 Task: Show more about the house rules of tiny home in Lac-Beauport, Quebec, Canada.
Action: Mouse moved to (373, 178)
Screenshot: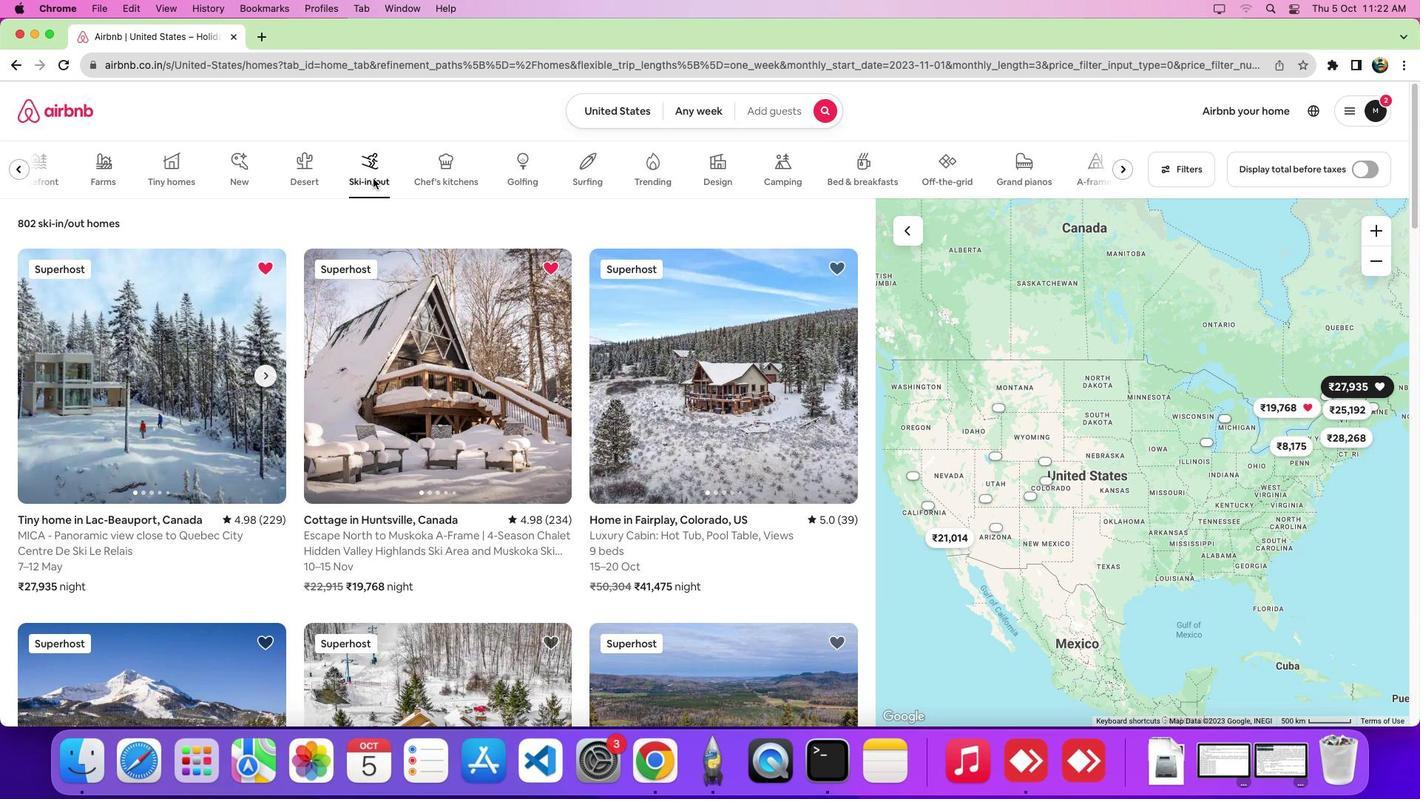 
Action: Mouse pressed left at (373, 178)
Screenshot: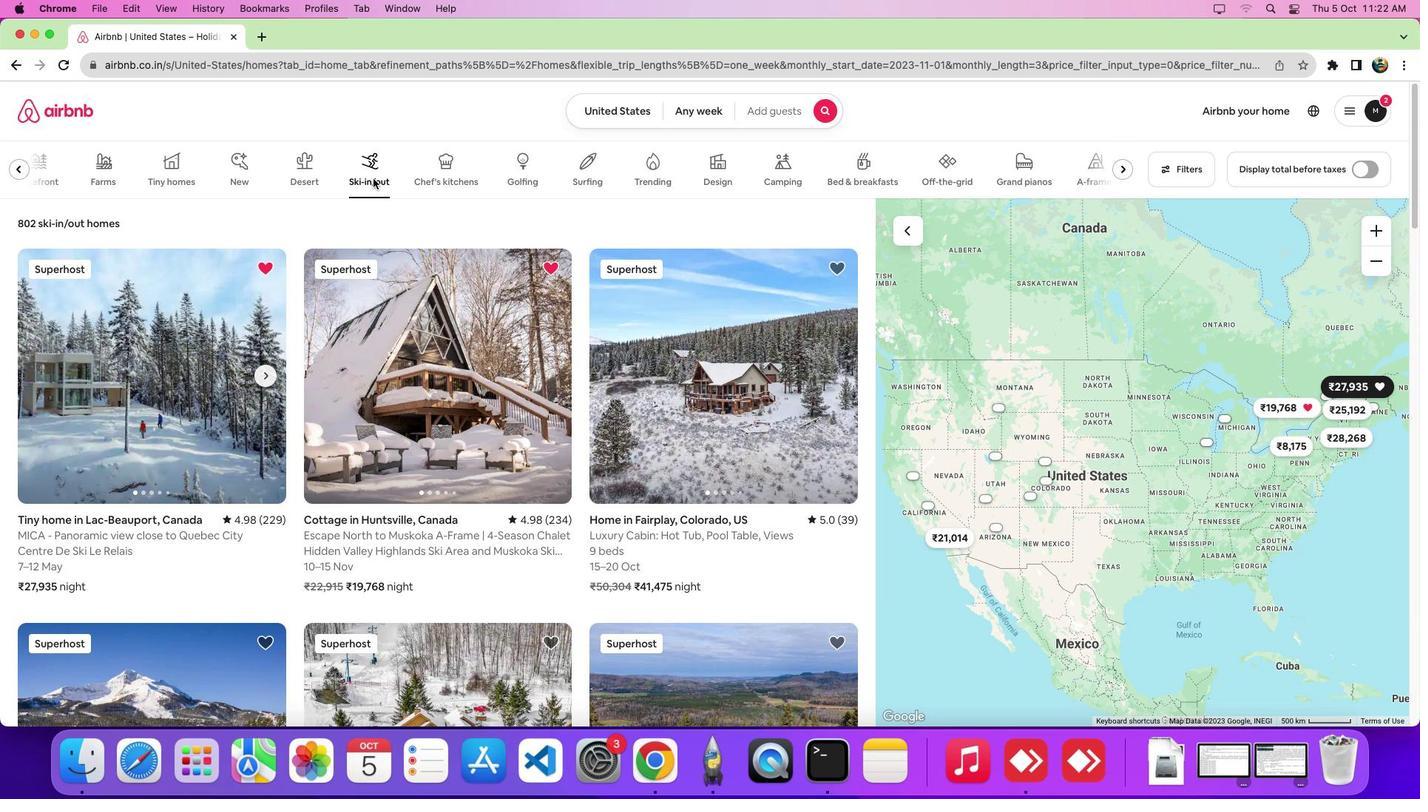 
Action: Mouse moved to (169, 399)
Screenshot: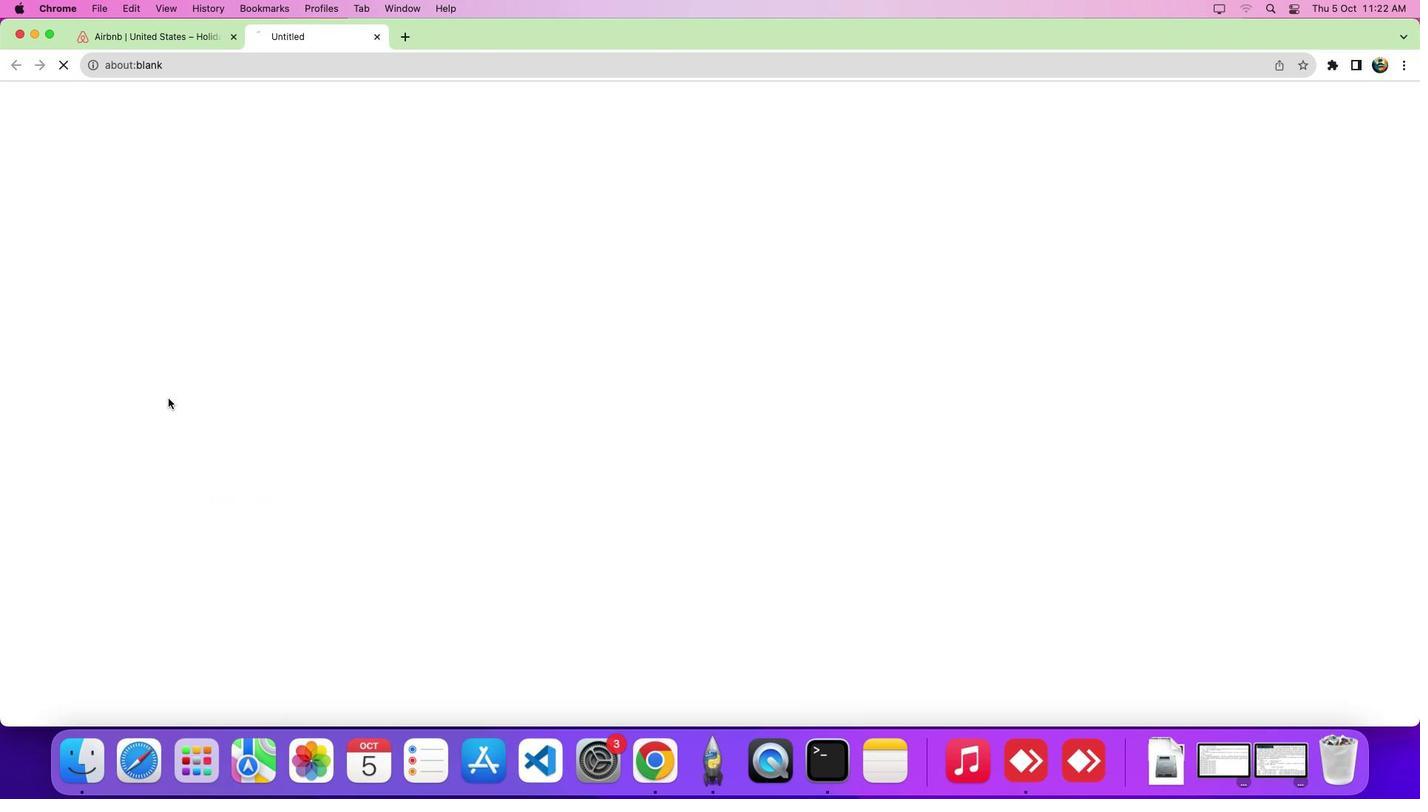 
Action: Mouse pressed left at (169, 399)
Screenshot: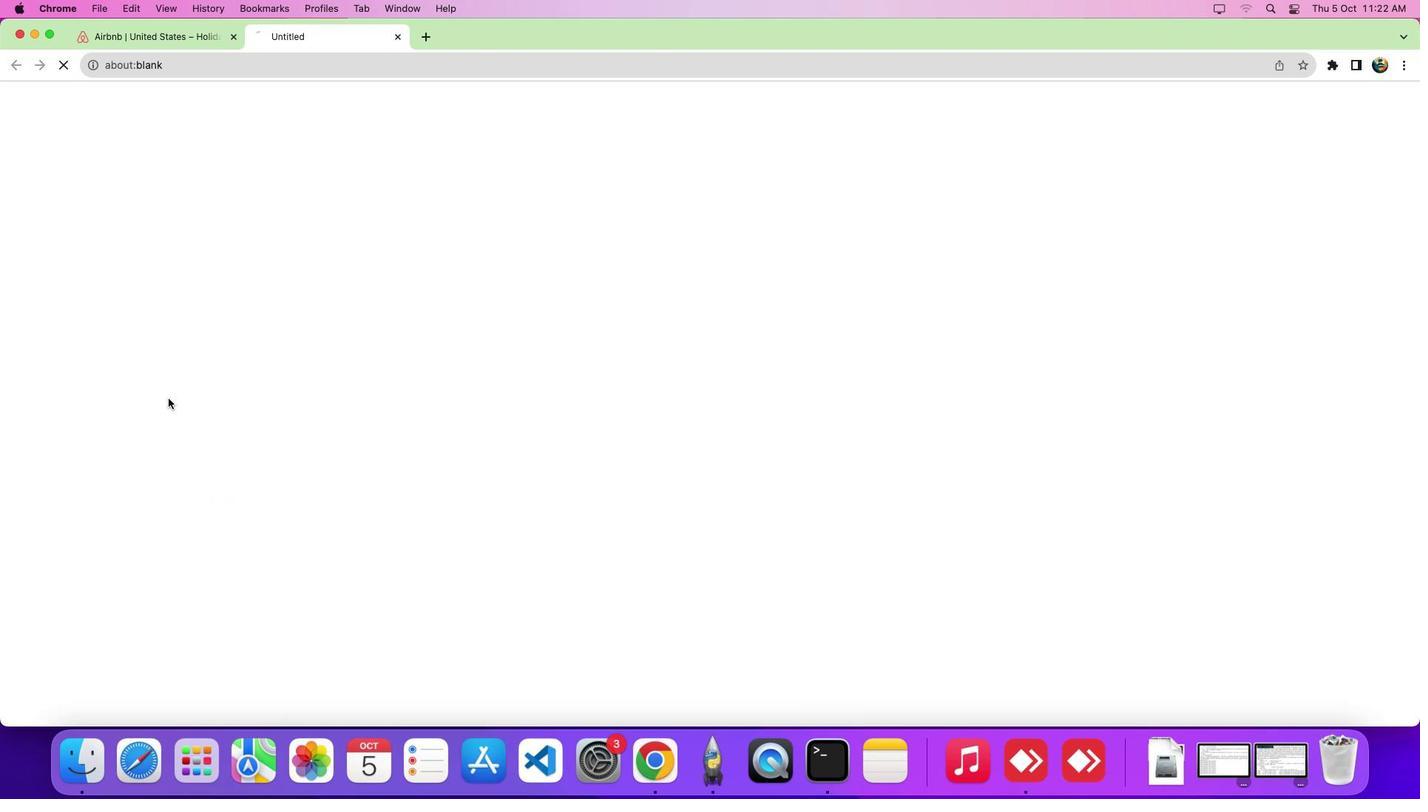 
Action: Mouse moved to (313, 398)
Screenshot: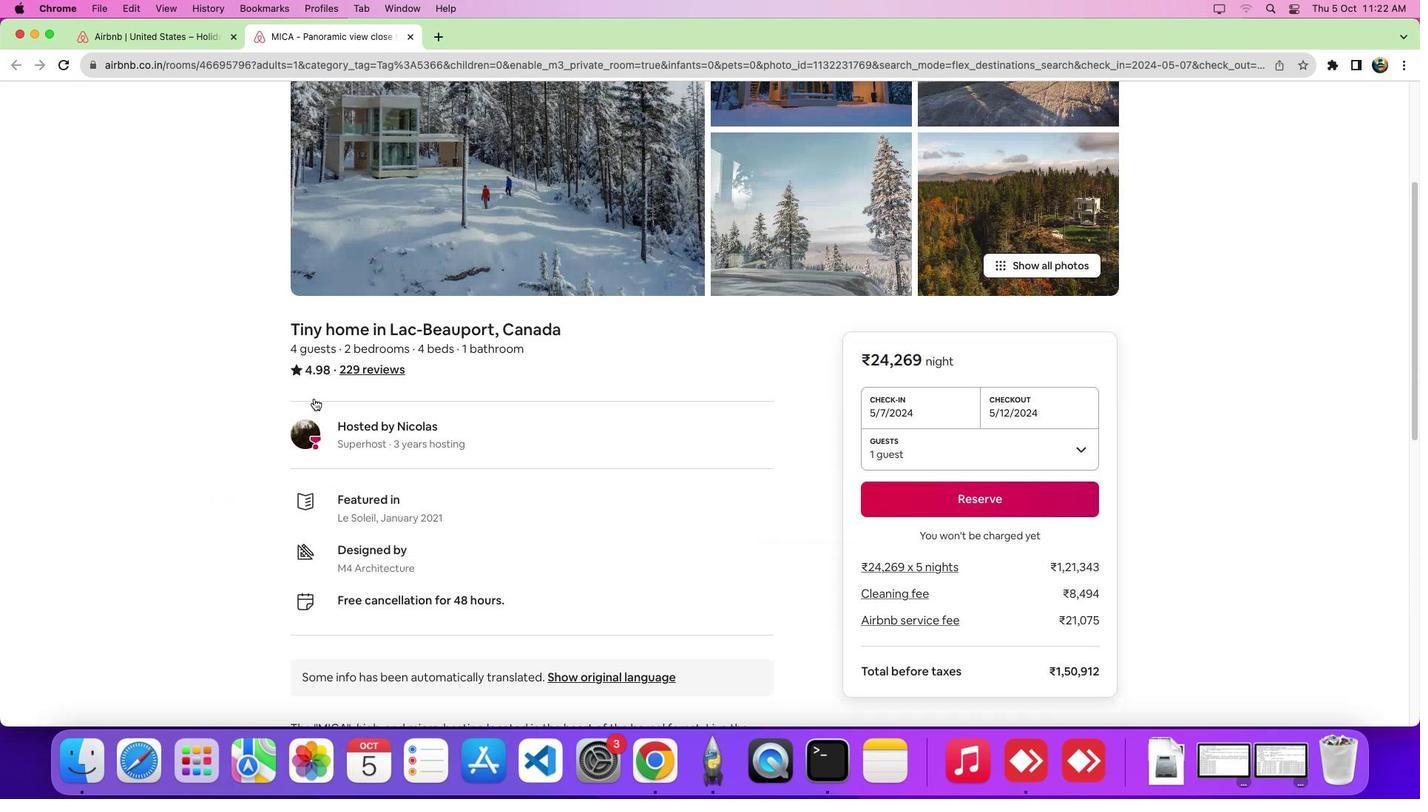 
Action: Mouse scrolled (313, 398) with delta (0, 0)
Screenshot: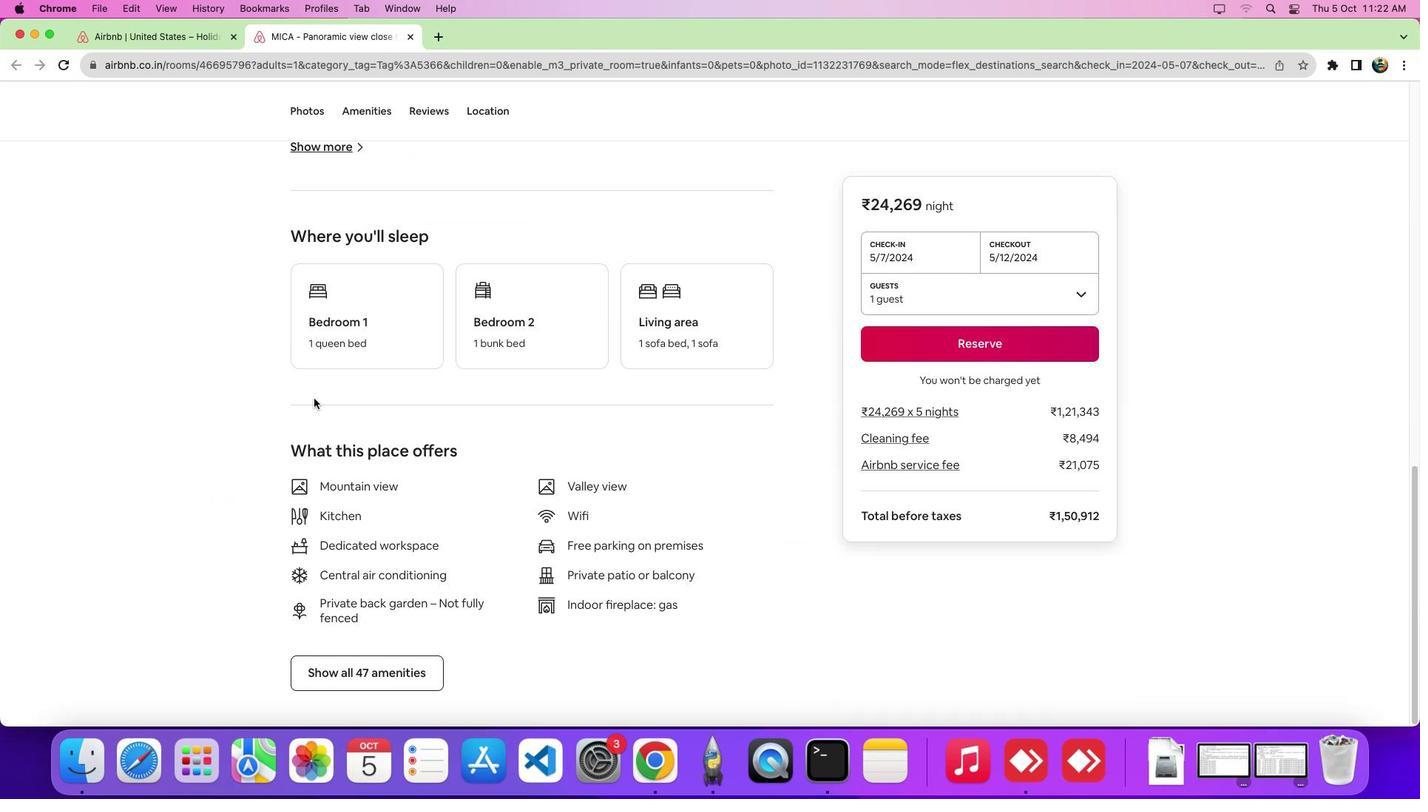 
Action: Mouse scrolled (313, 398) with delta (0, -1)
Screenshot: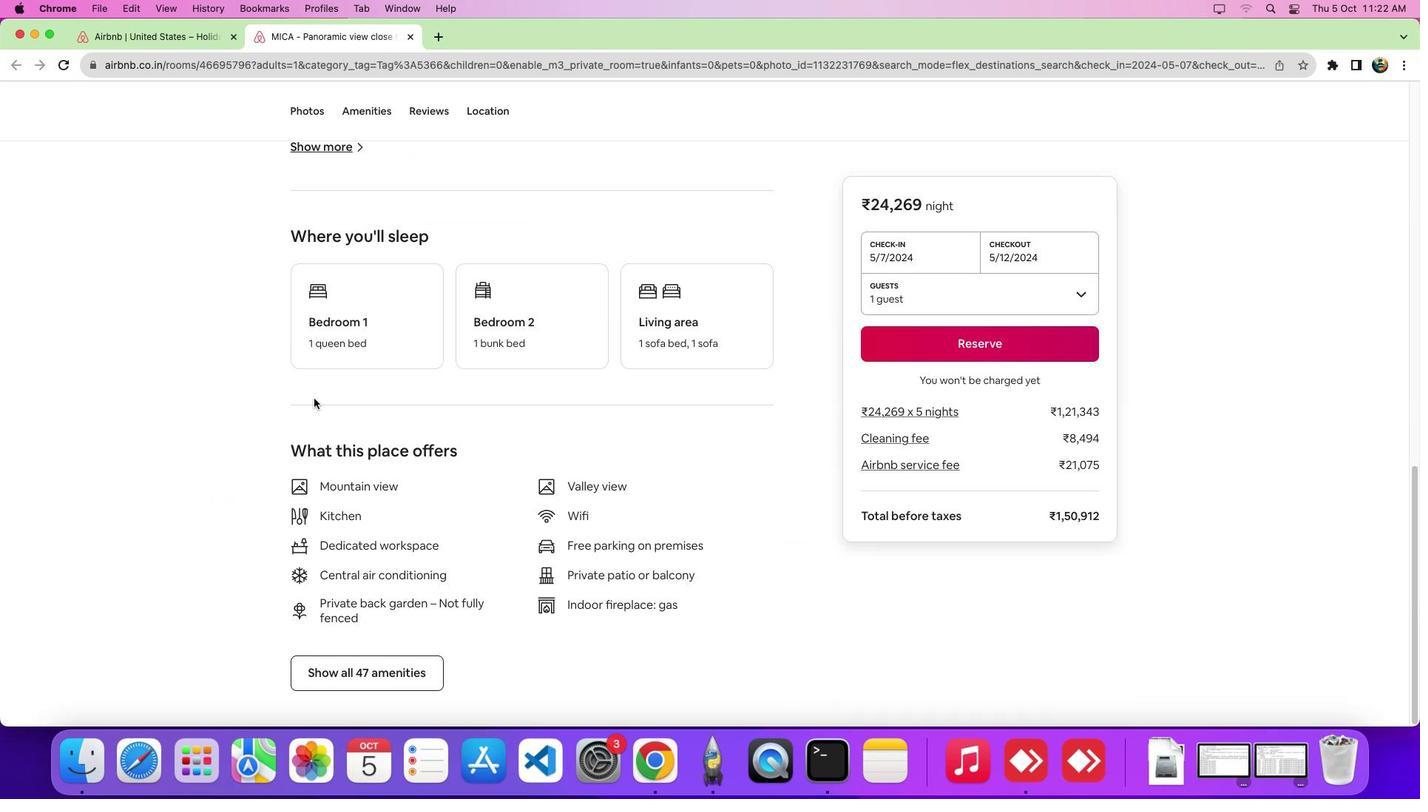 
Action: Mouse scrolled (313, 398) with delta (0, -6)
Screenshot: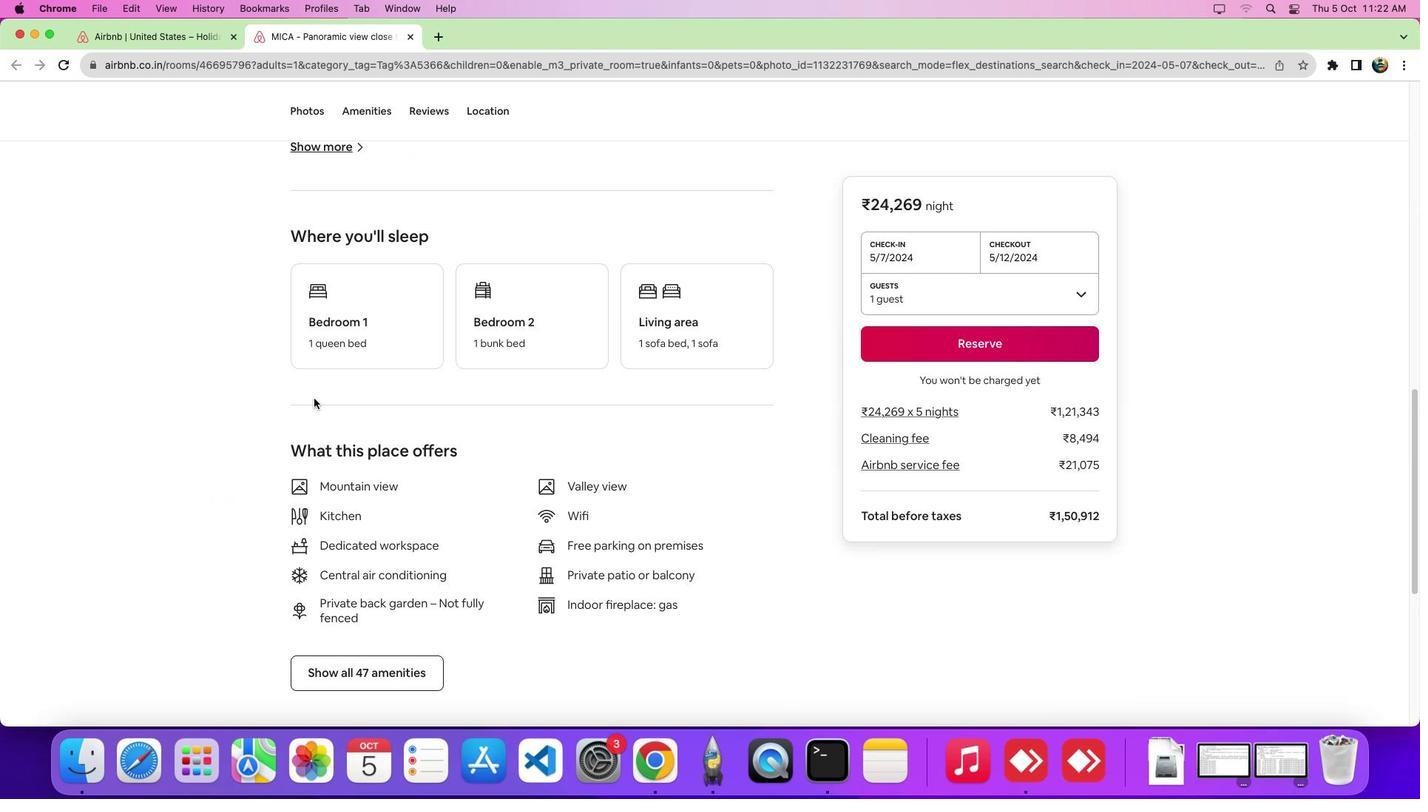 
Action: Mouse scrolled (313, 398) with delta (0, -9)
Screenshot: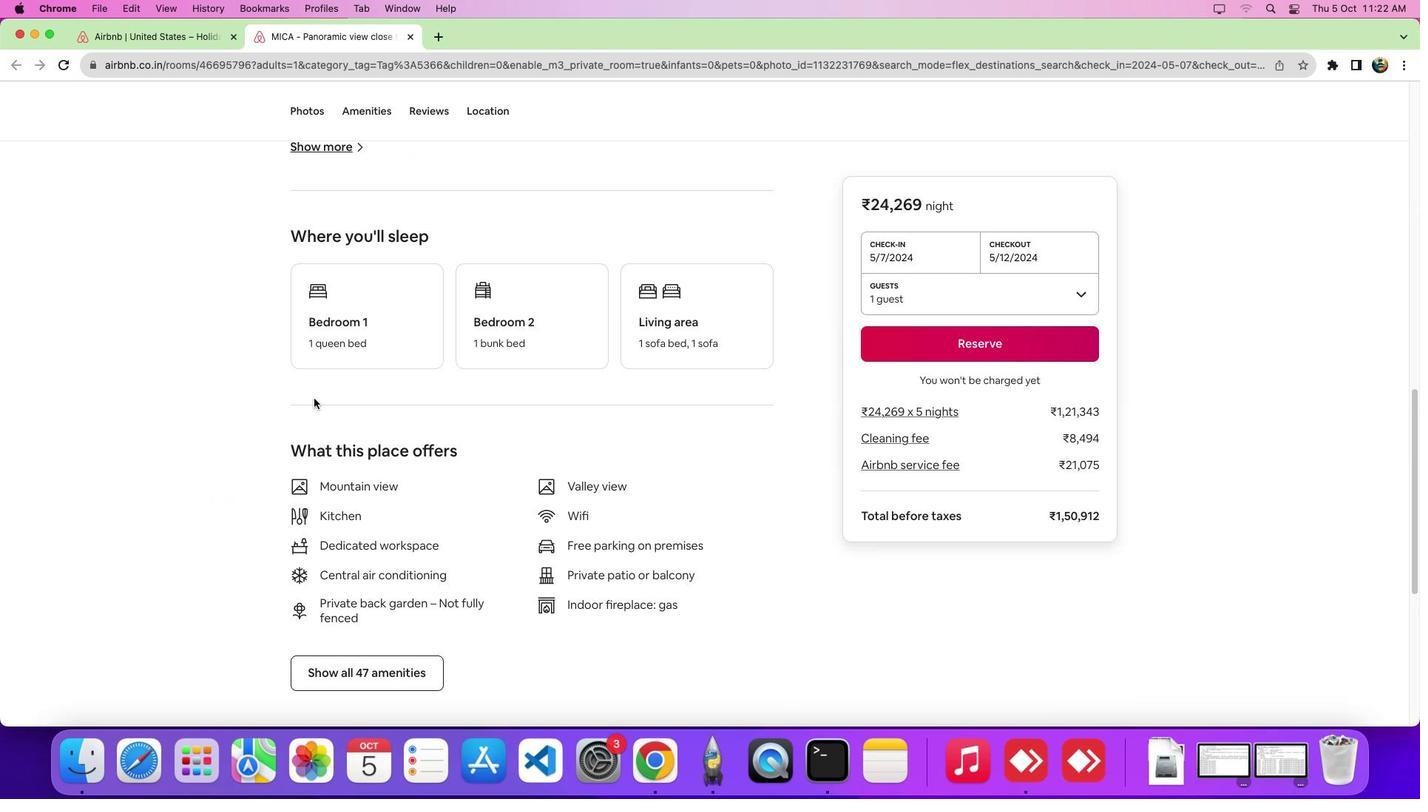 
Action: Mouse scrolled (313, 398) with delta (0, -10)
Screenshot: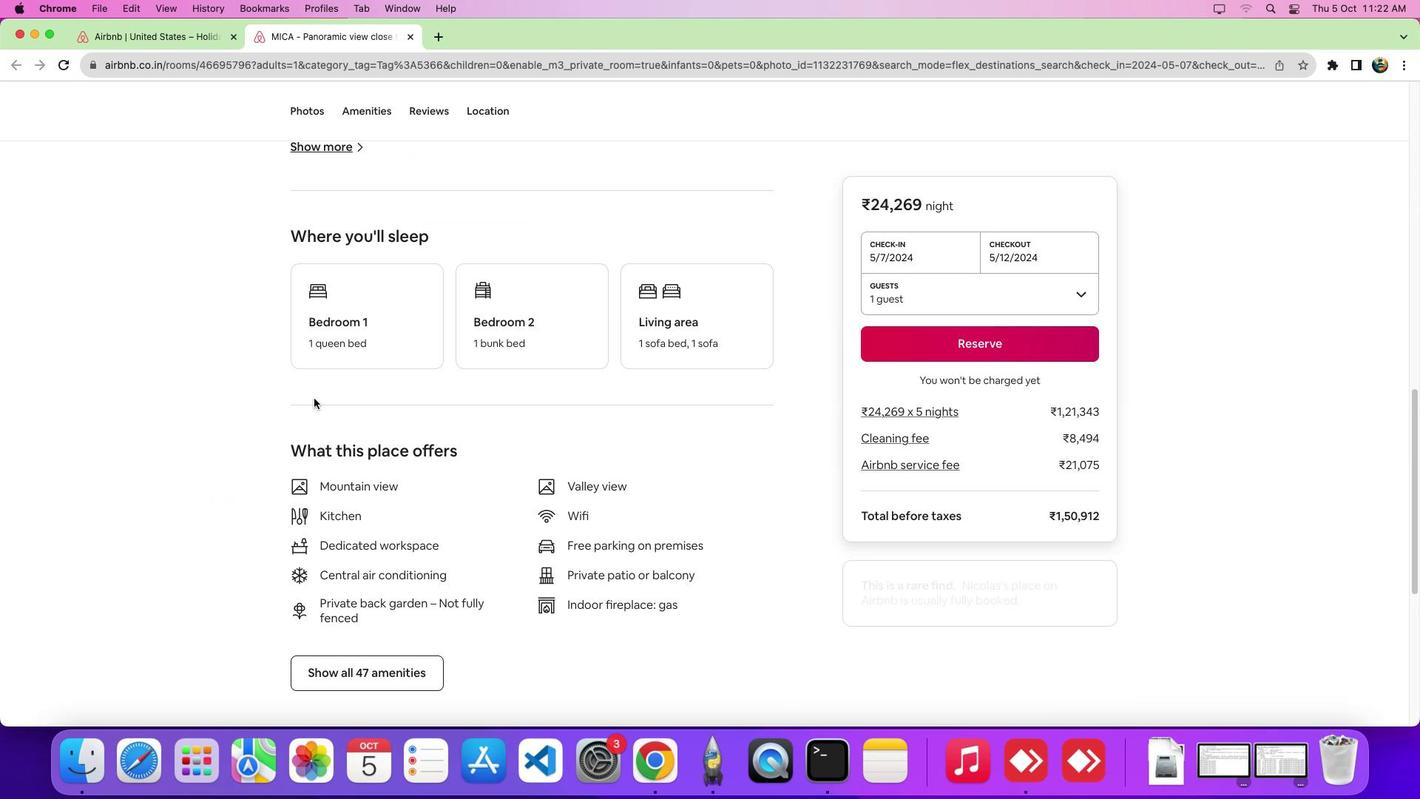 
Action: Mouse scrolled (313, 398) with delta (0, 0)
Screenshot: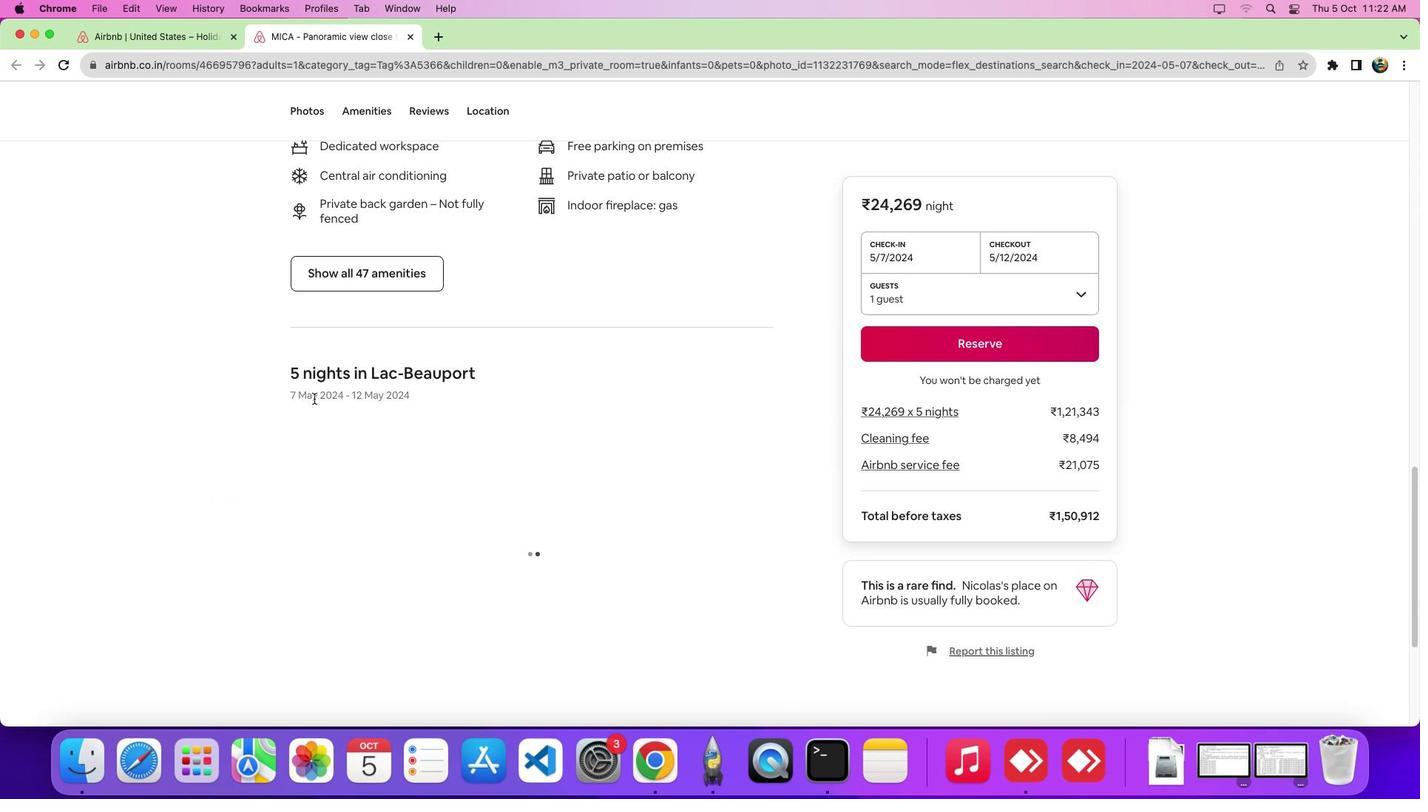 
Action: Mouse scrolled (313, 398) with delta (0, -1)
Screenshot: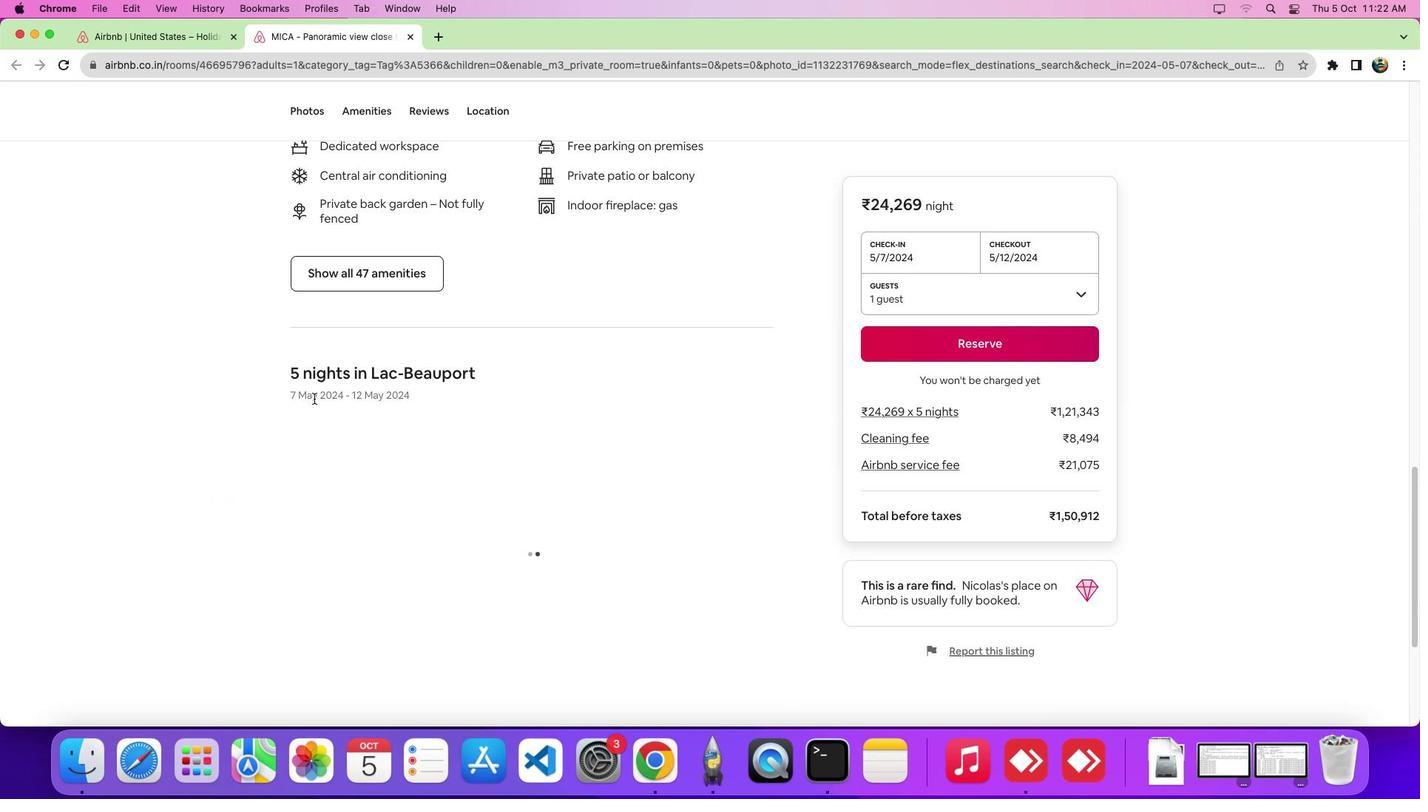 
Action: Mouse scrolled (313, 398) with delta (0, -6)
Screenshot: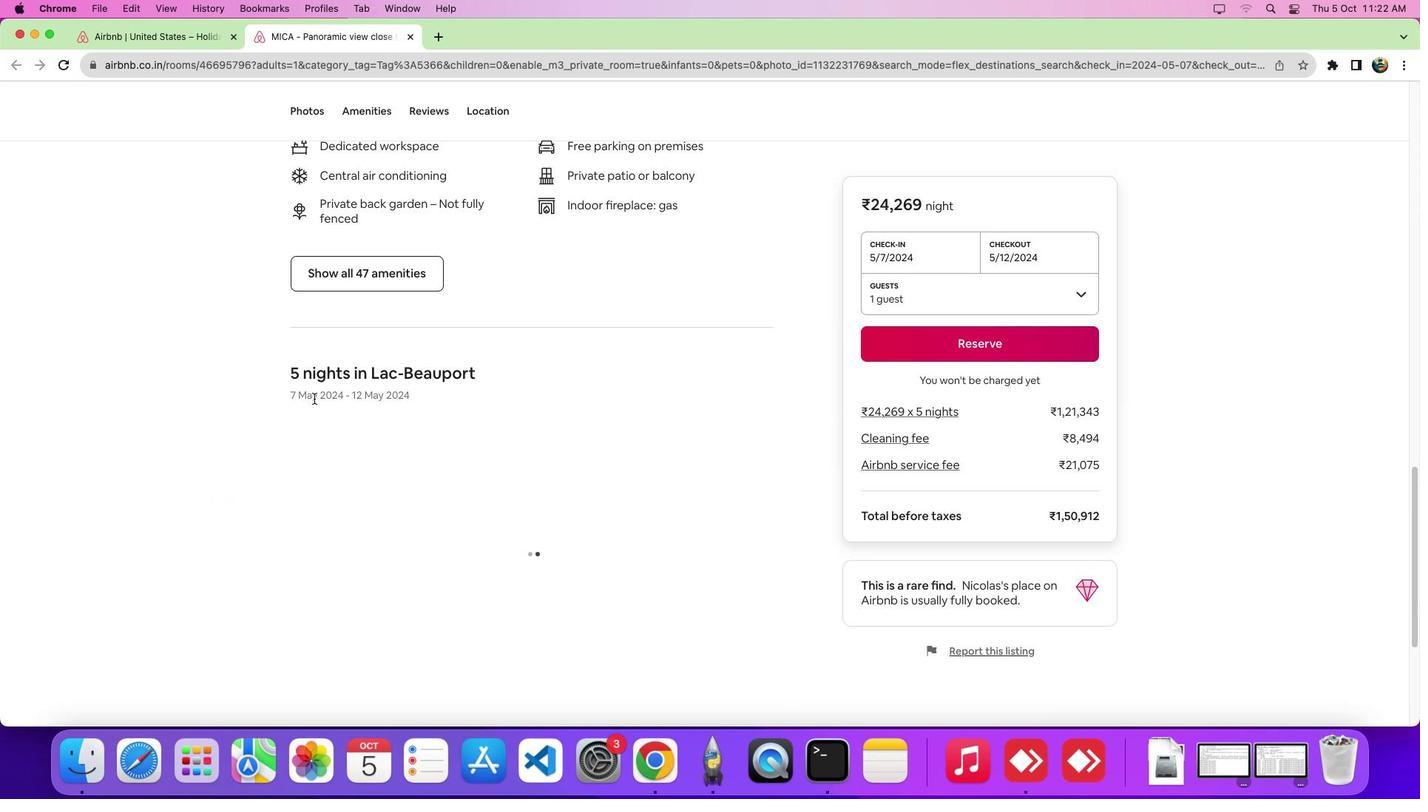 
Action: Mouse scrolled (313, 398) with delta (0, -9)
Screenshot: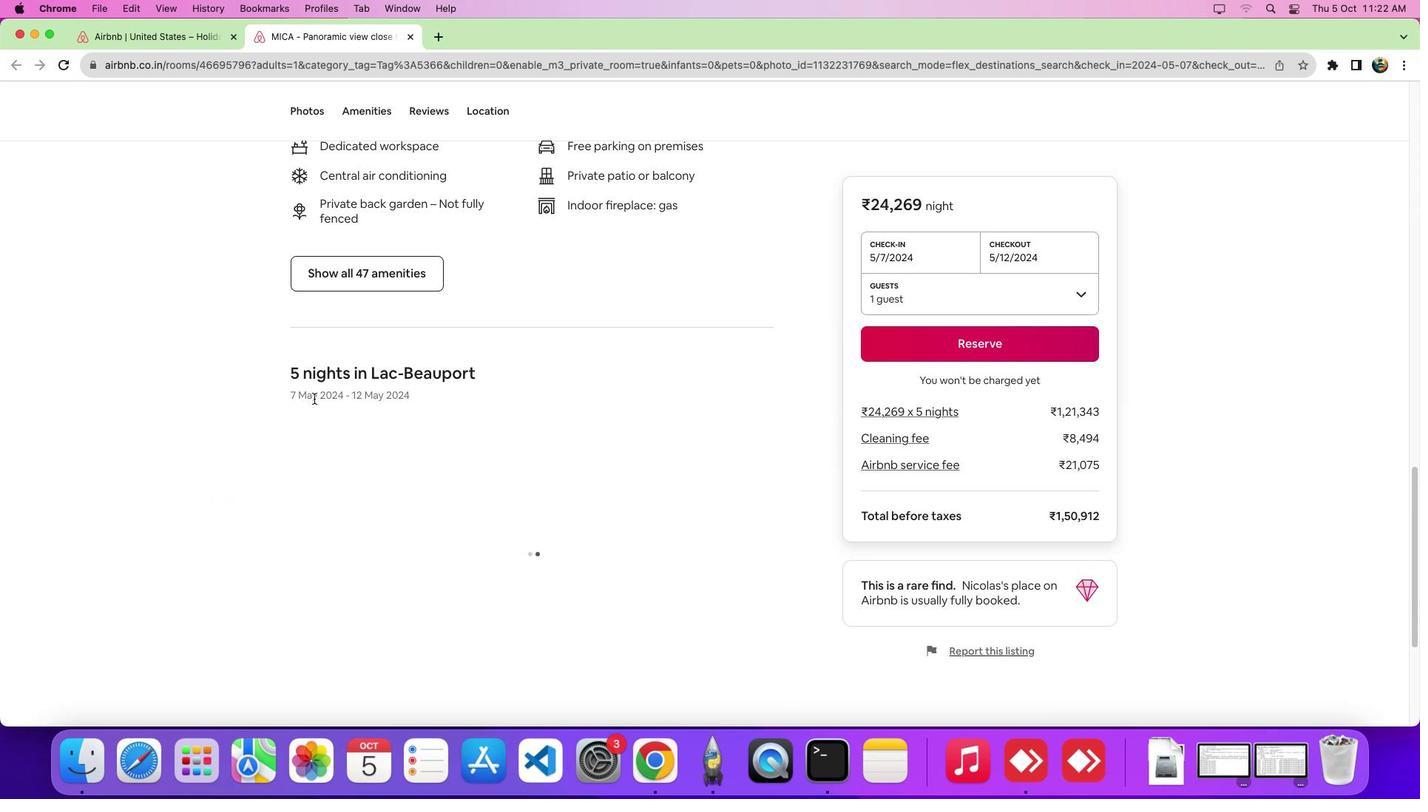 
Action: Mouse scrolled (313, 398) with delta (0, 0)
Screenshot: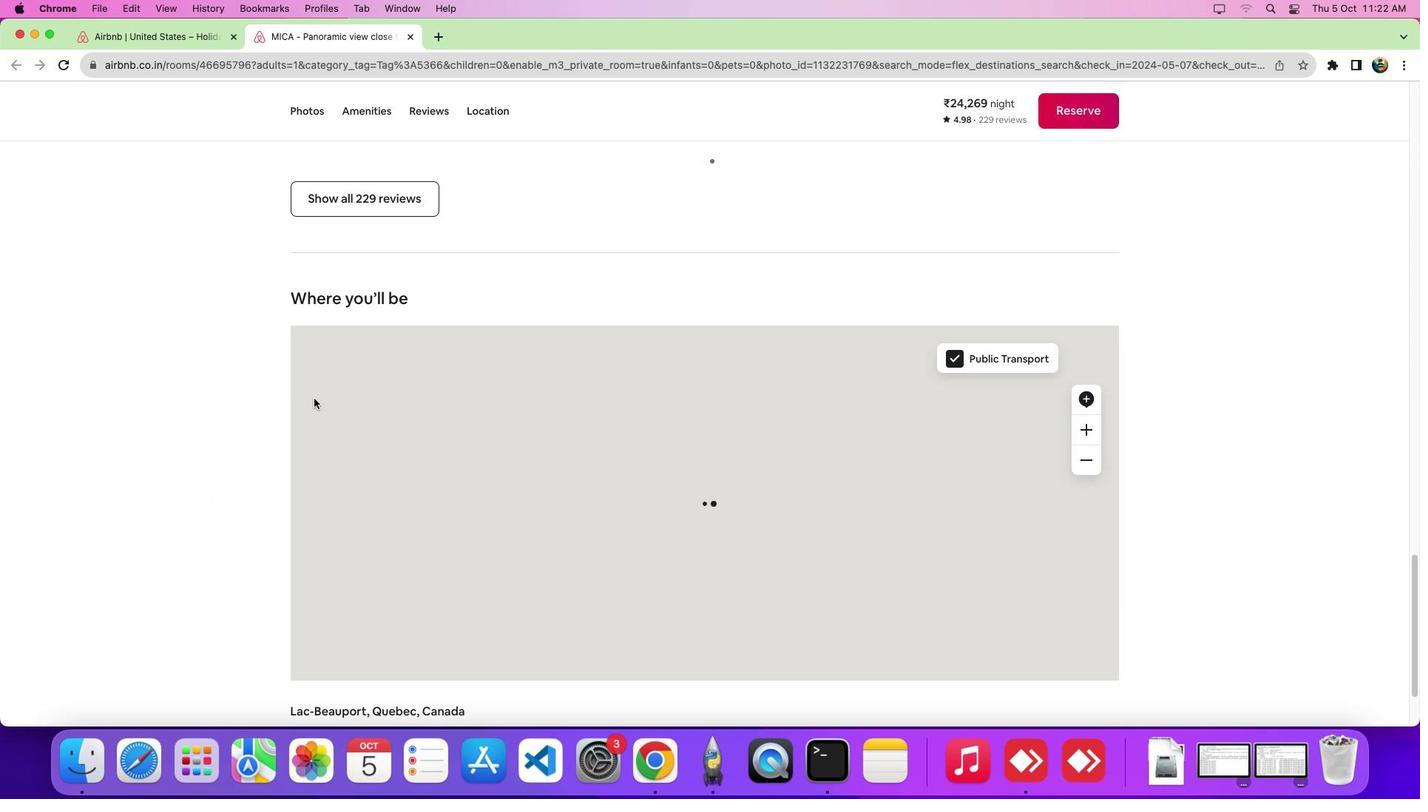 
Action: Mouse scrolled (313, 398) with delta (0, -1)
Screenshot: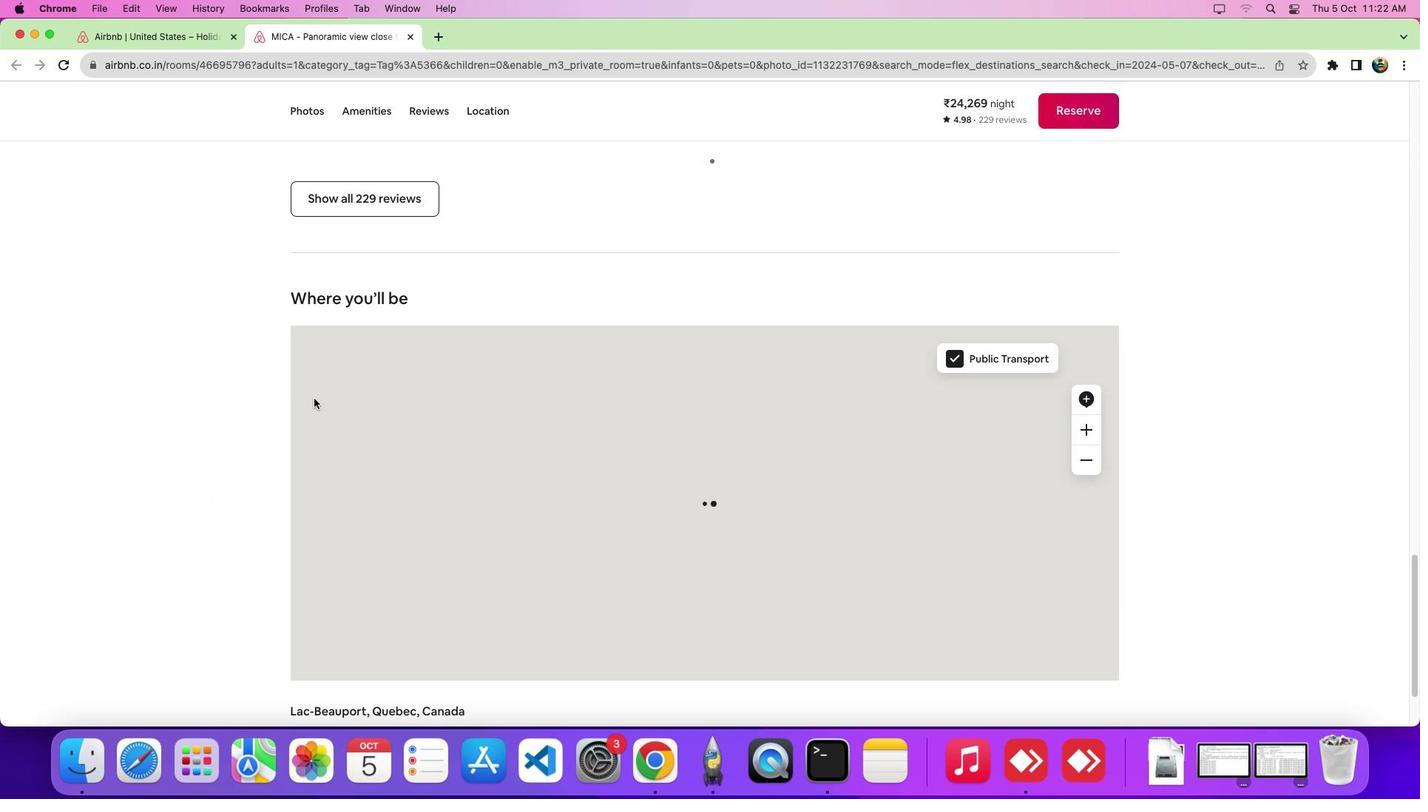 
Action: Mouse scrolled (313, 398) with delta (0, -6)
Screenshot: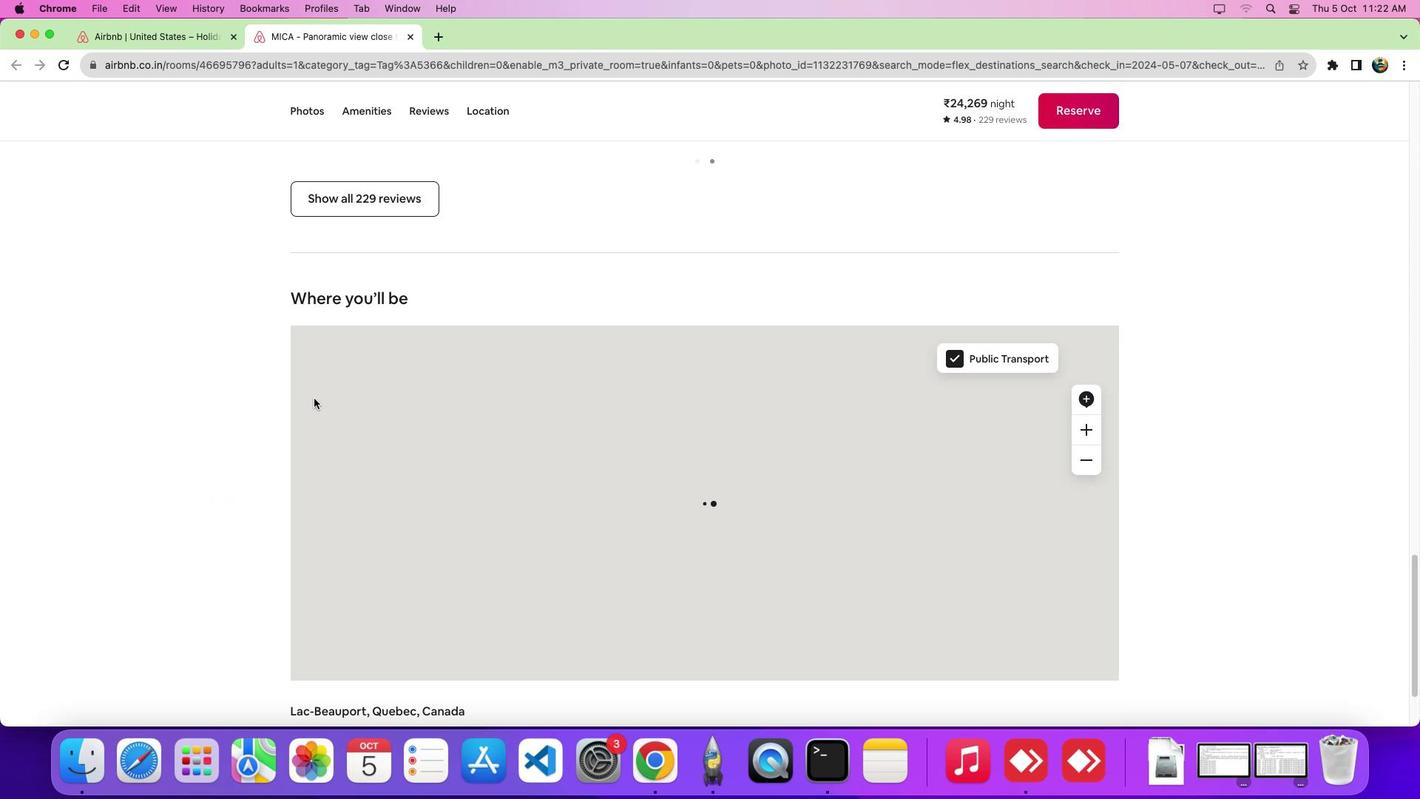 
Action: Mouse scrolled (313, 398) with delta (0, -9)
Screenshot: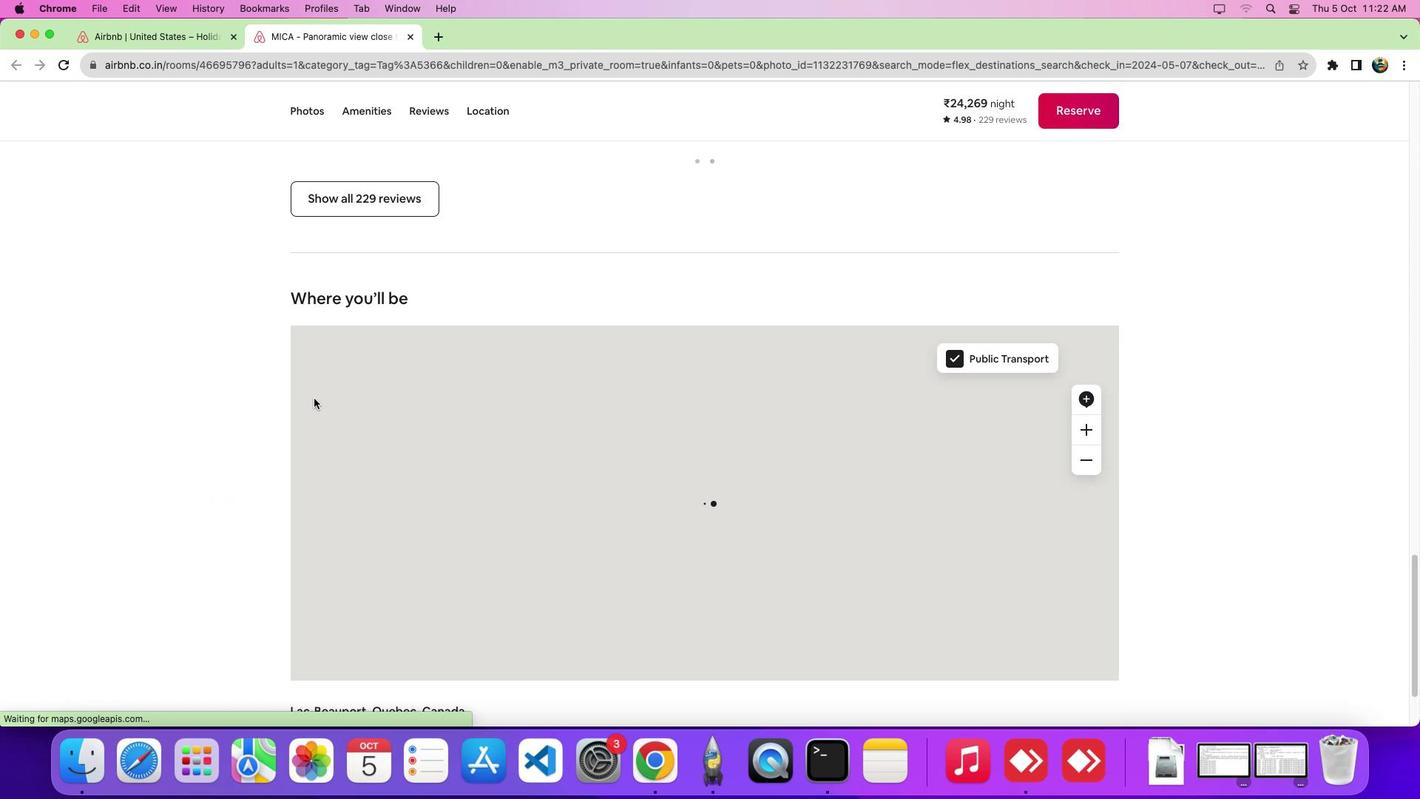 
Action: Mouse scrolled (313, 398) with delta (0, 0)
Screenshot: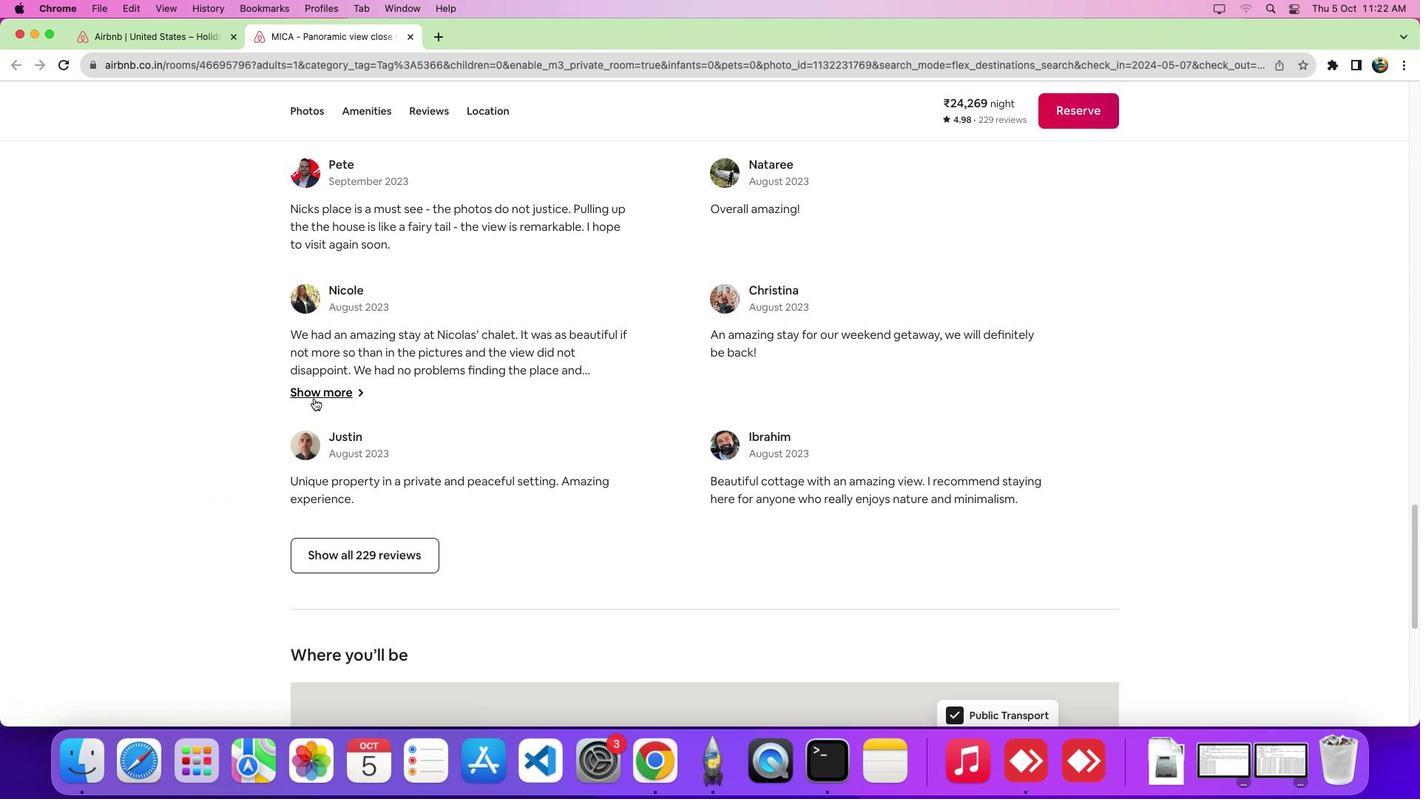 
Action: Mouse scrolled (313, 398) with delta (0, 0)
Screenshot: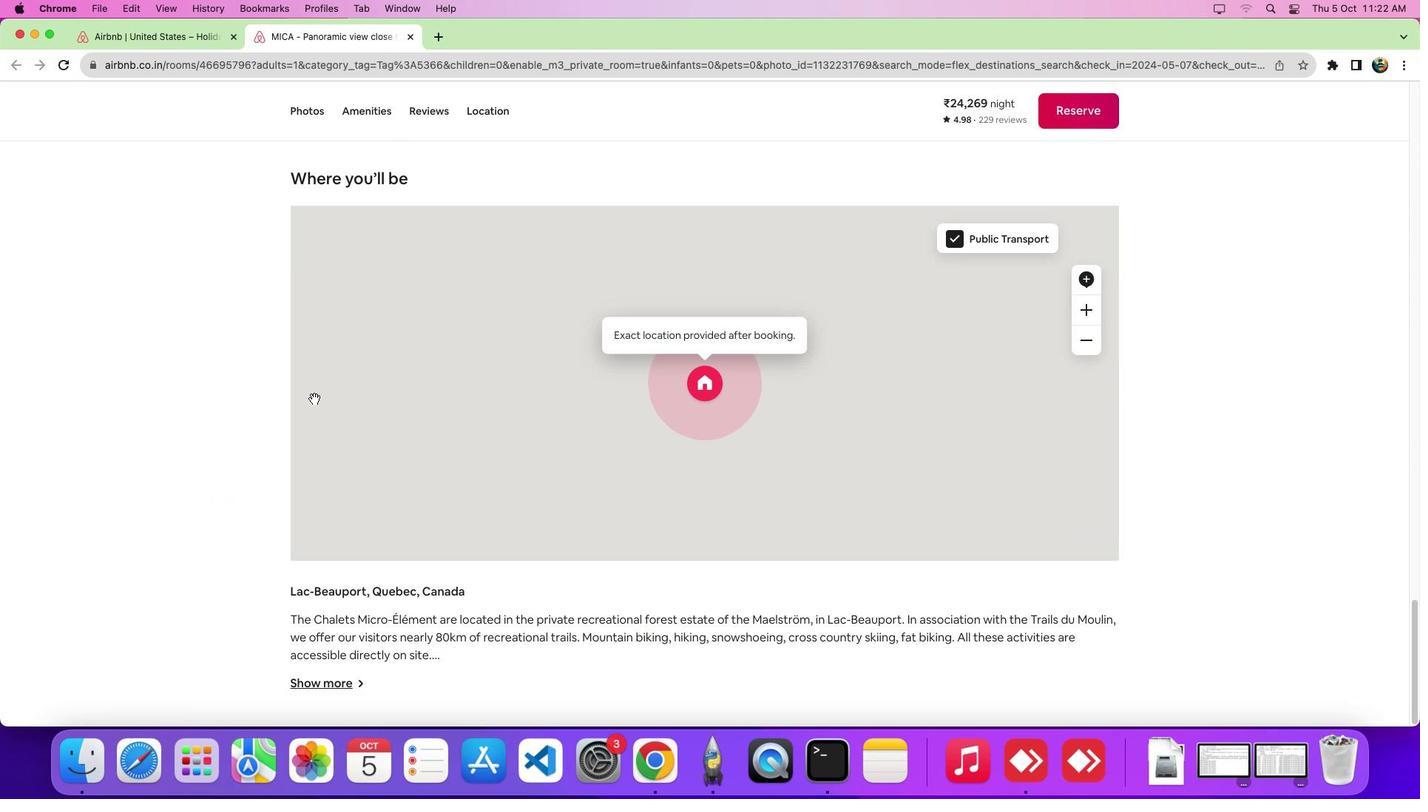 
Action: Mouse scrolled (313, 398) with delta (0, -1)
Screenshot: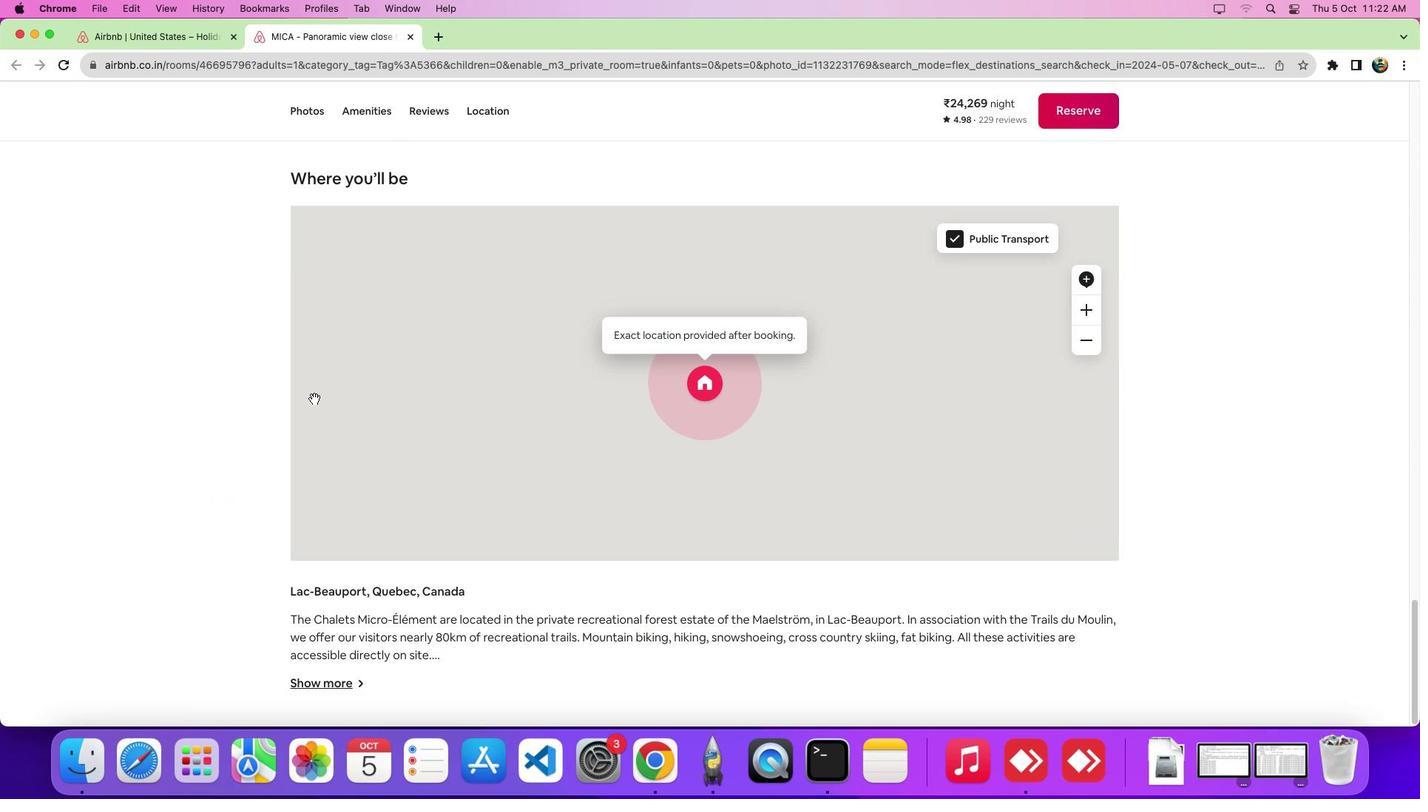 
Action: Mouse scrolled (313, 398) with delta (0, -6)
Screenshot: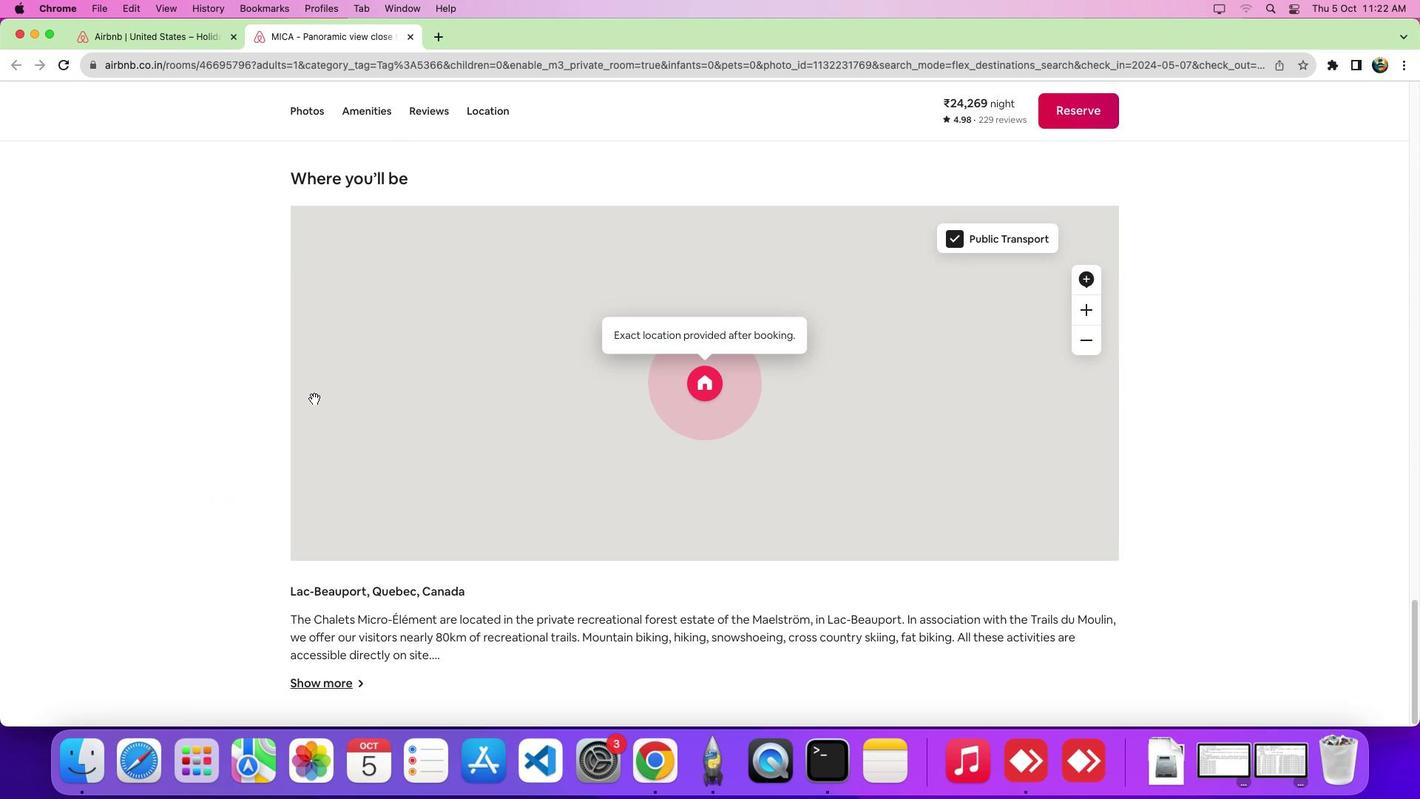 
Action: Mouse scrolled (313, 398) with delta (0, -9)
Screenshot: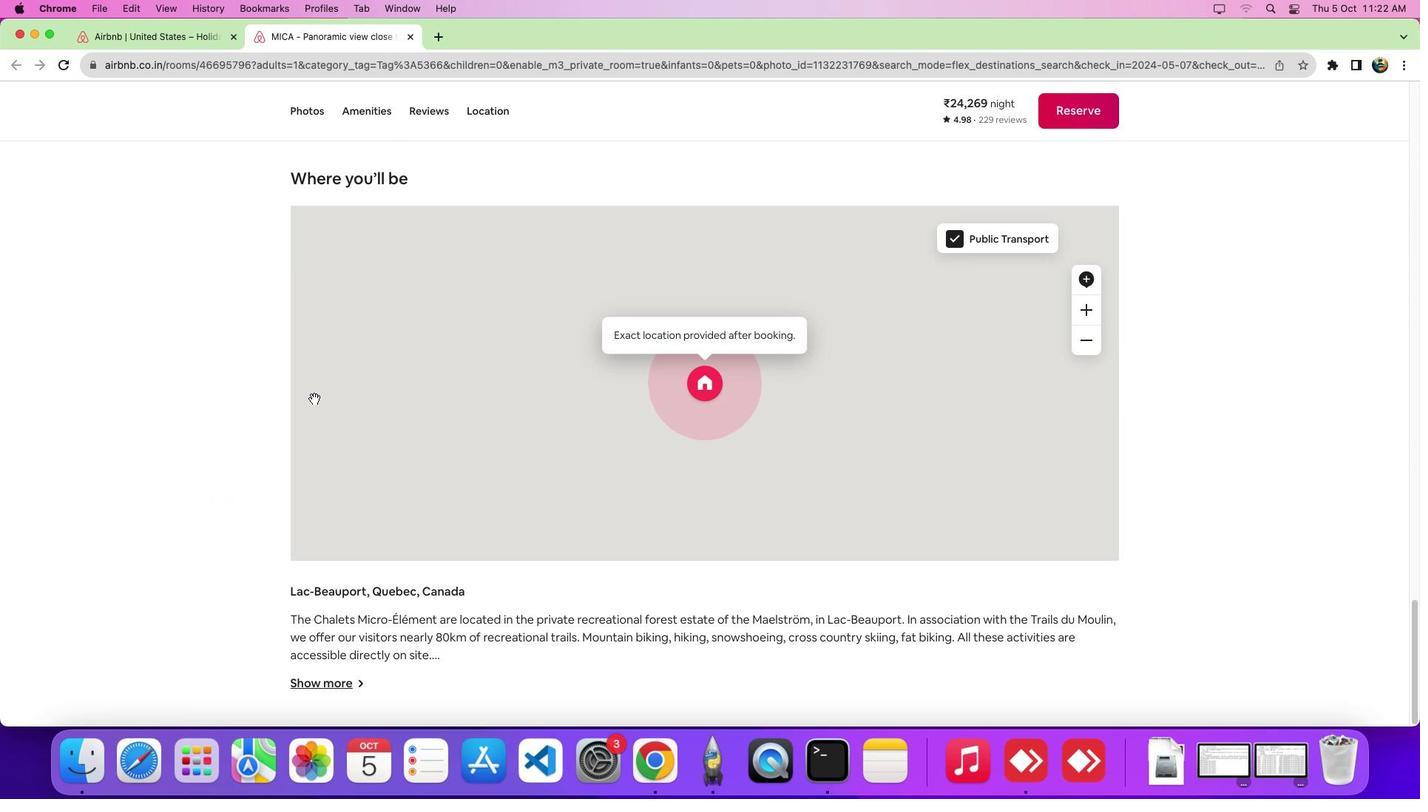 
Action: Mouse scrolled (313, 398) with delta (0, 0)
Screenshot: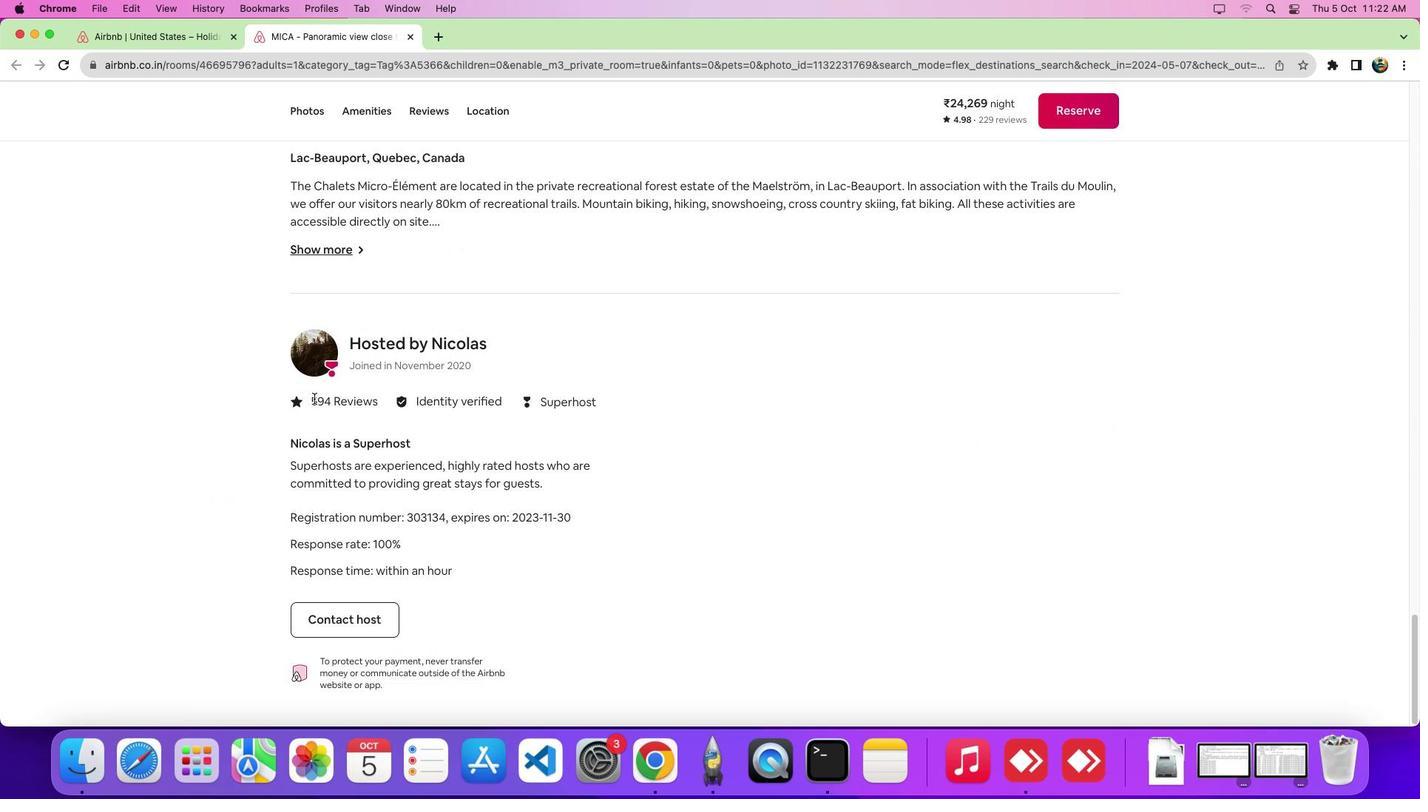 
Action: Mouse scrolled (313, 398) with delta (0, 0)
Screenshot: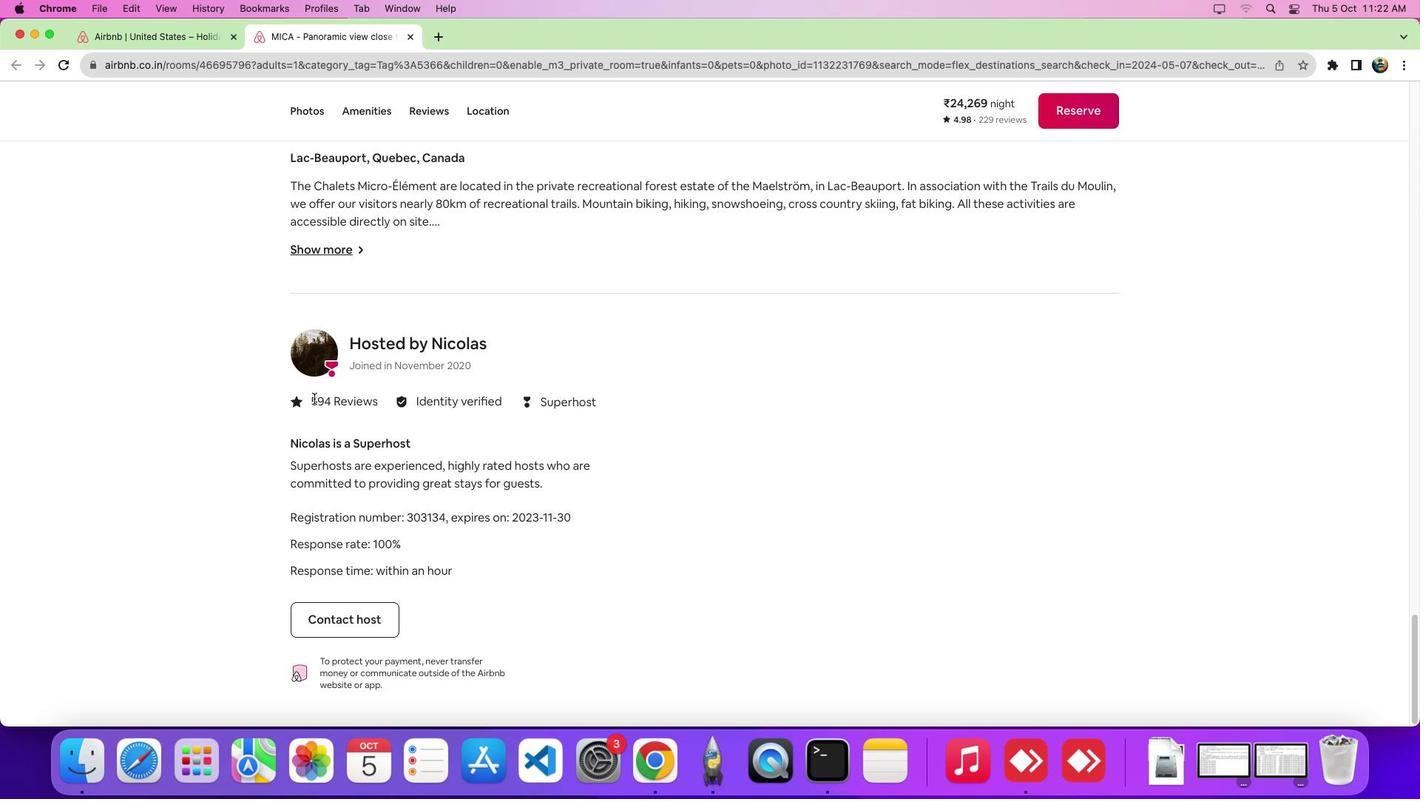 
Action: Mouse scrolled (313, 398) with delta (0, -5)
Screenshot: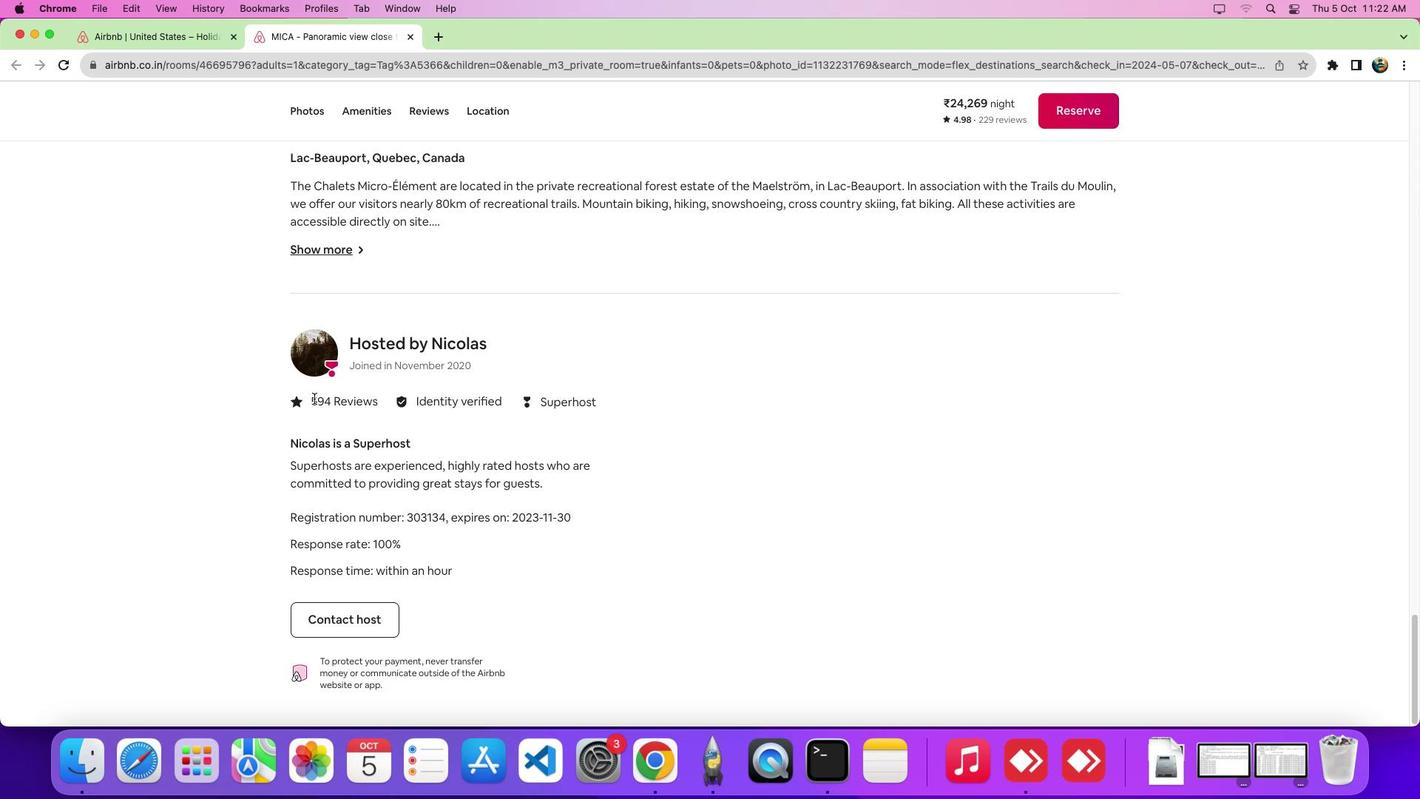 
Action: Mouse scrolled (313, 398) with delta (0, -9)
Screenshot: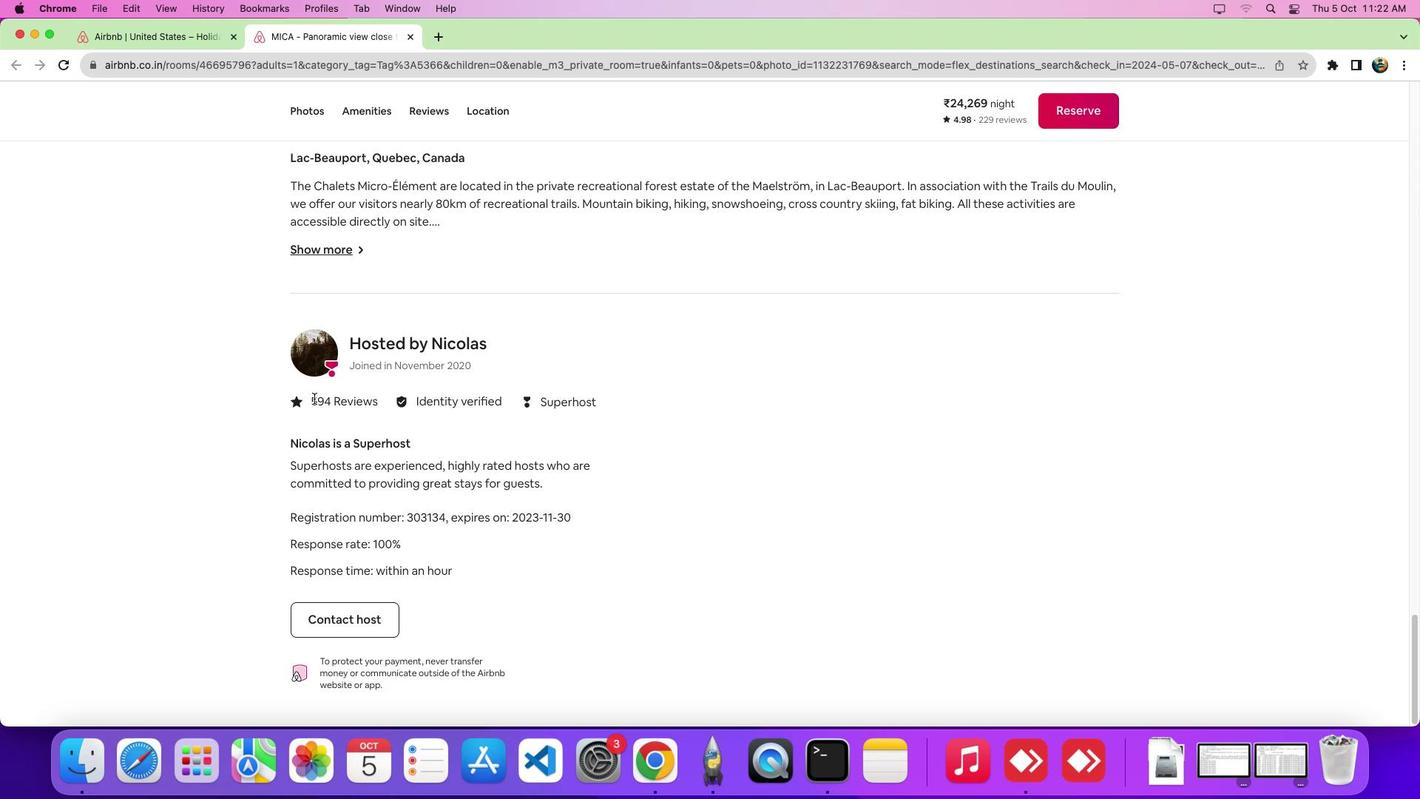
Action: Mouse scrolled (313, 398) with delta (0, 0)
Screenshot: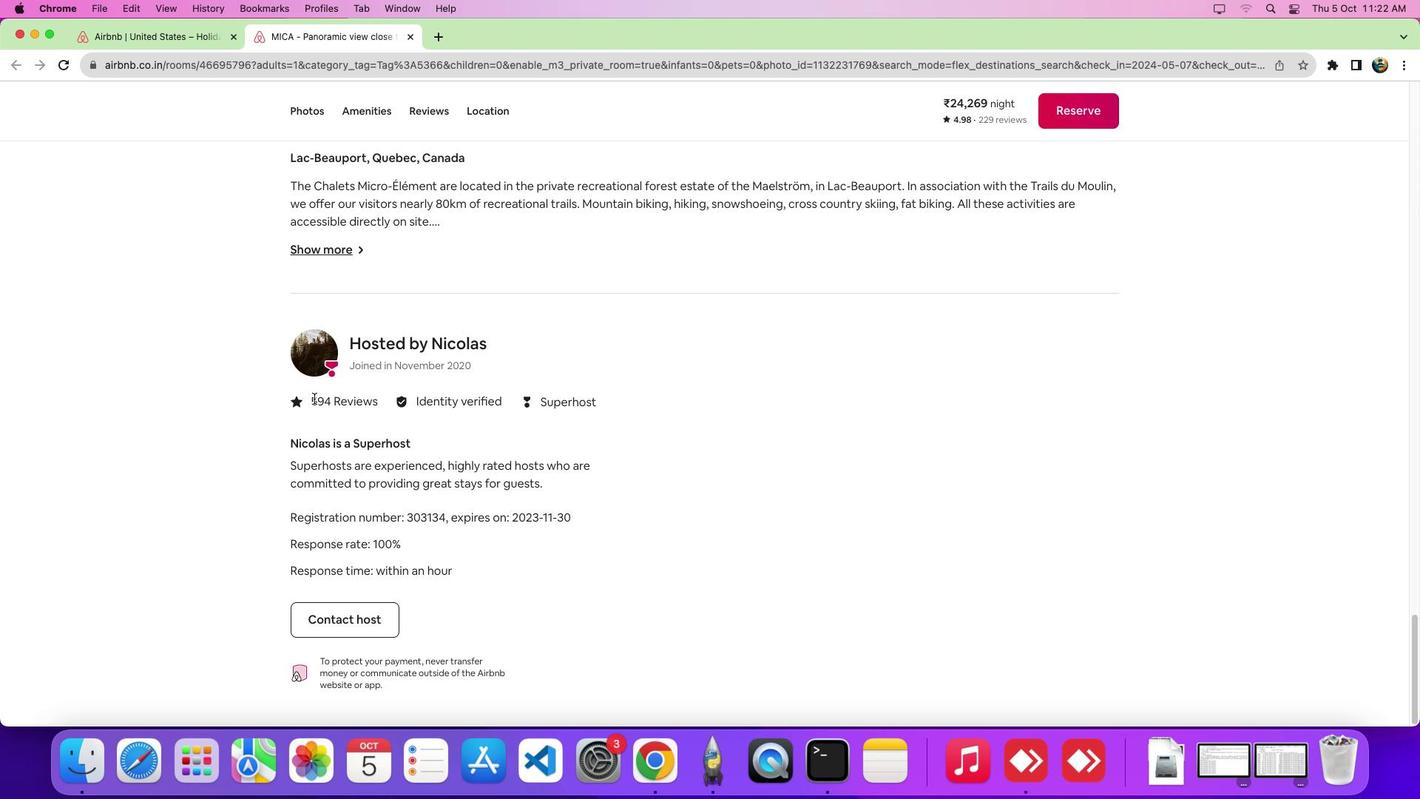
Action: Mouse scrolled (313, 398) with delta (0, 0)
Screenshot: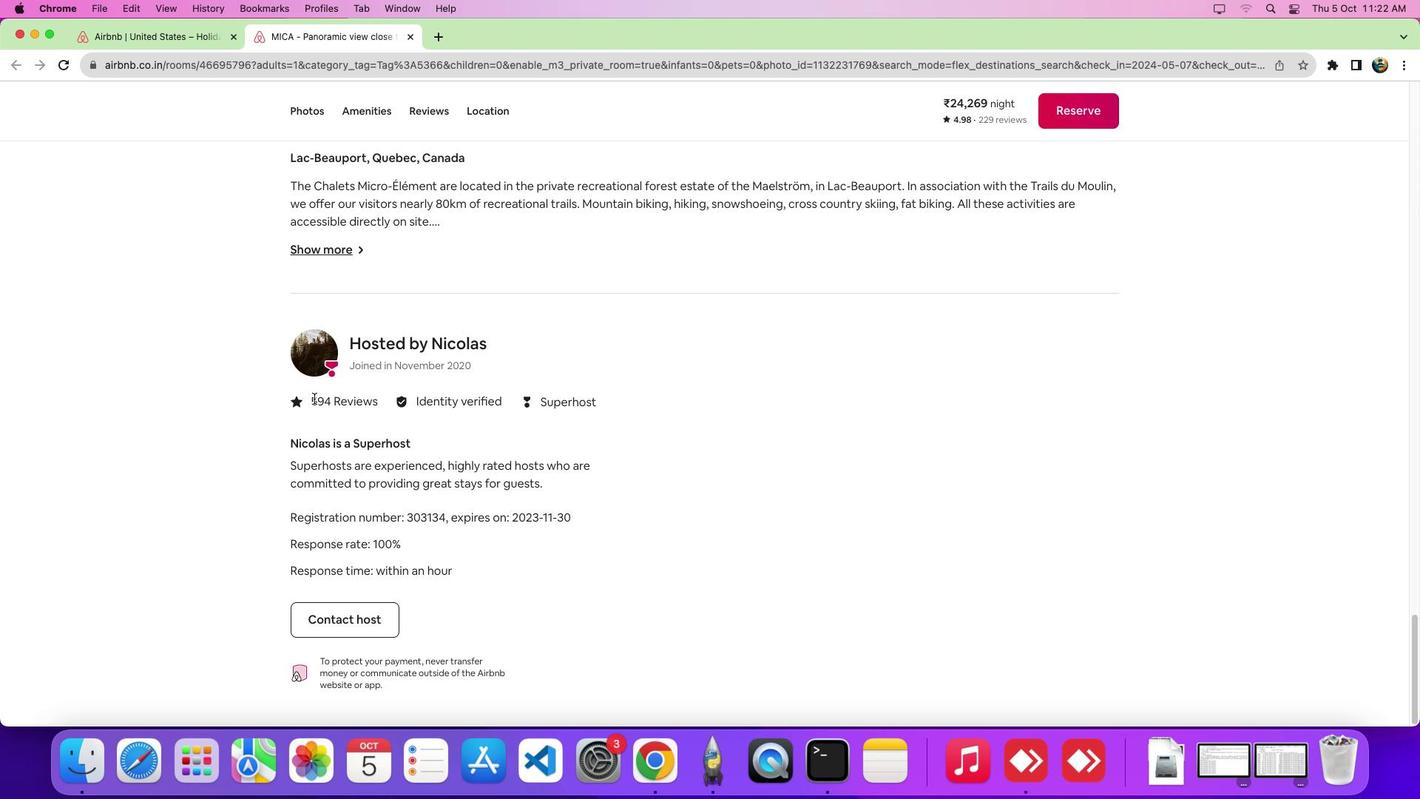 
Action: Mouse scrolled (313, 398) with delta (0, -5)
Screenshot: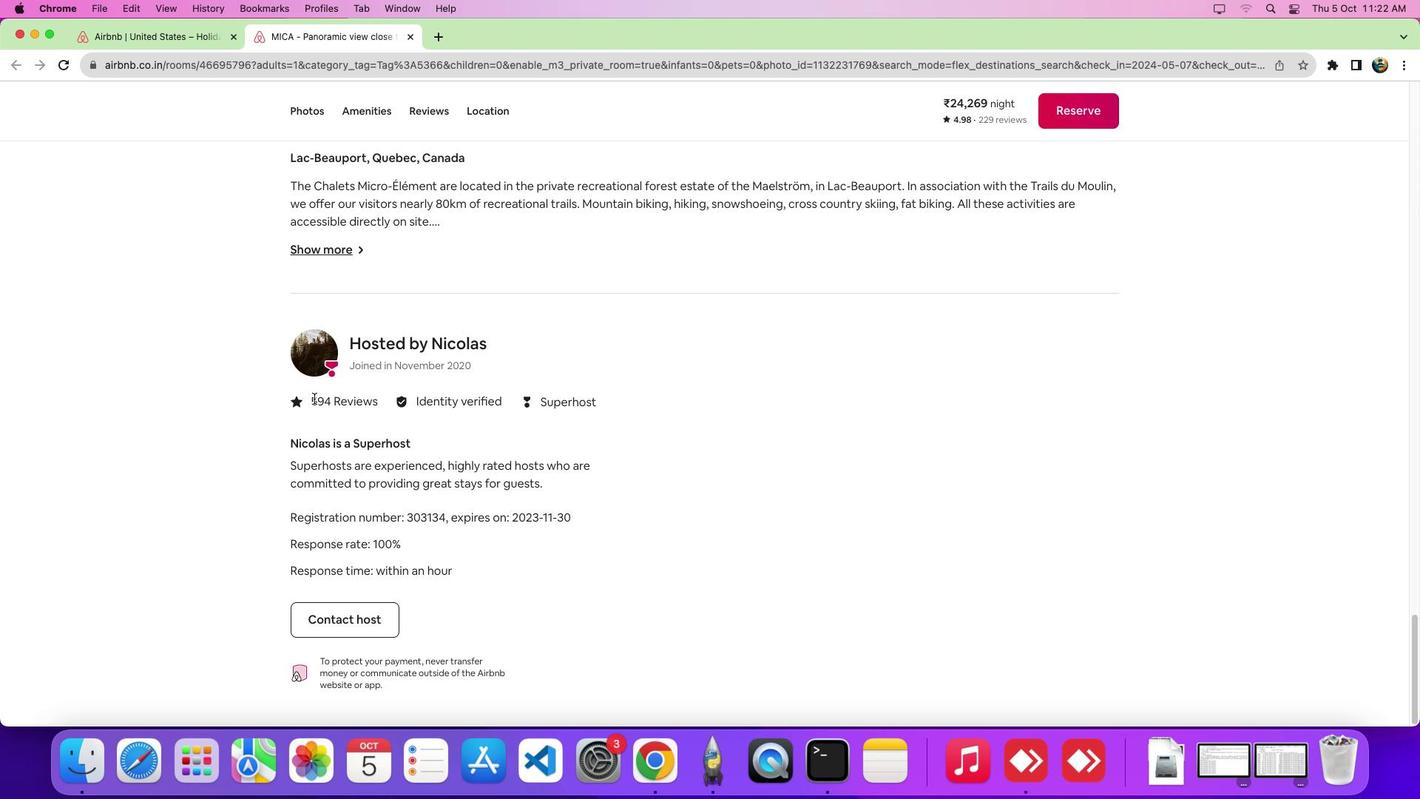 
Action: Mouse scrolled (313, 398) with delta (0, -8)
Screenshot: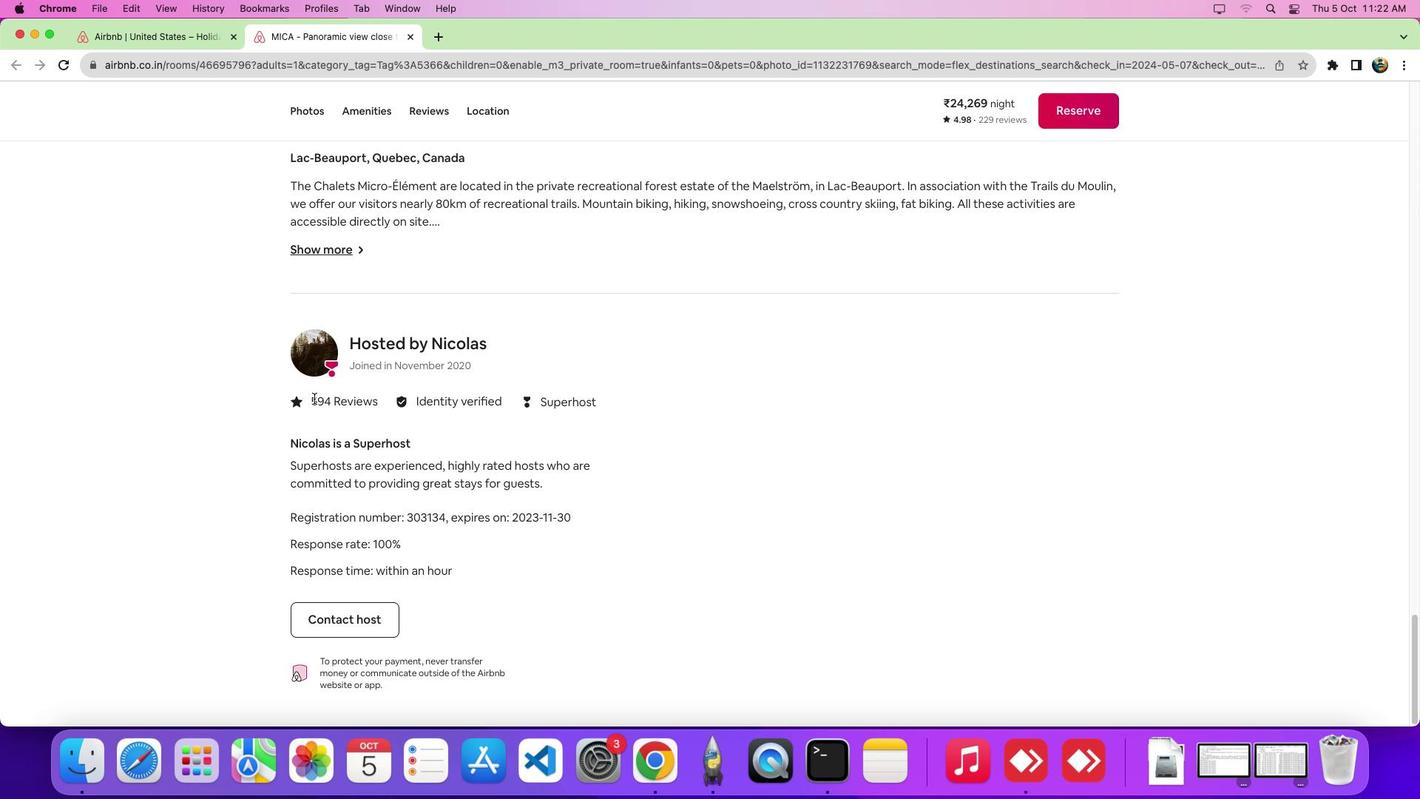 
Action: Mouse moved to (290, 363)
Screenshot: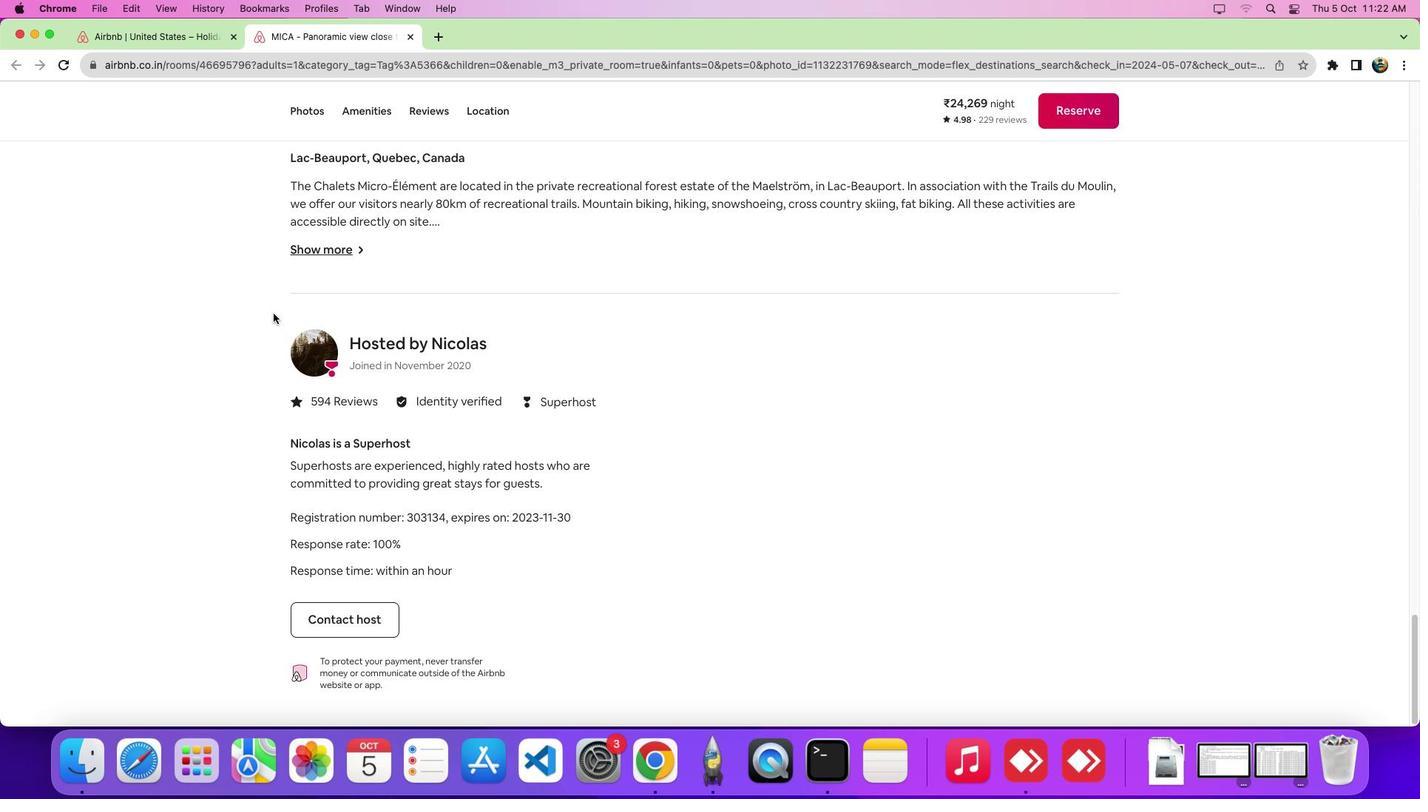 
Action: Mouse scrolled (290, 363) with delta (0, 0)
Screenshot: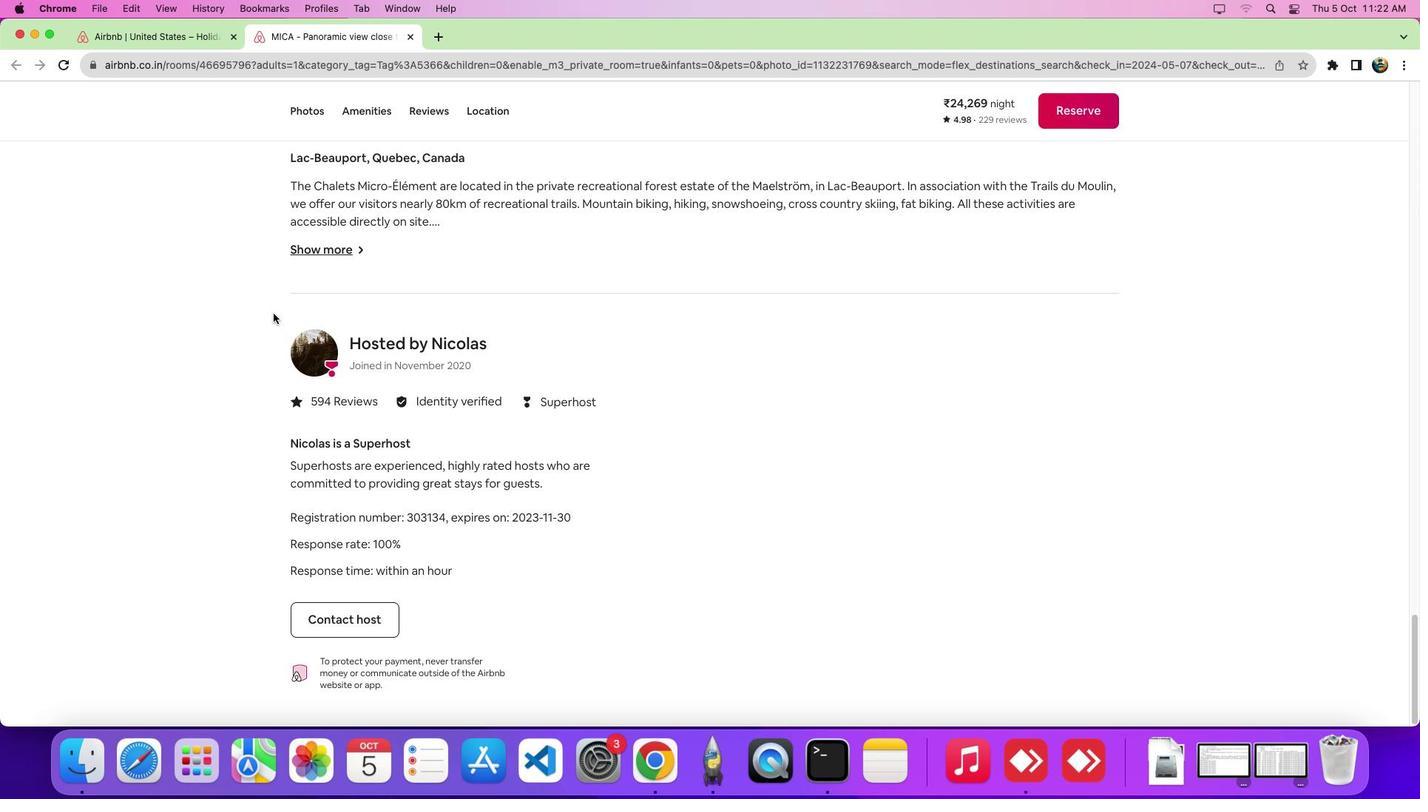
Action: Mouse moved to (367, 339)
Screenshot: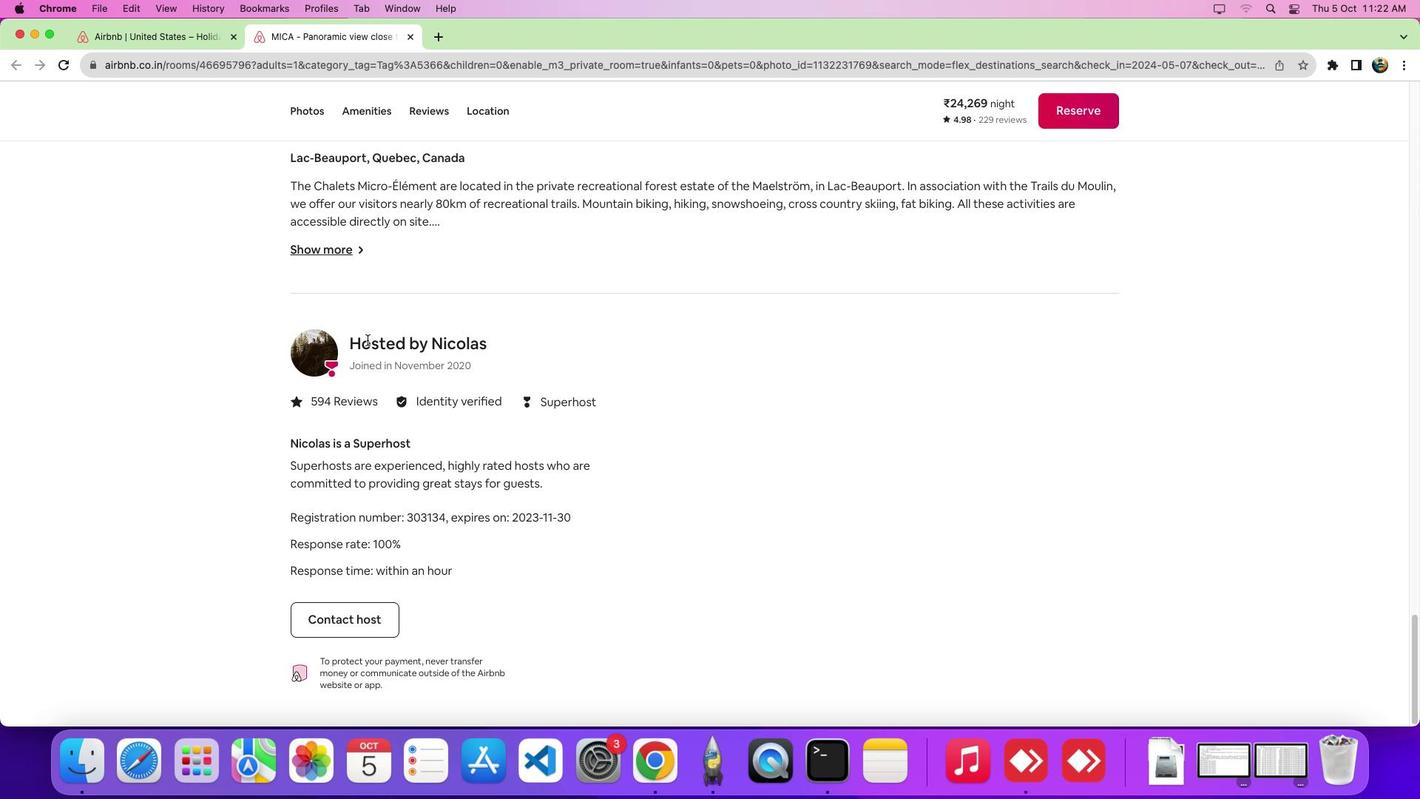 
Action: Mouse scrolled (367, 339) with delta (0, 0)
Screenshot: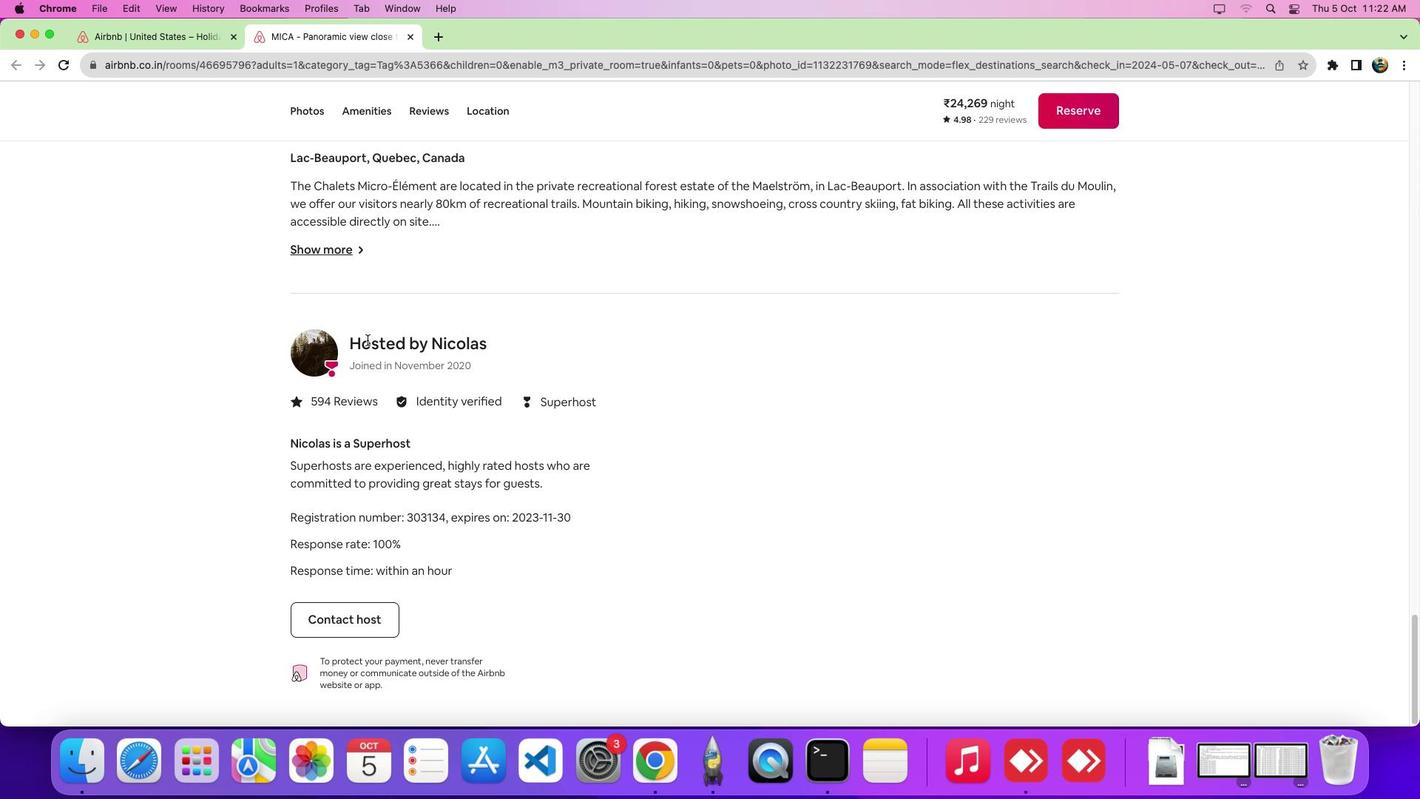 
Action: Mouse scrolled (367, 339) with delta (0, 0)
Screenshot: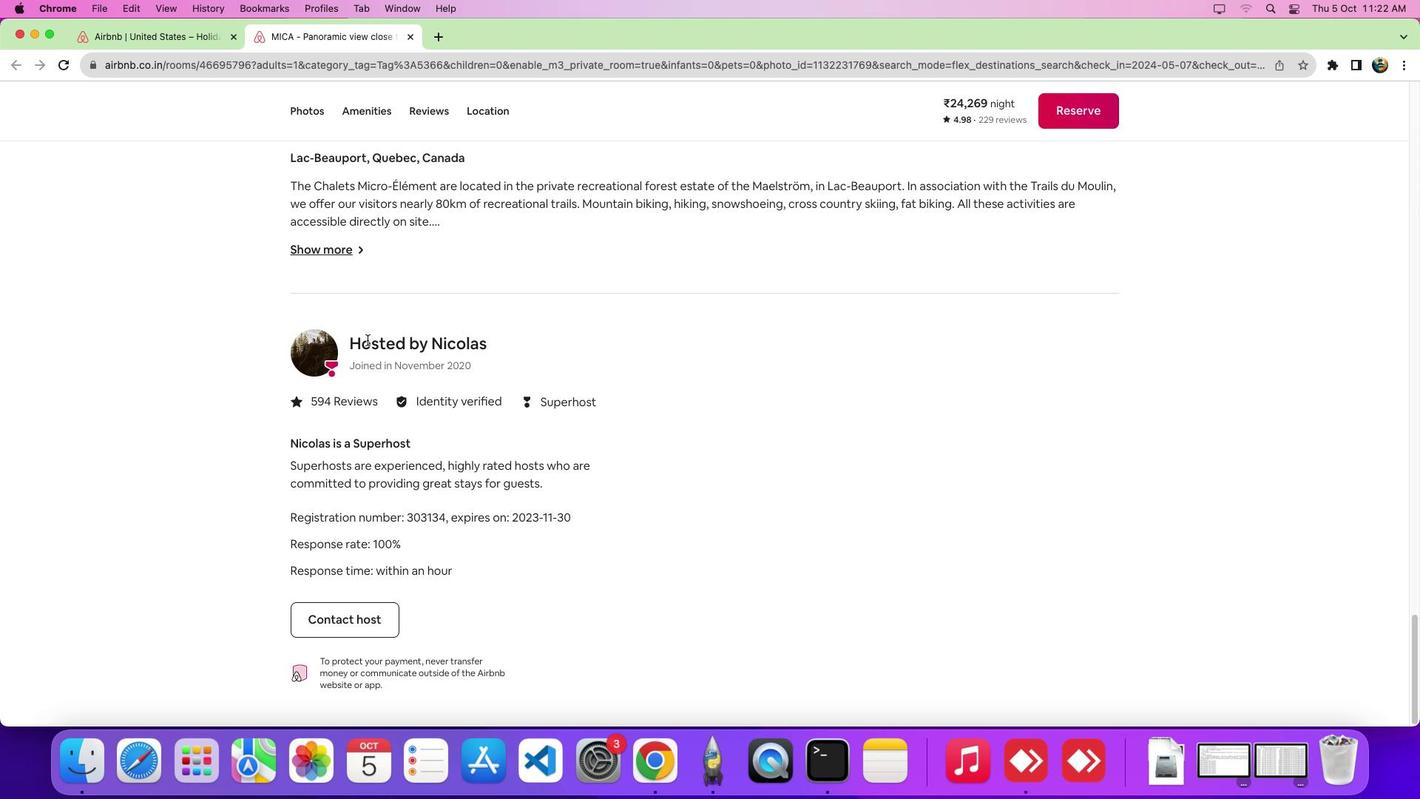 
Action: Mouse scrolled (367, 339) with delta (0, -5)
Screenshot: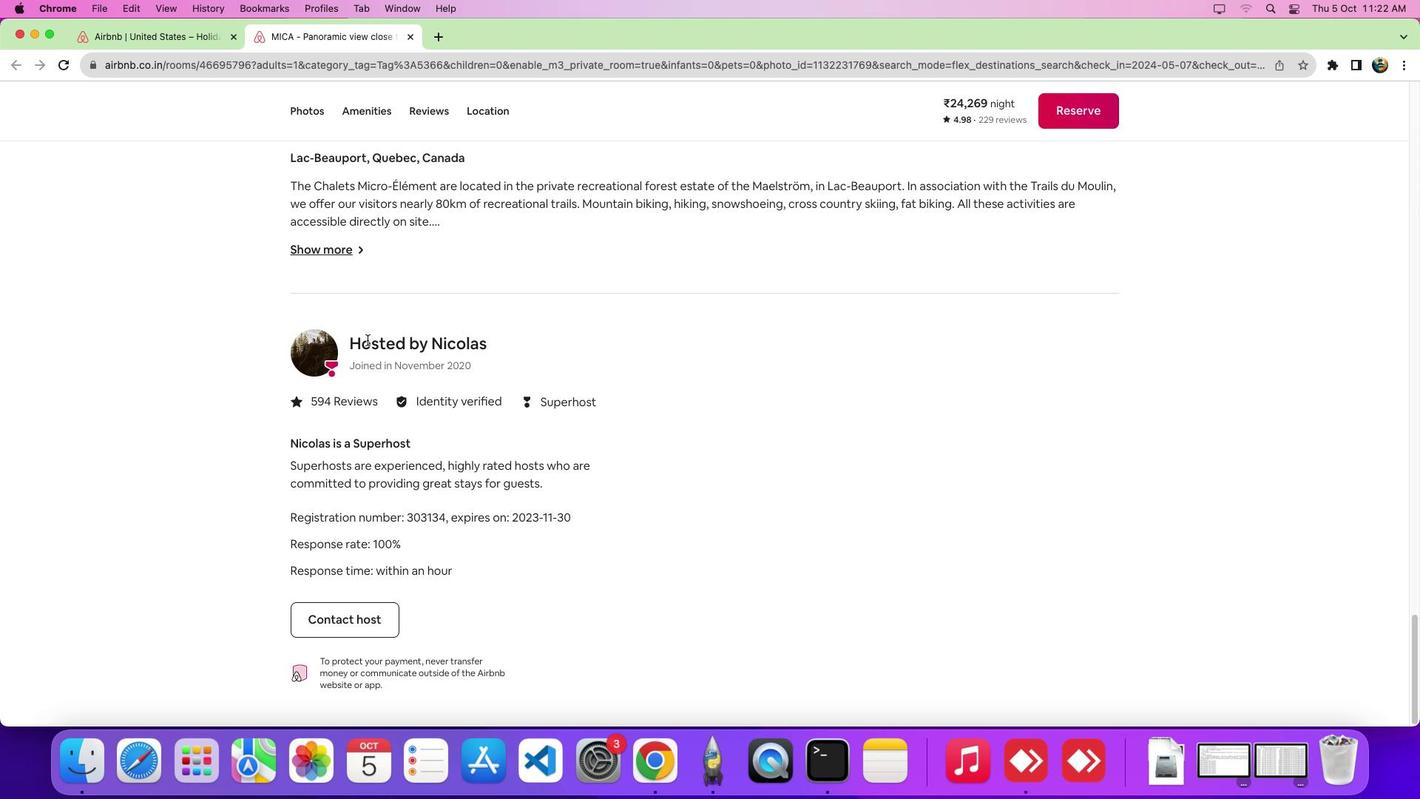 
Action: Mouse scrolled (367, 339) with delta (0, -8)
Screenshot: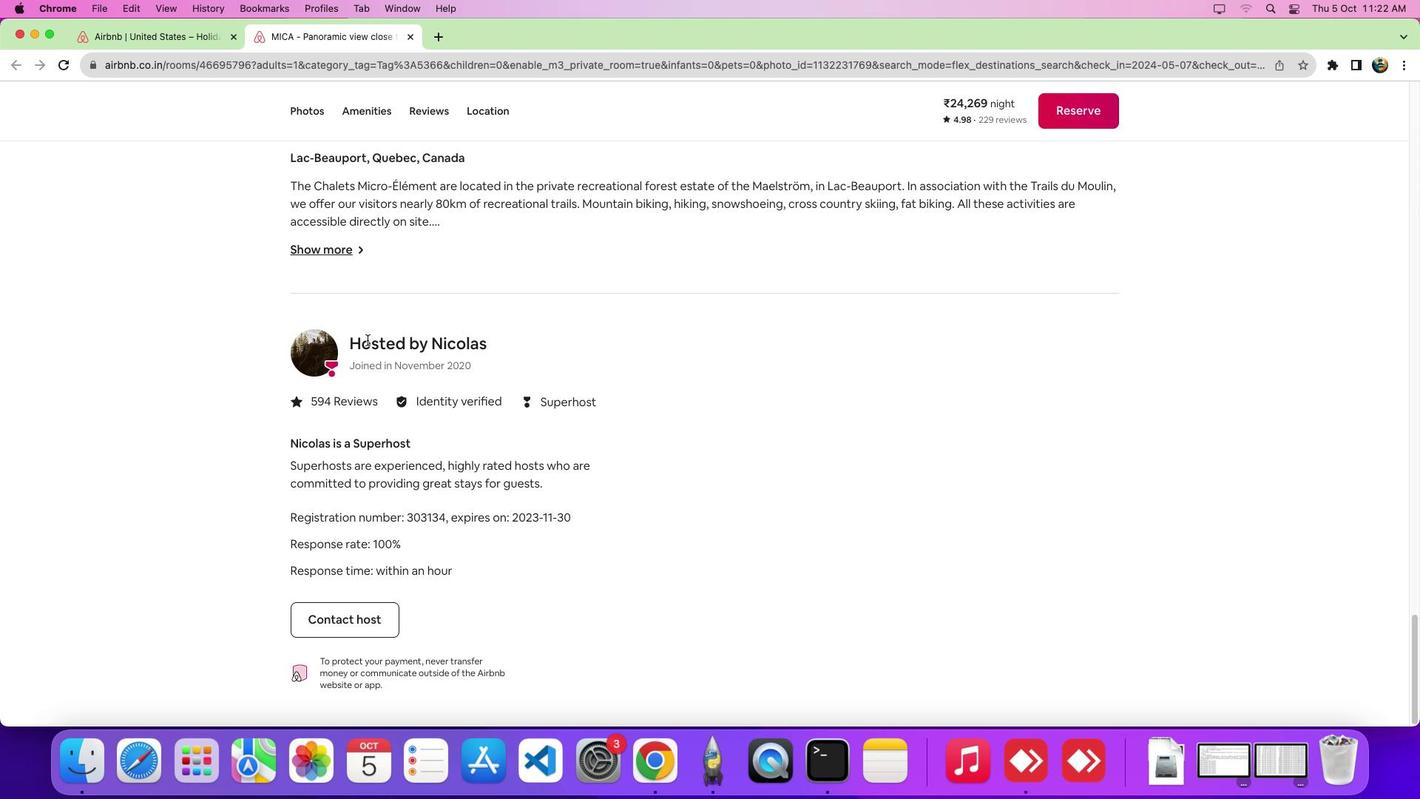 
Action: Mouse scrolled (367, 339) with delta (0, 0)
Screenshot: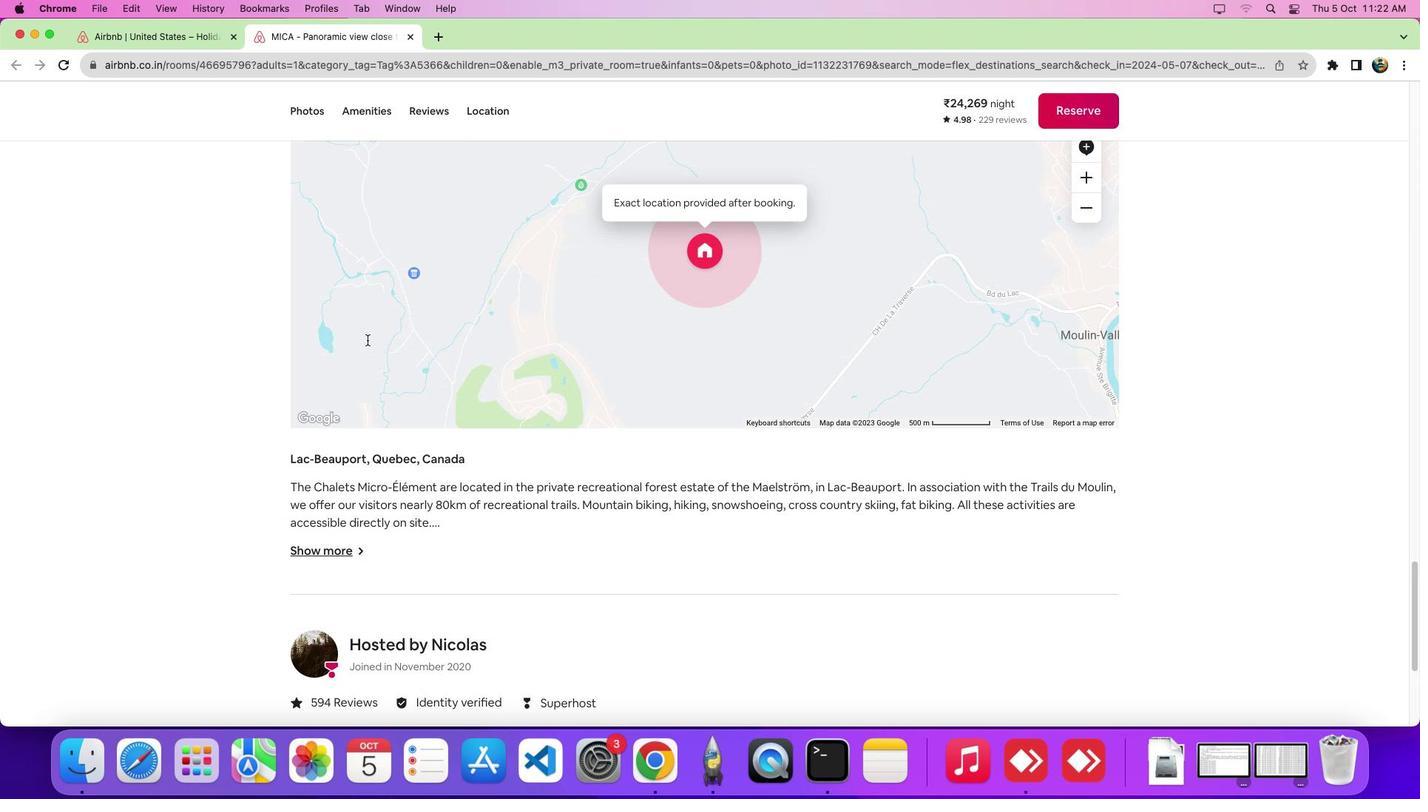 
Action: Mouse scrolled (367, 339) with delta (0, 0)
Screenshot: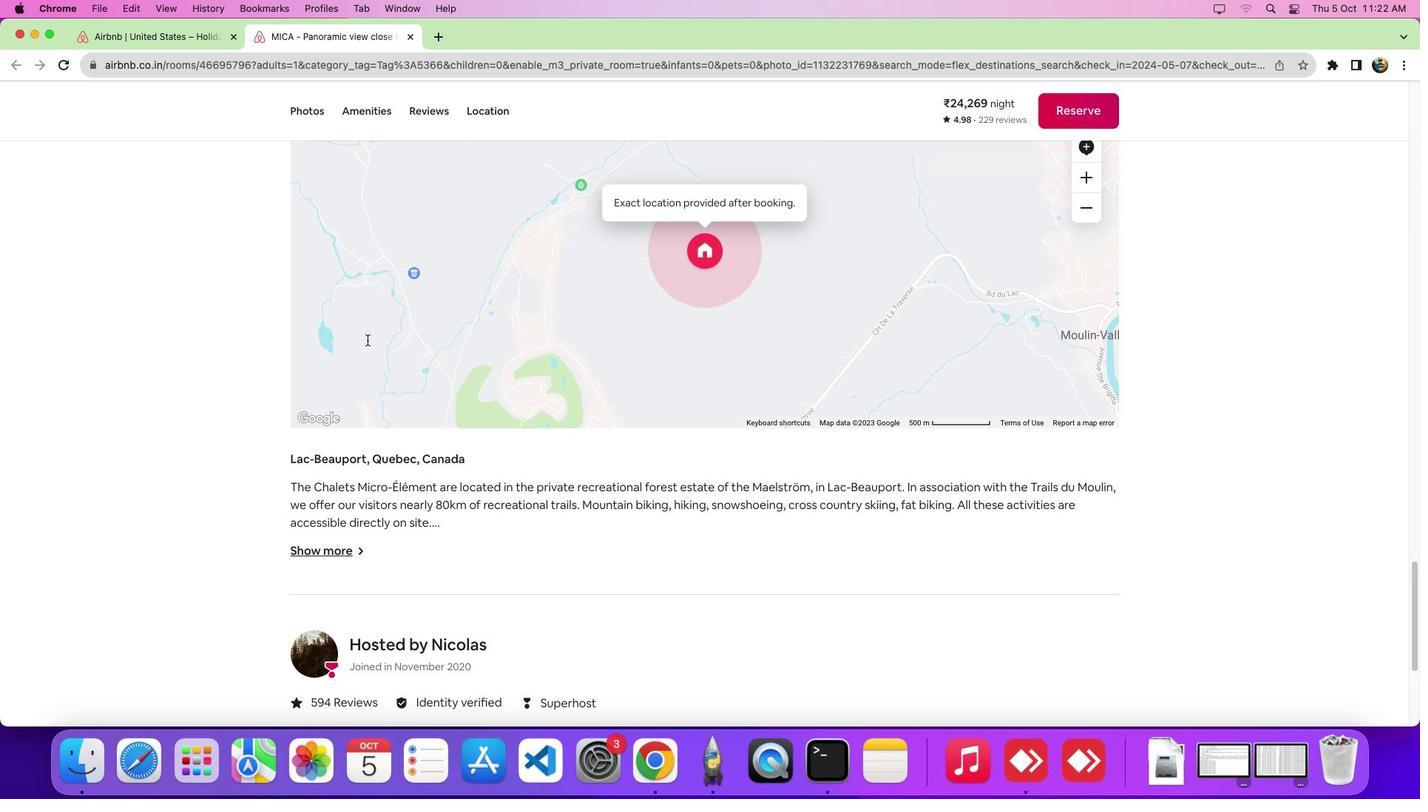 
Action: Mouse scrolled (367, 339) with delta (0, 5)
Screenshot: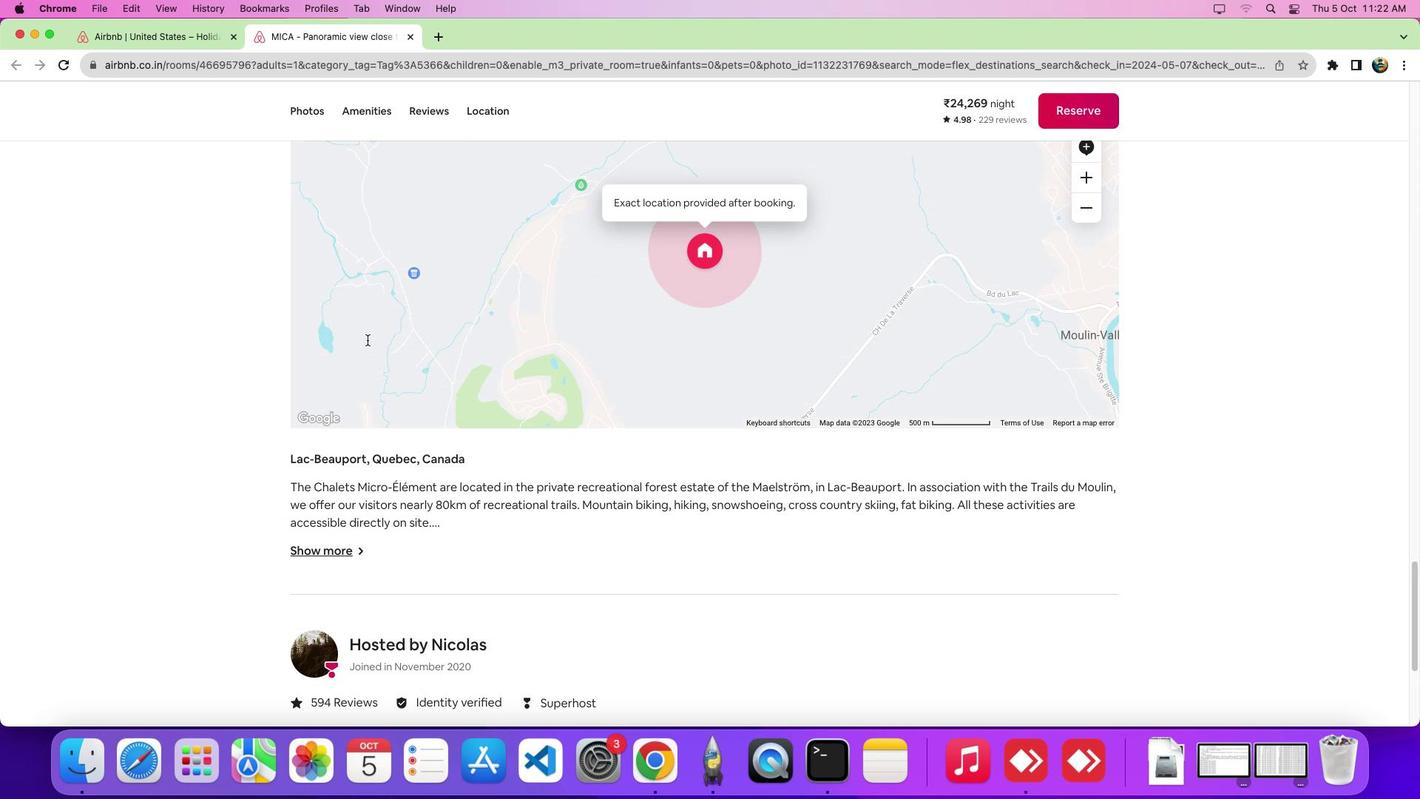 
Action: Mouse scrolled (367, 339) with delta (0, 0)
Screenshot: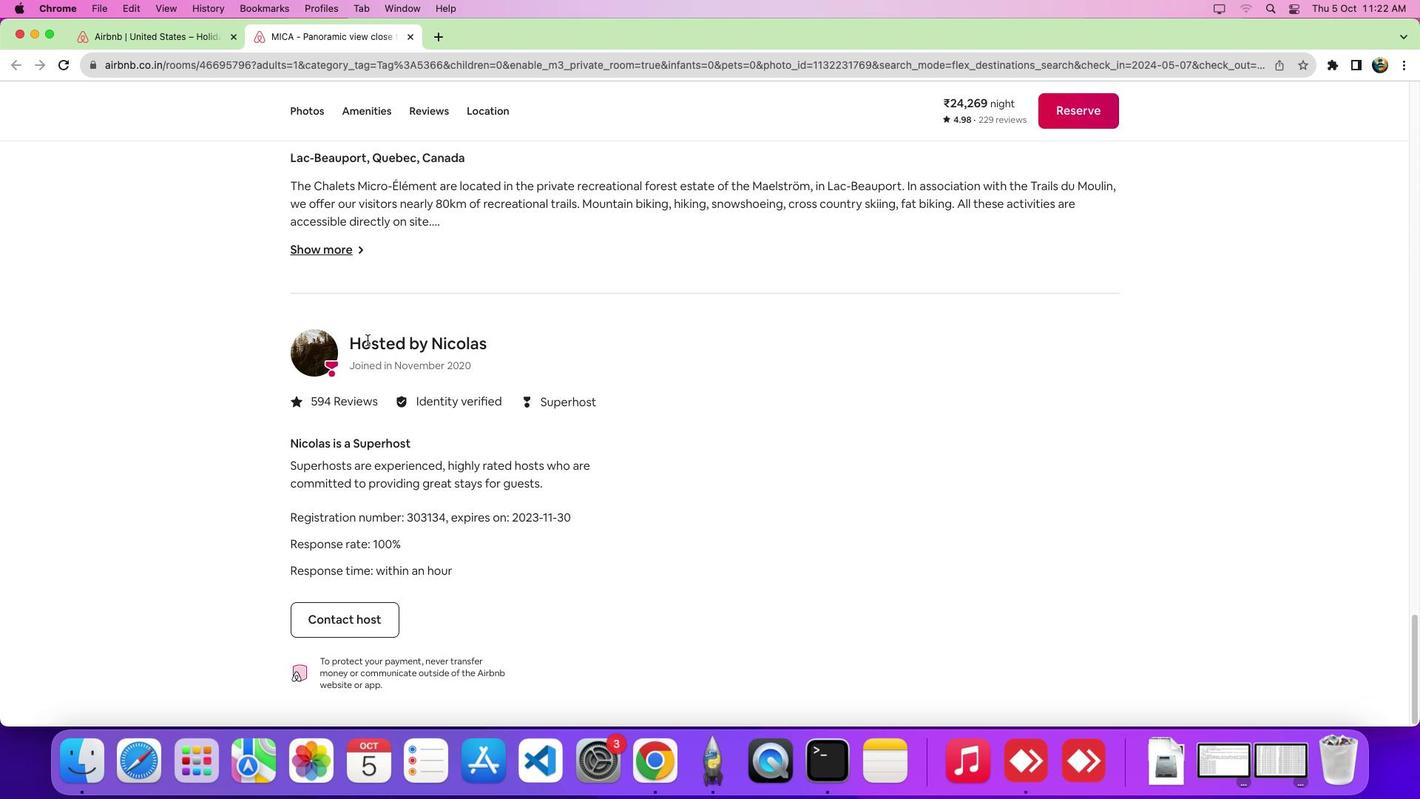 
Action: Mouse scrolled (367, 339) with delta (0, -1)
Screenshot: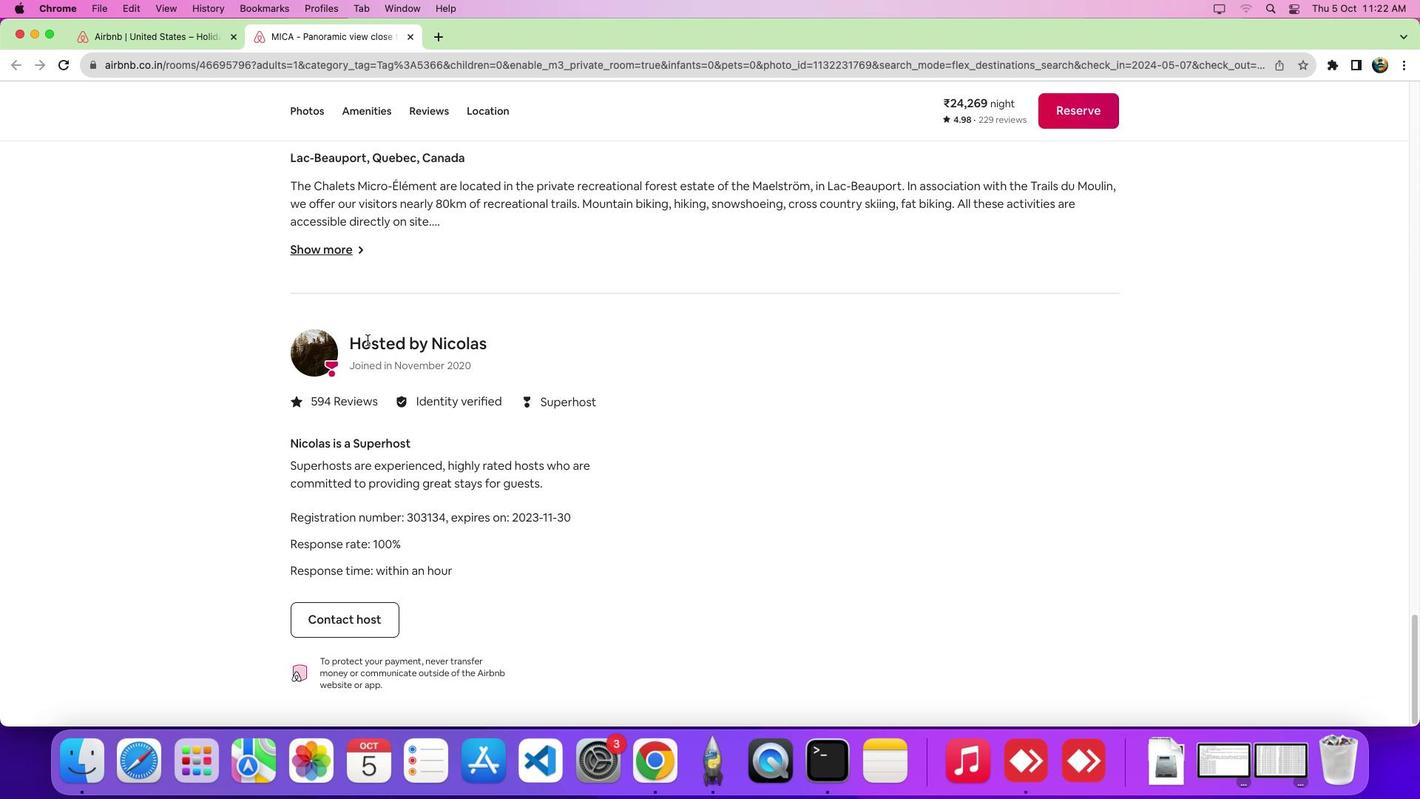 
Action: Mouse scrolled (367, 339) with delta (0, -6)
Screenshot: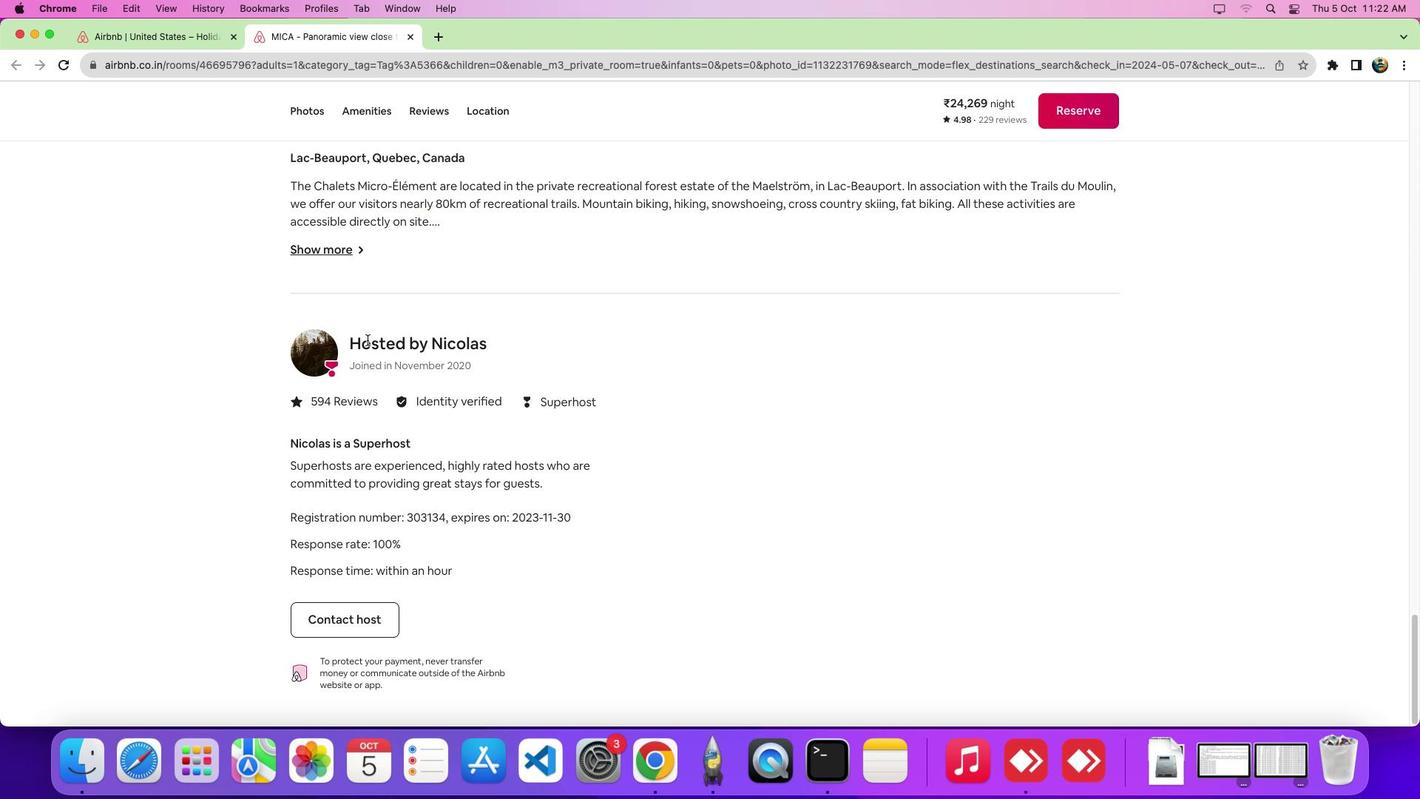 
Action: Mouse scrolled (367, 339) with delta (0, -9)
Screenshot: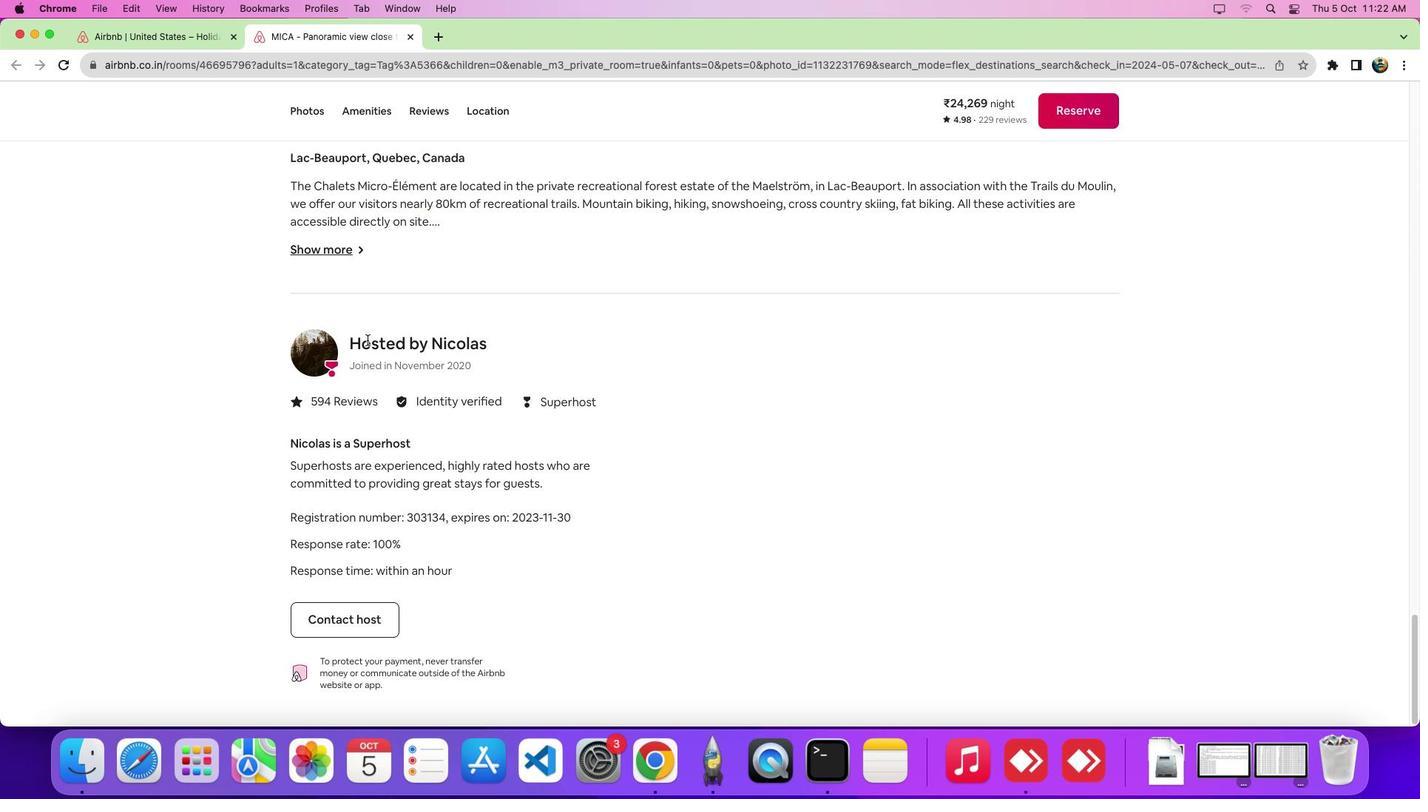
Action: Mouse scrolled (367, 339) with delta (0, 0)
Screenshot: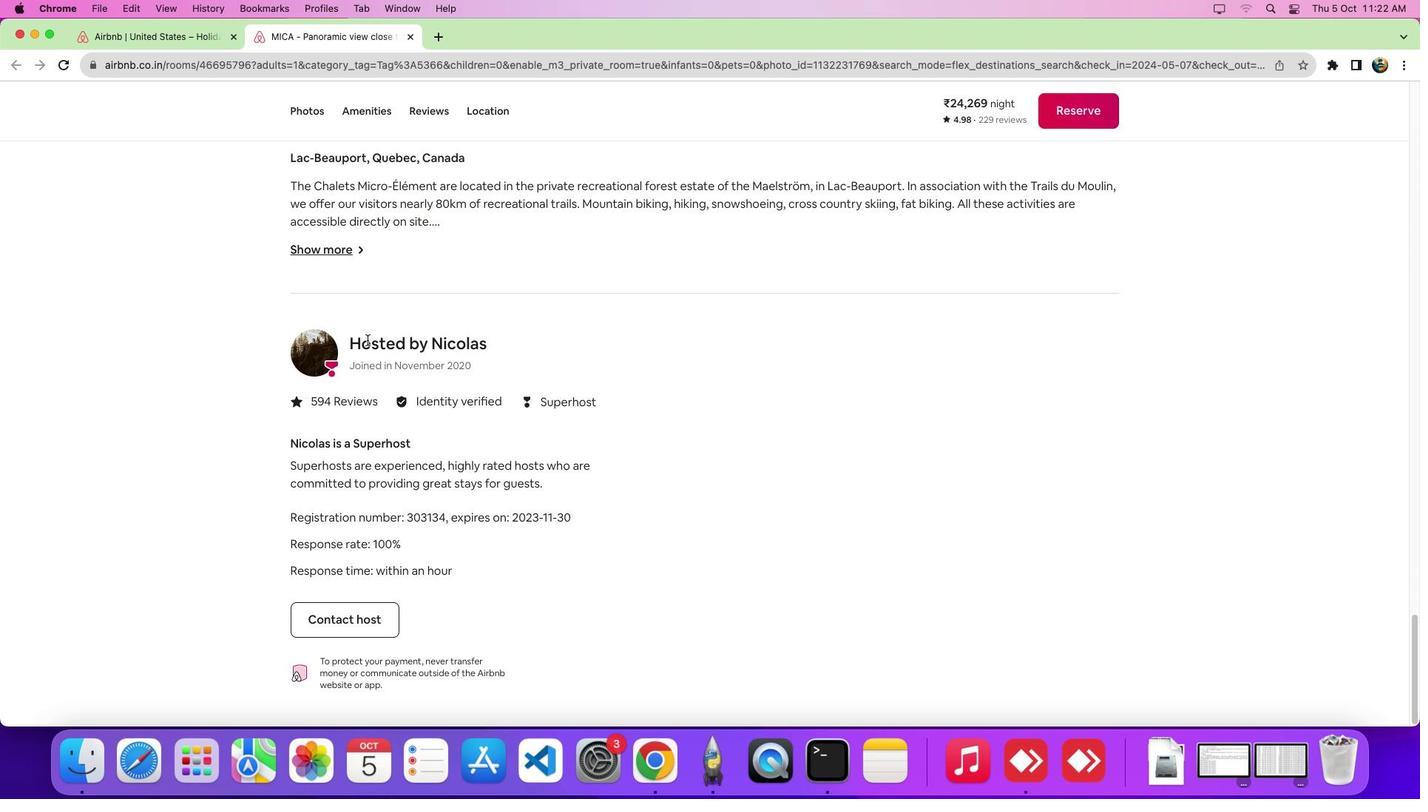 
Action: Mouse scrolled (367, 339) with delta (0, -1)
Screenshot: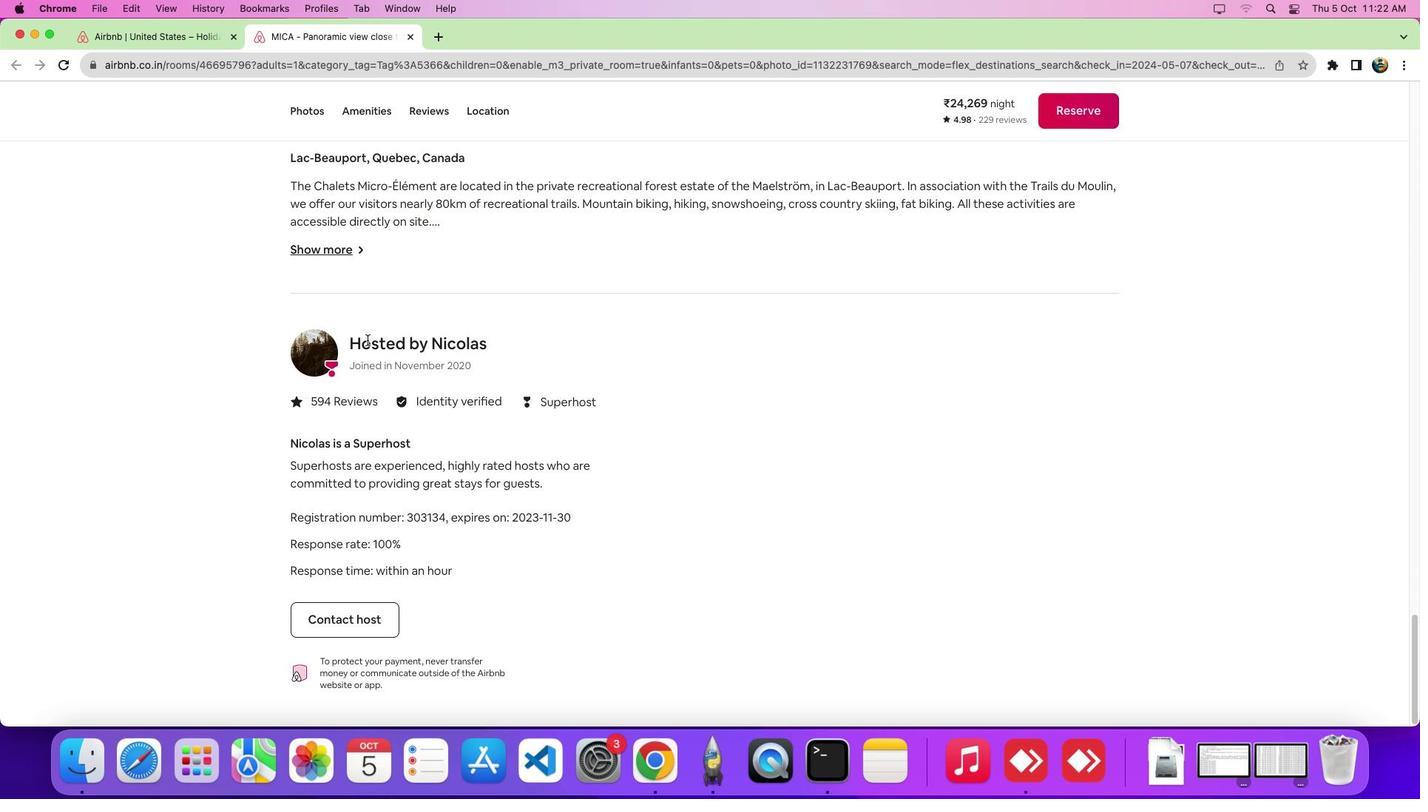 
Action: Mouse scrolled (367, 339) with delta (0, -6)
Screenshot: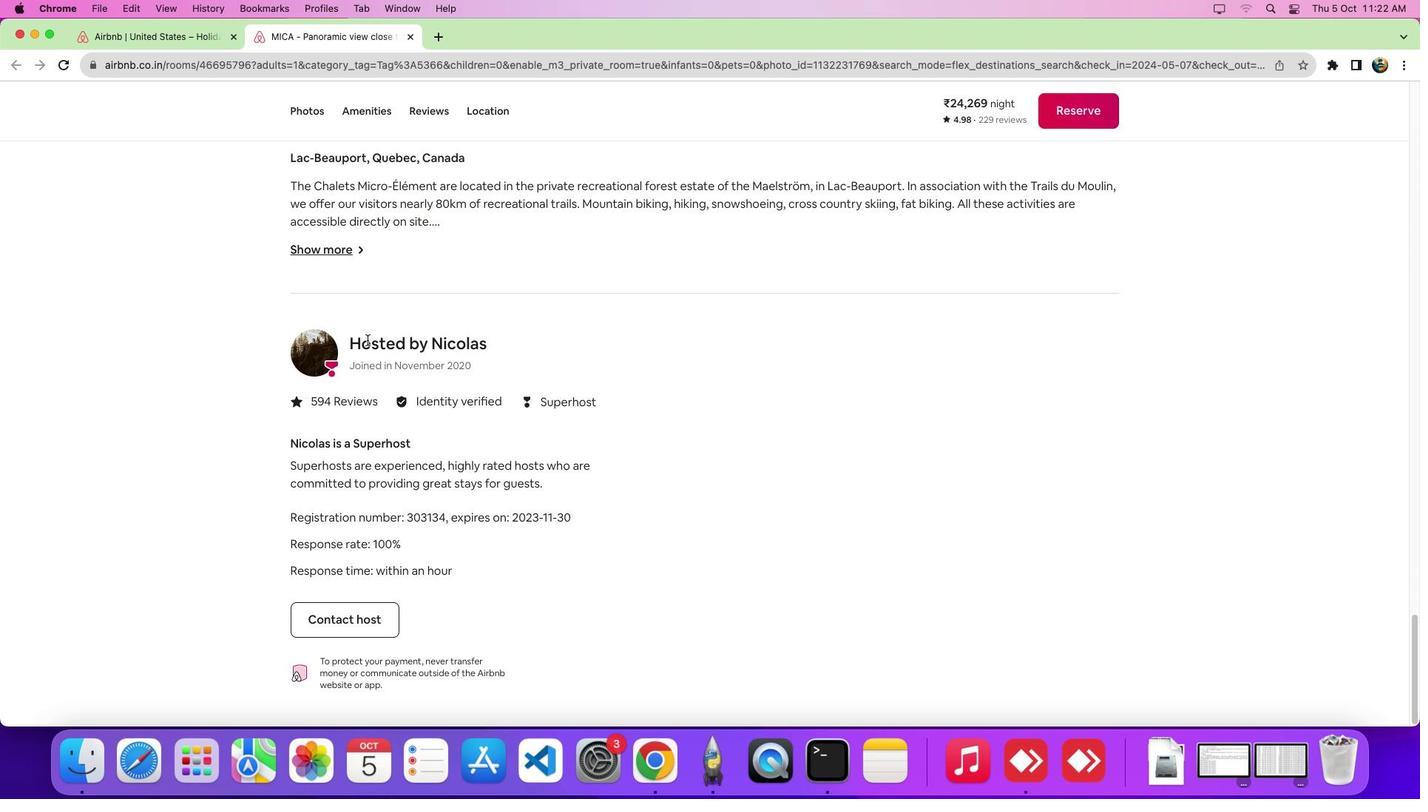 
Action: Mouse scrolled (367, 339) with delta (0, -9)
Screenshot: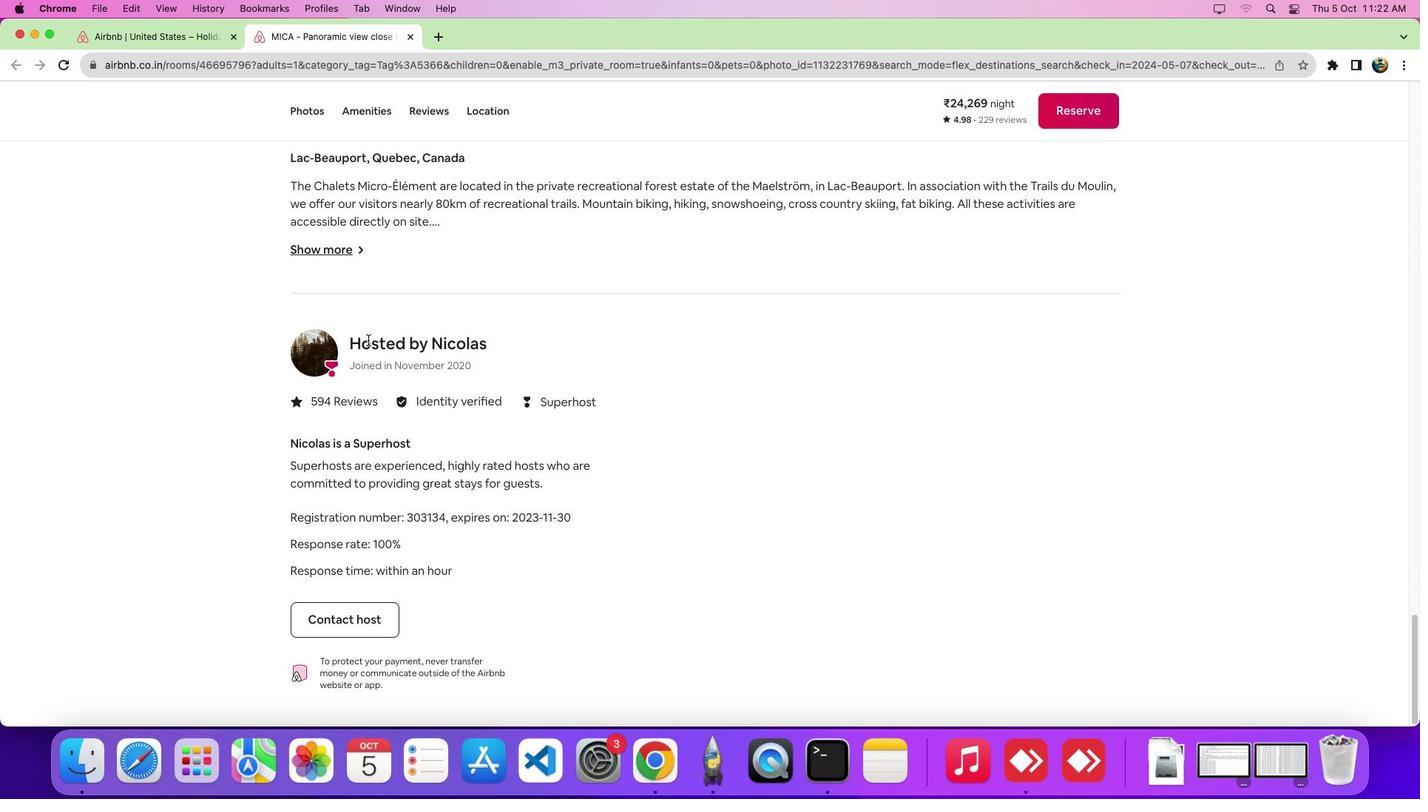 
Action: Mouse moved to (884, 412)
Screenshot: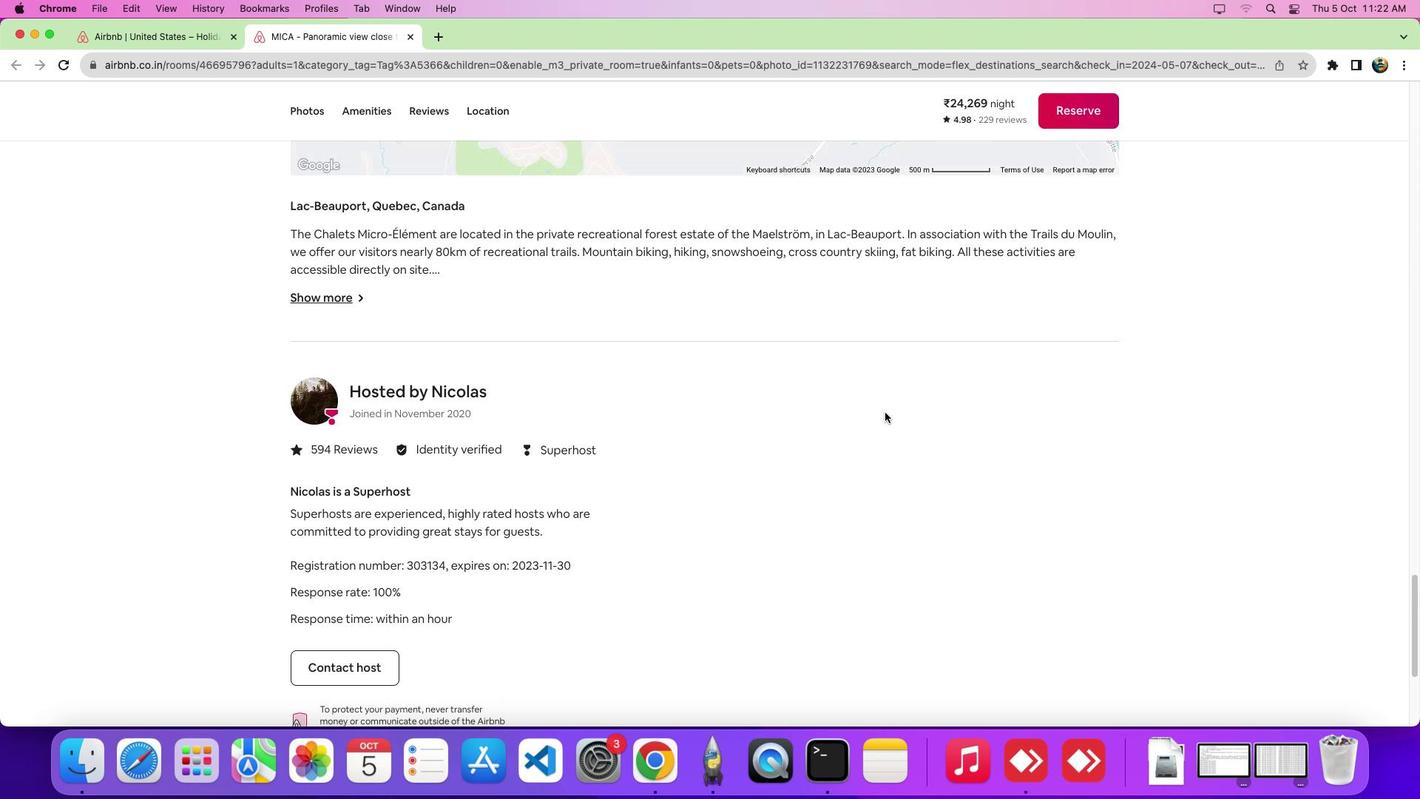 
Action: Mouse scrolled (884, 412) with delta (0, 0)
Screenshot: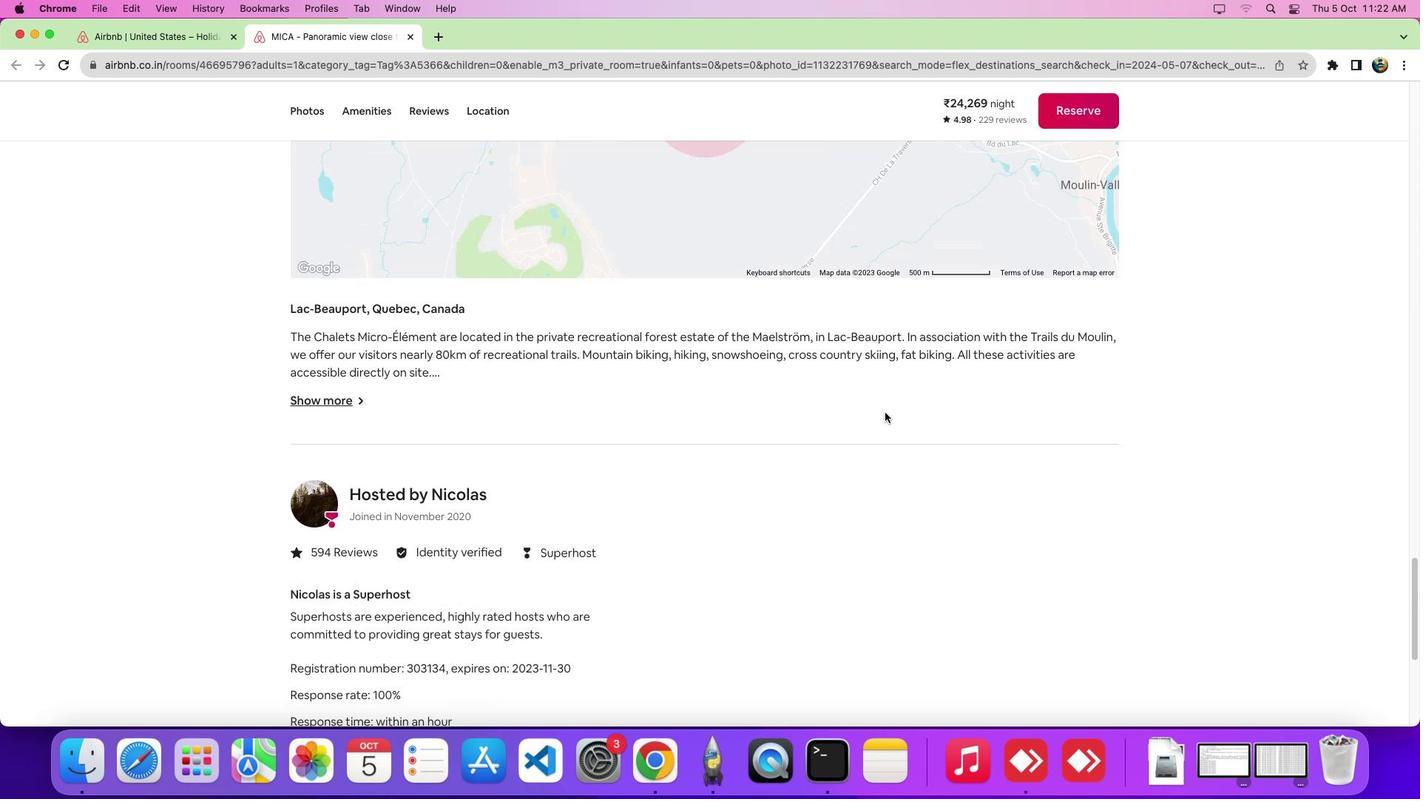 
Action: Mouse scrolled (884, 412) with delta (0, 0)
Screenshot: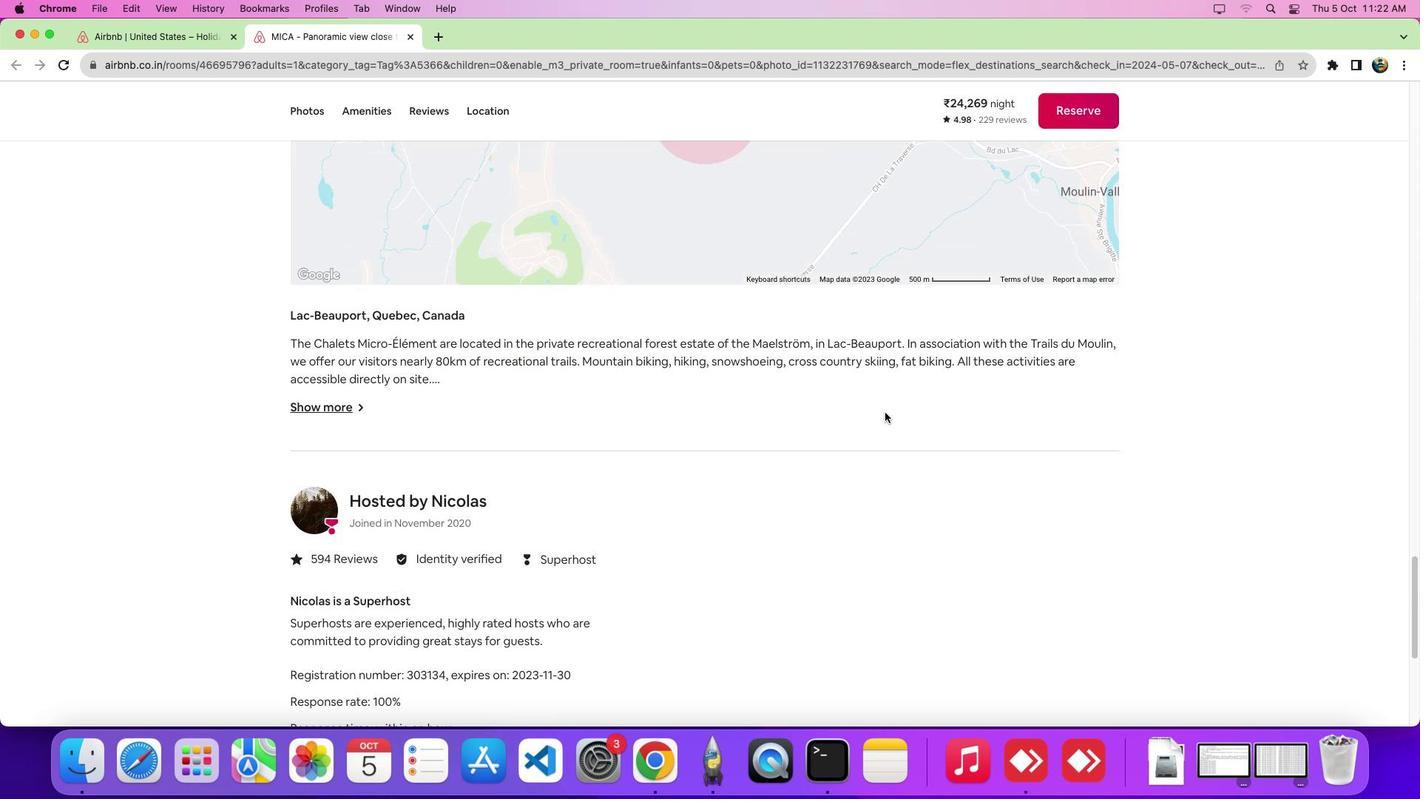 
Action: Mouse scrolled (884, 412) with delta (0, 2)
Screenshot: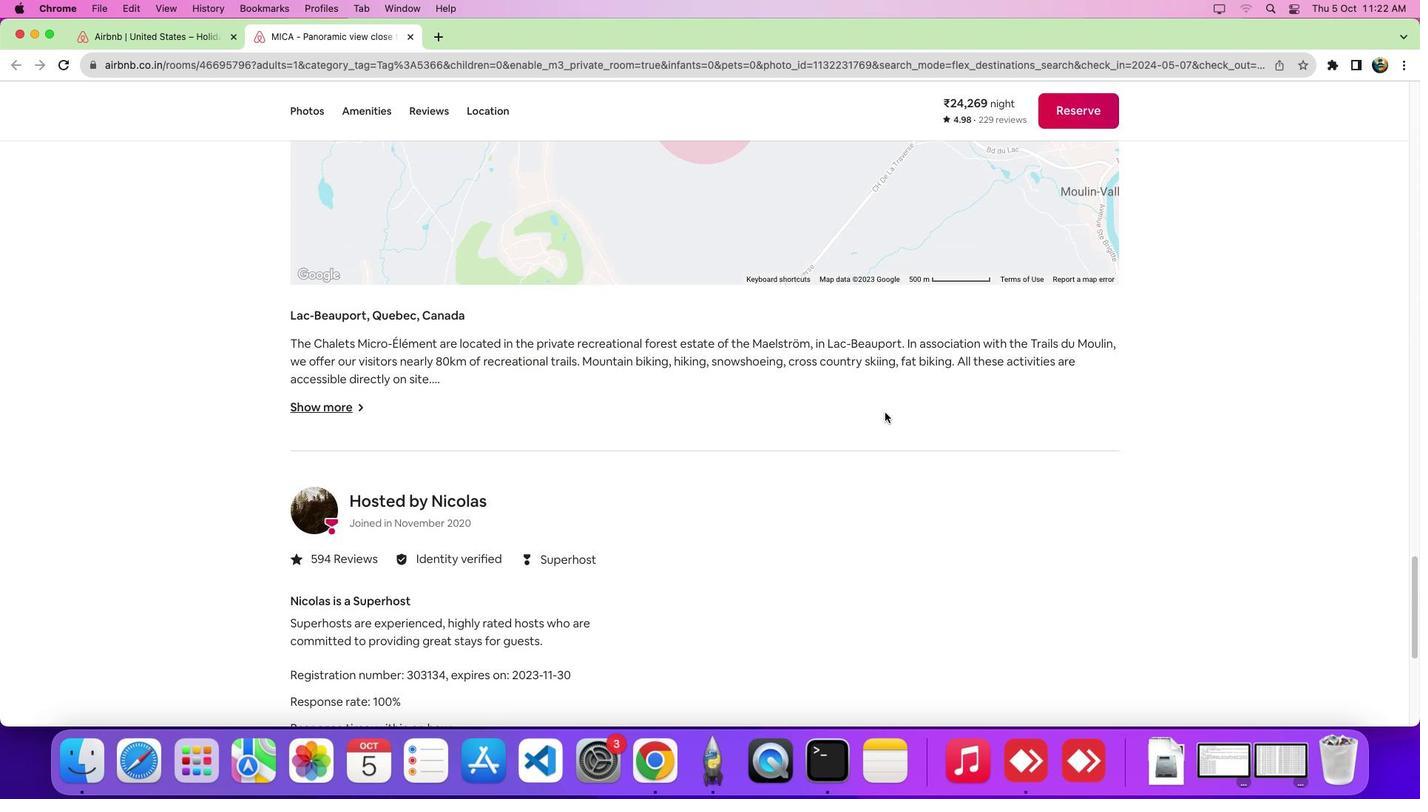 
Action: Mouse scrolled (884, 412) with delta (0, 0)
Screenshot: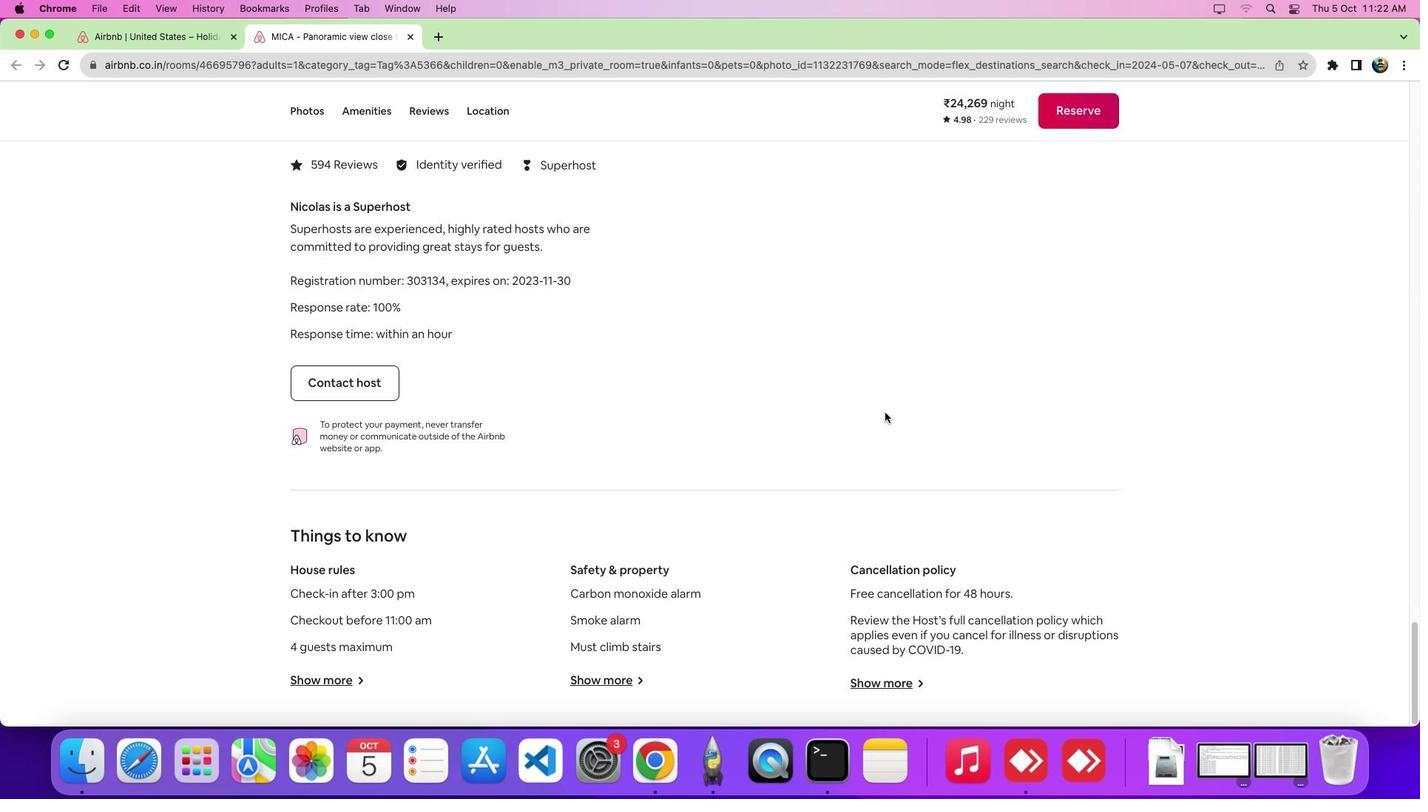 
Action: Mouse scrolled (884, 412) with delta (0, -1)
Screenshot: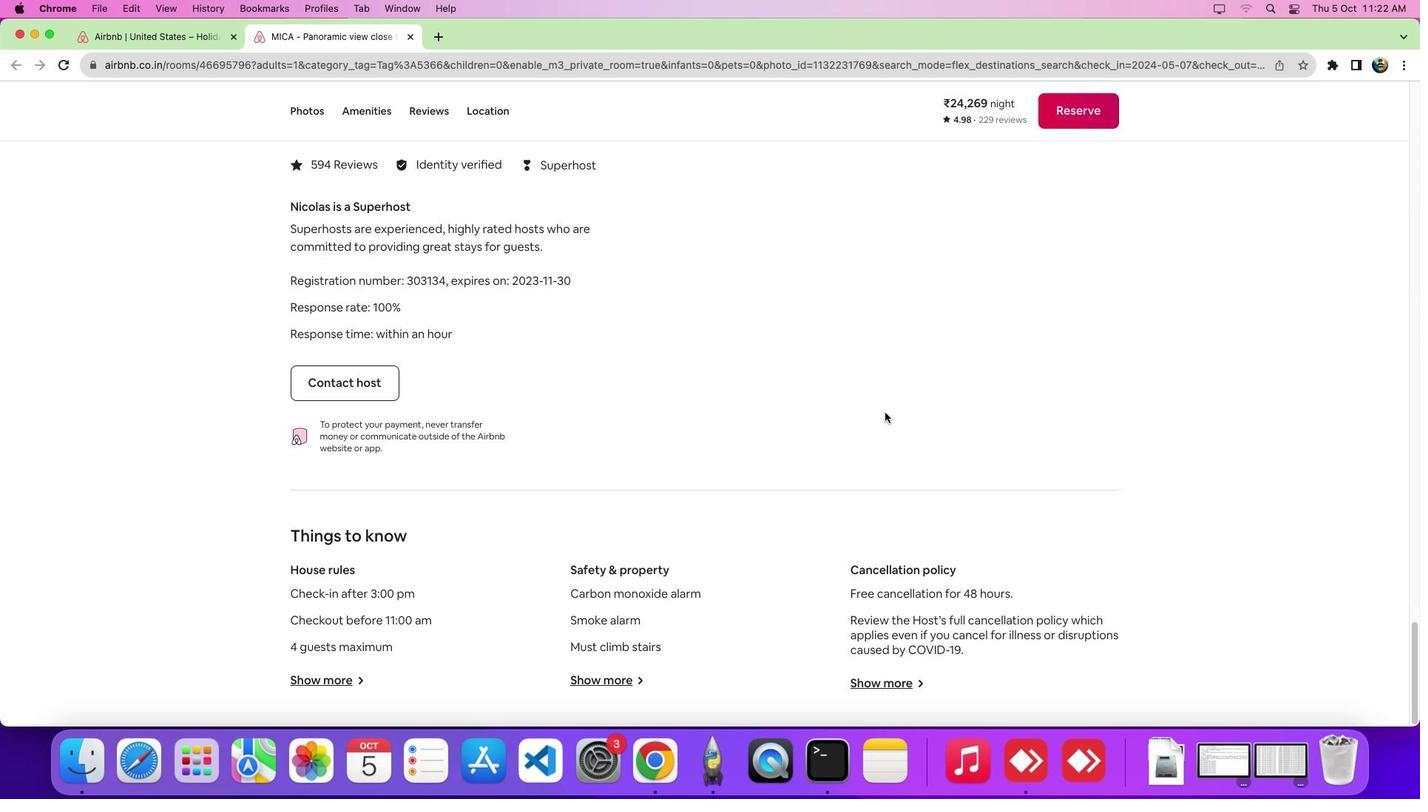 
Action: Mouse scrolled (884, 412) with delta (0, -6)
Screenshot: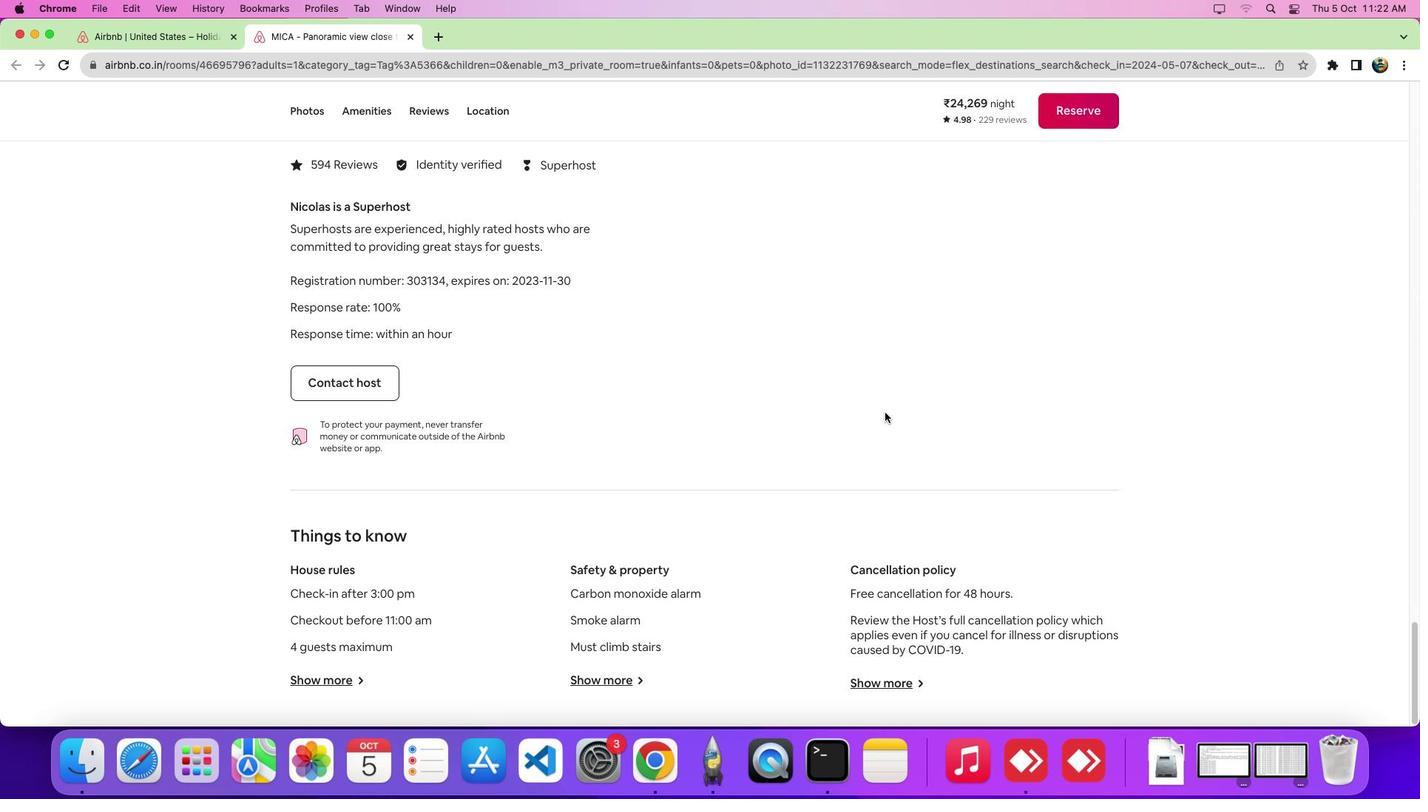 
Action: Mouse scrolled (884, 412) with delta (0, -9)
Screenshot: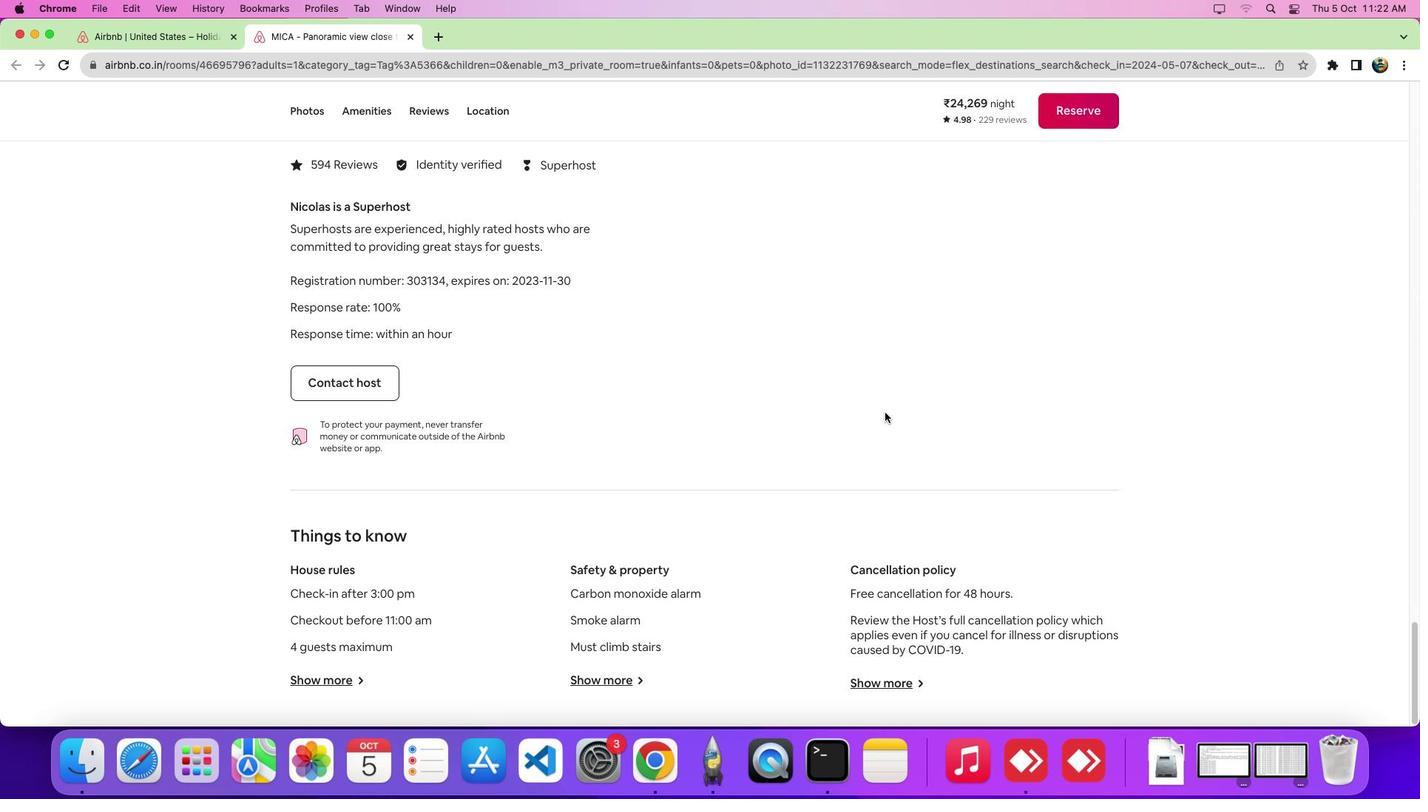 
Action: Mouse scrolled (884, 412) with delta (0, -11)
Screenshot: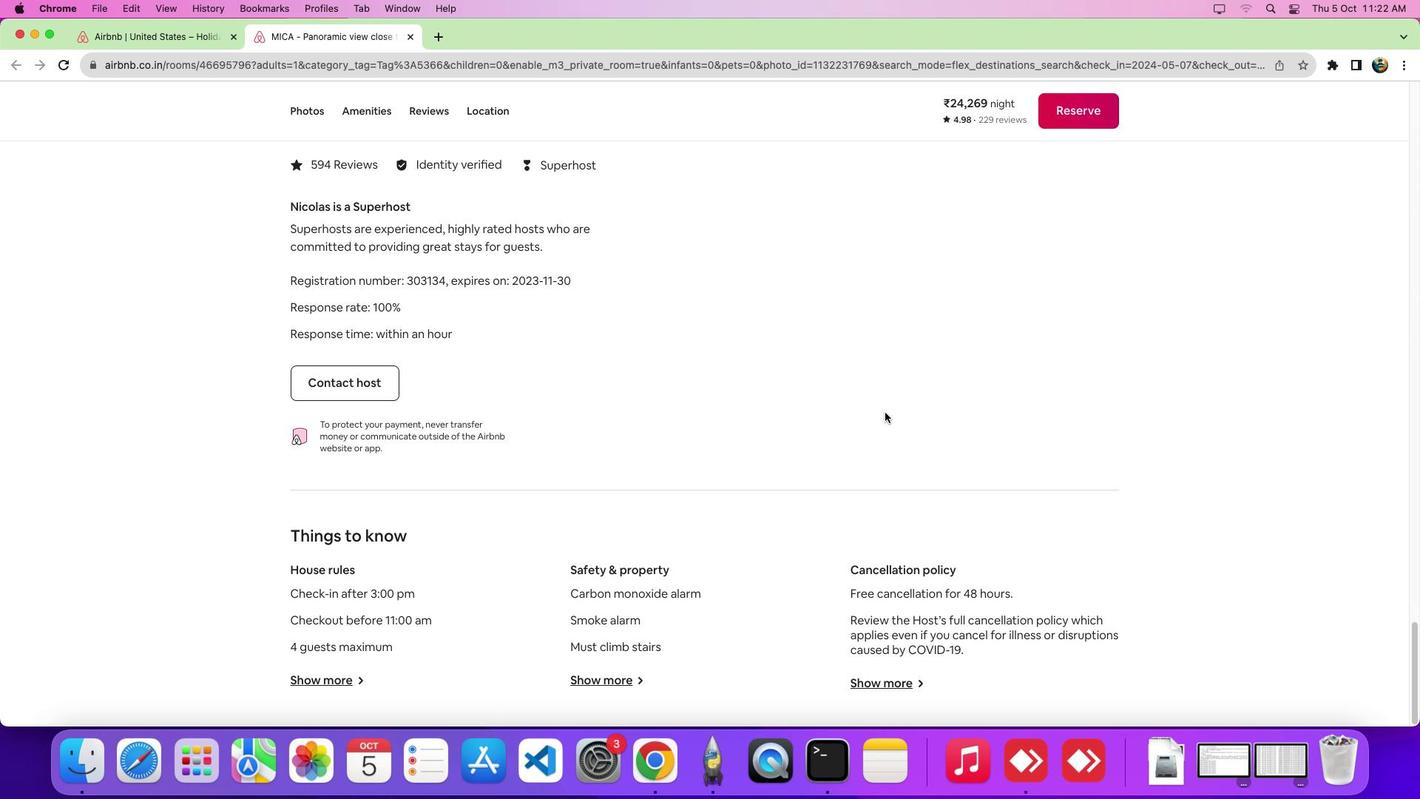 
Action: Mouse moved to (885, 412)
Screenshot: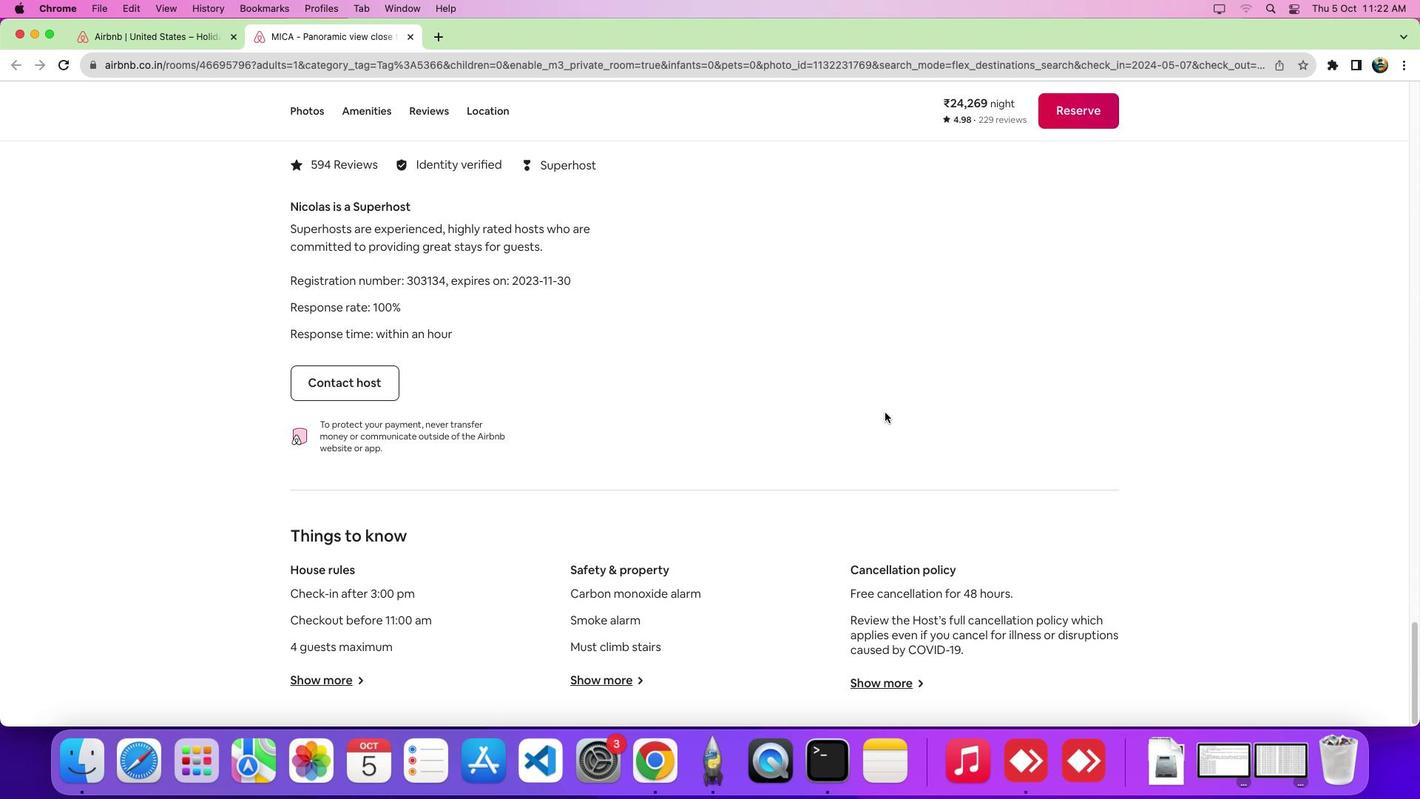 
Action: Mouse scrolled (885, 412) with delta (0, 0)
Screenshot: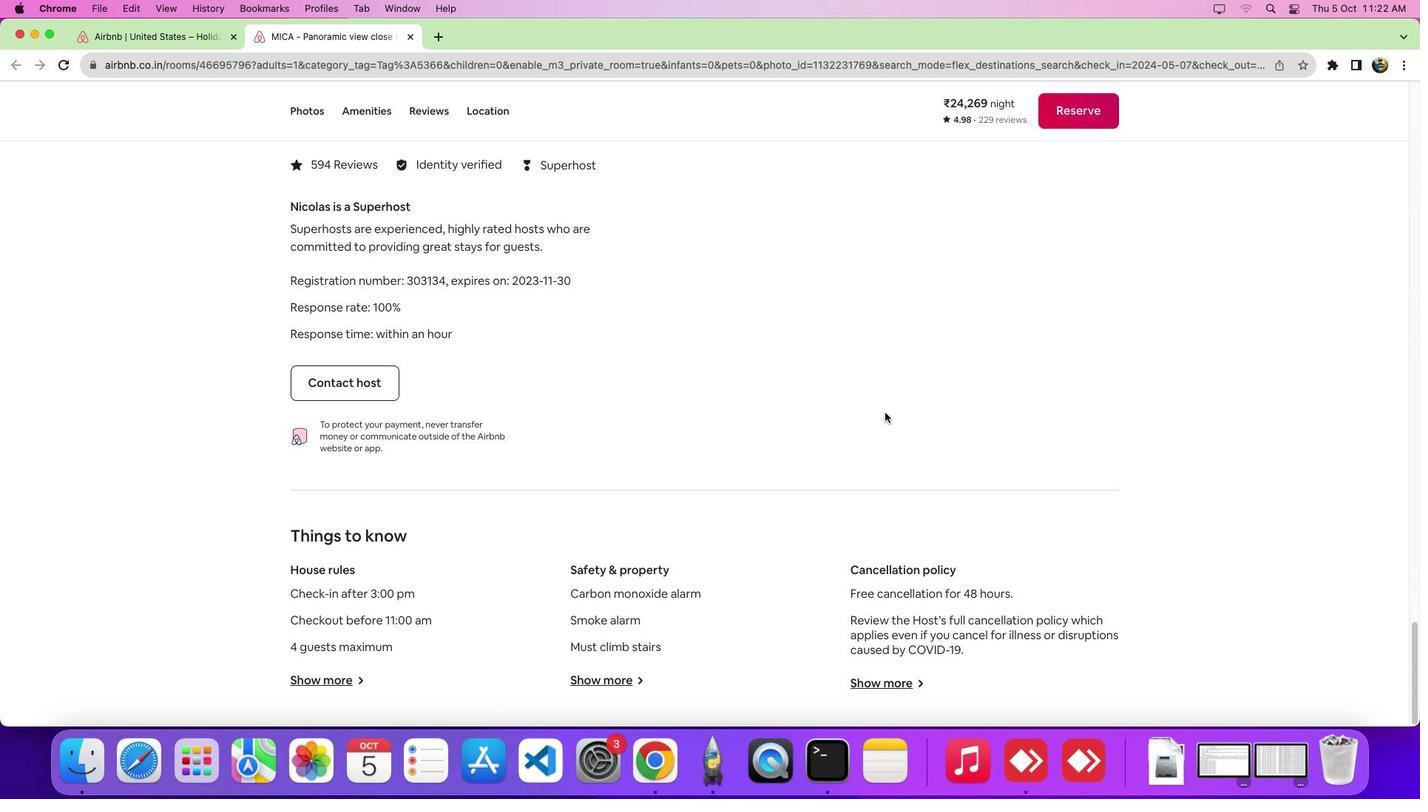 
Action: Mouse scrolled (885, 412) with delta (0, 0)
Screenshot: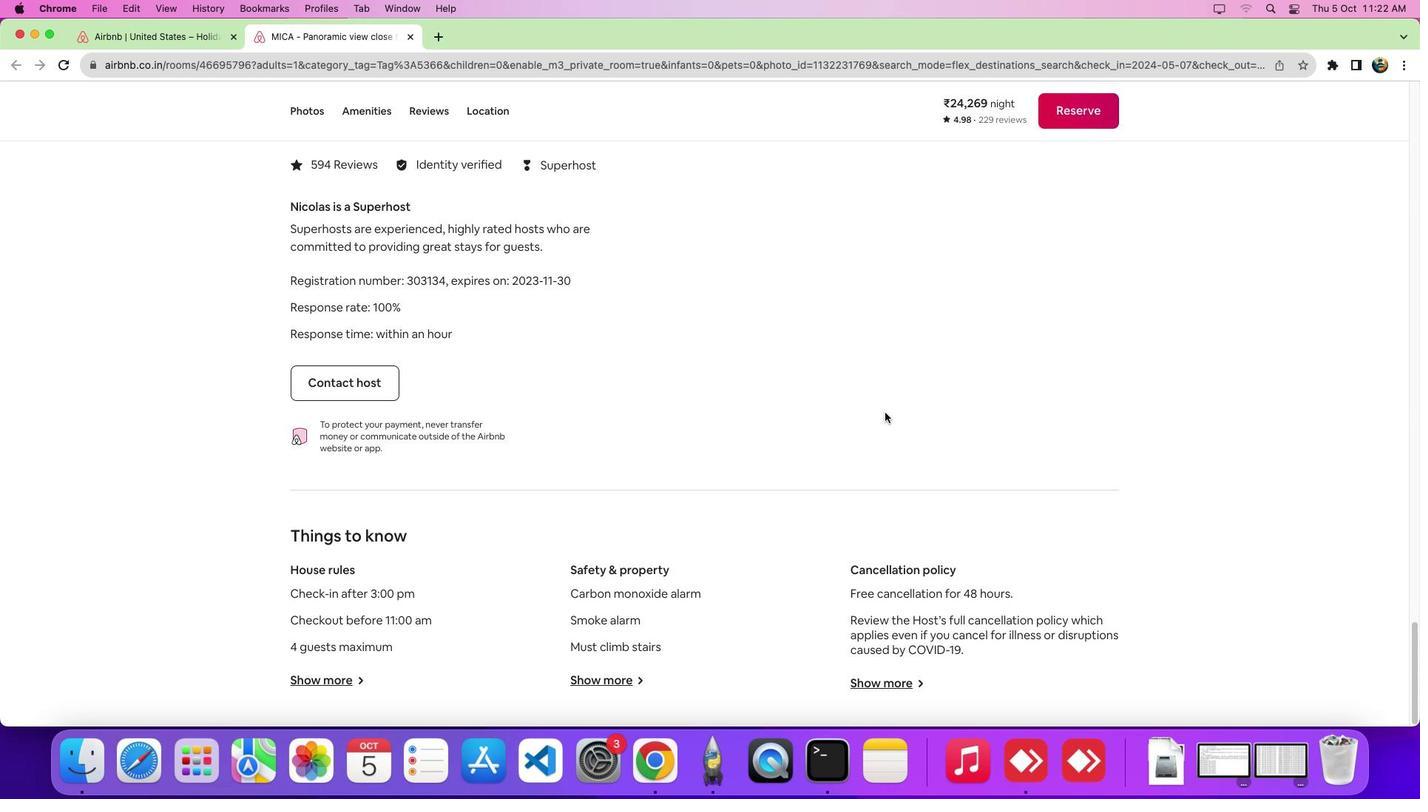 
Action: Mouse scrolled (885, 412) with delta (0, -5)
Screenshot: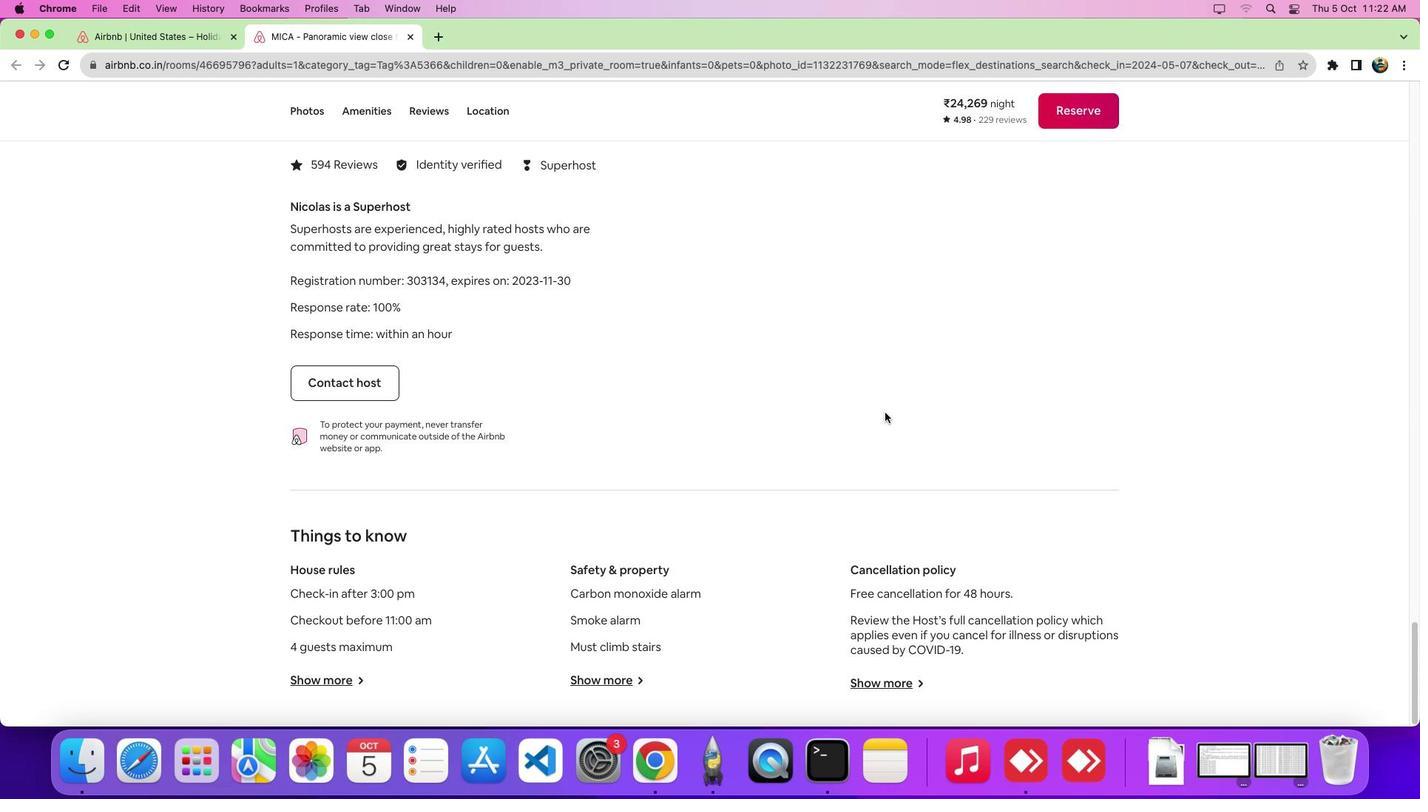 
Action: Mouse moved to (318, 683)
Screenshot: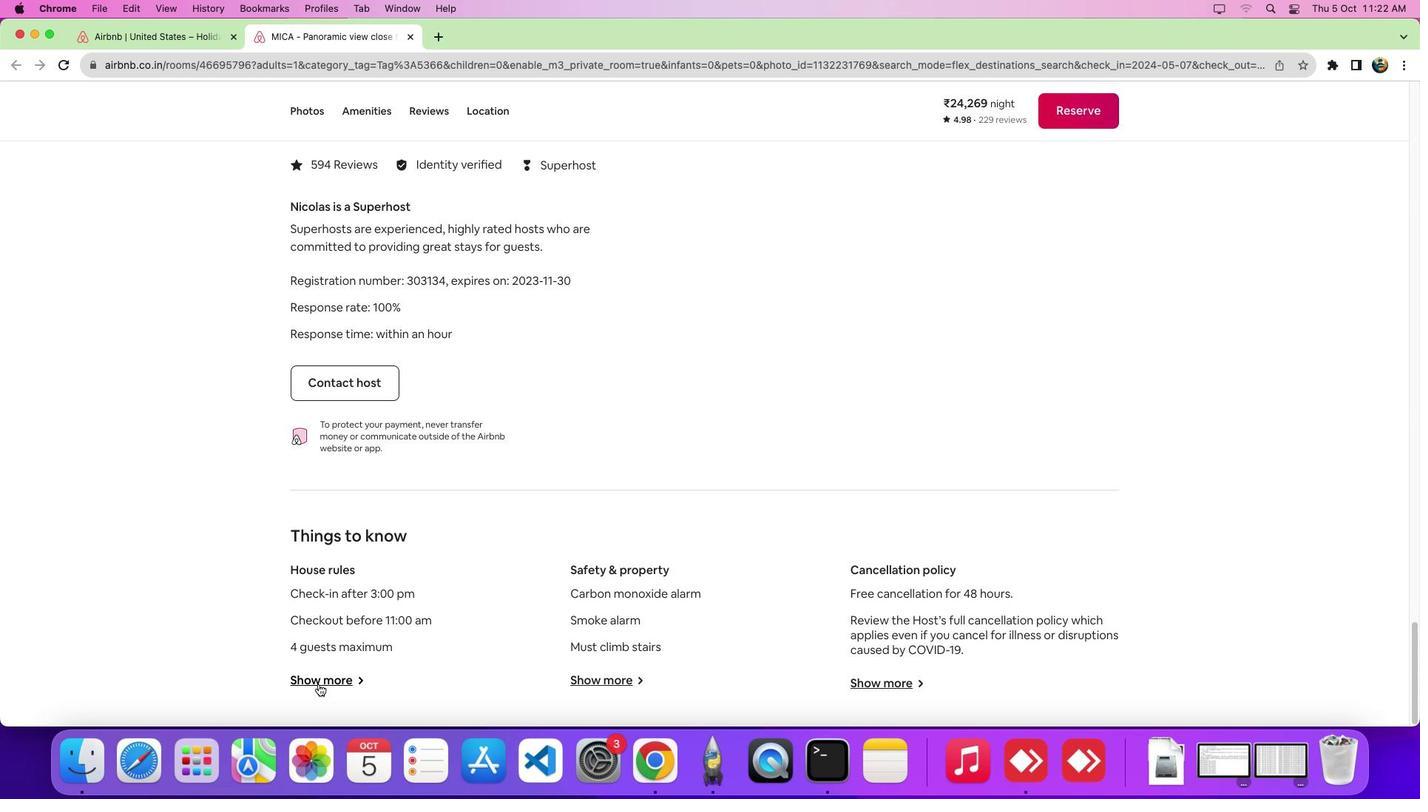 
Action: Mouse pressed left at (318, 683)
Screenshot: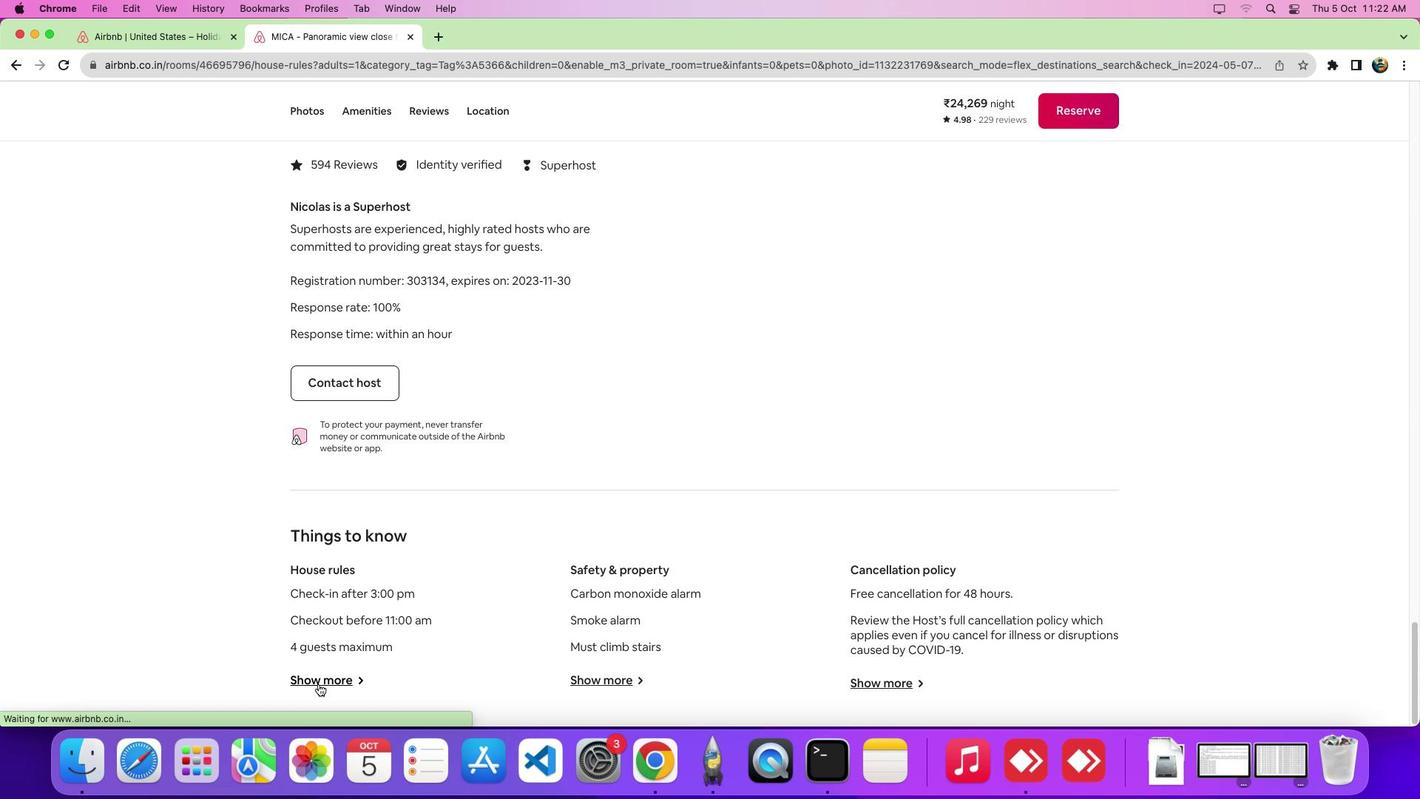 
Action: Mouse moved to (577, 503)
Screenshot: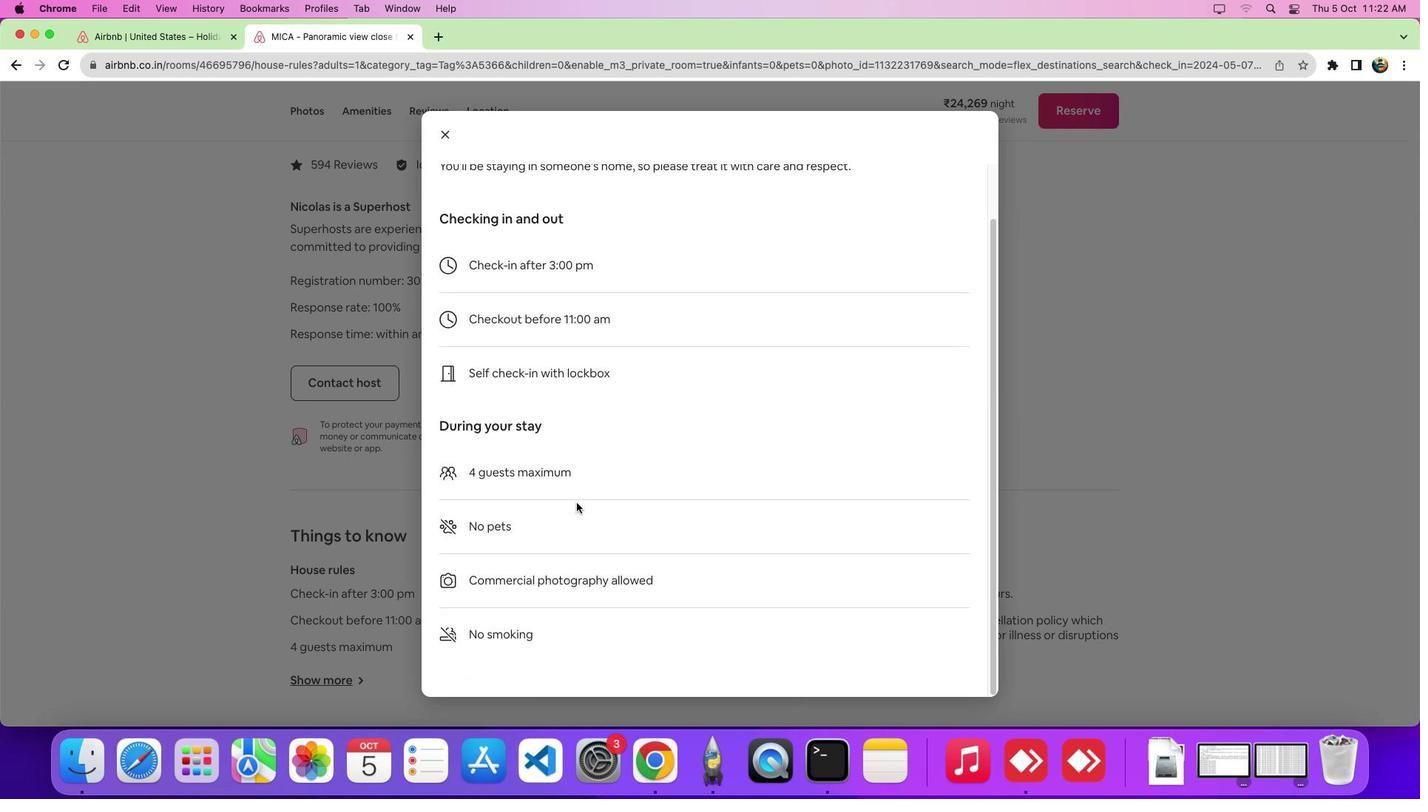 
Action: Mouse scrolled (577, 503) with delta (0, 0)
Screenshot: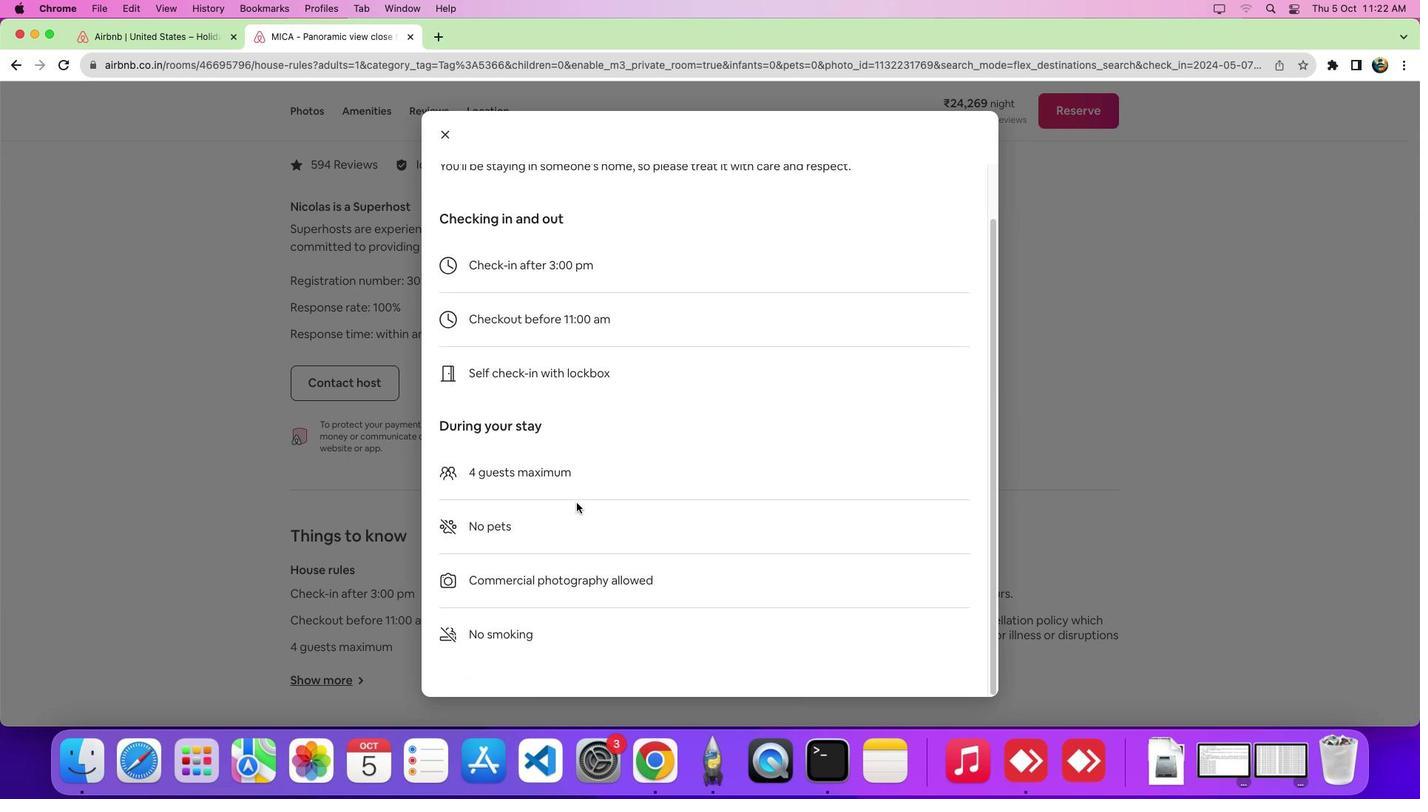 
Action: Mouse scrolled (577, 503) with delta (0, -1)
Screenshot: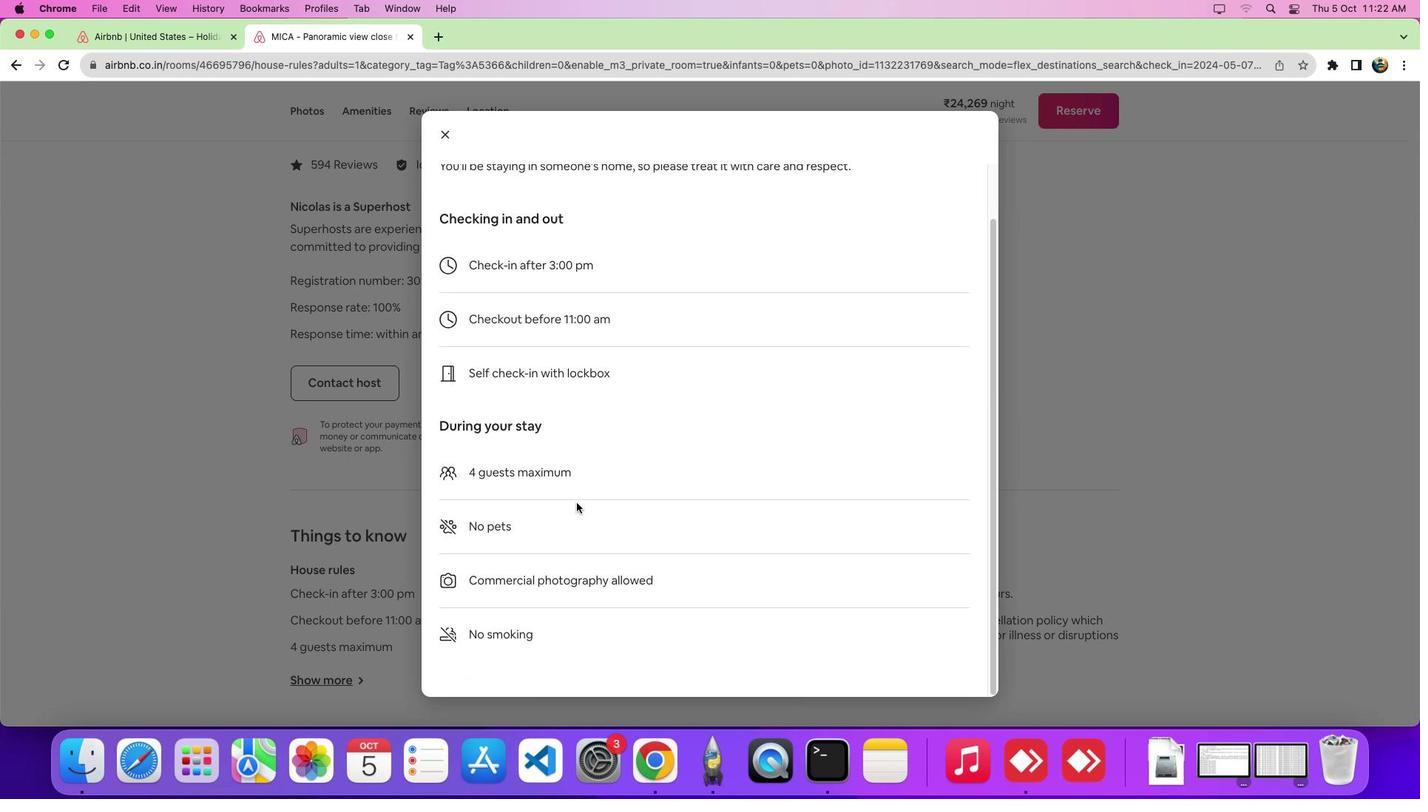 
Action: Mouse scrolled (577, 503) with delta (0, -6)
Screenshot: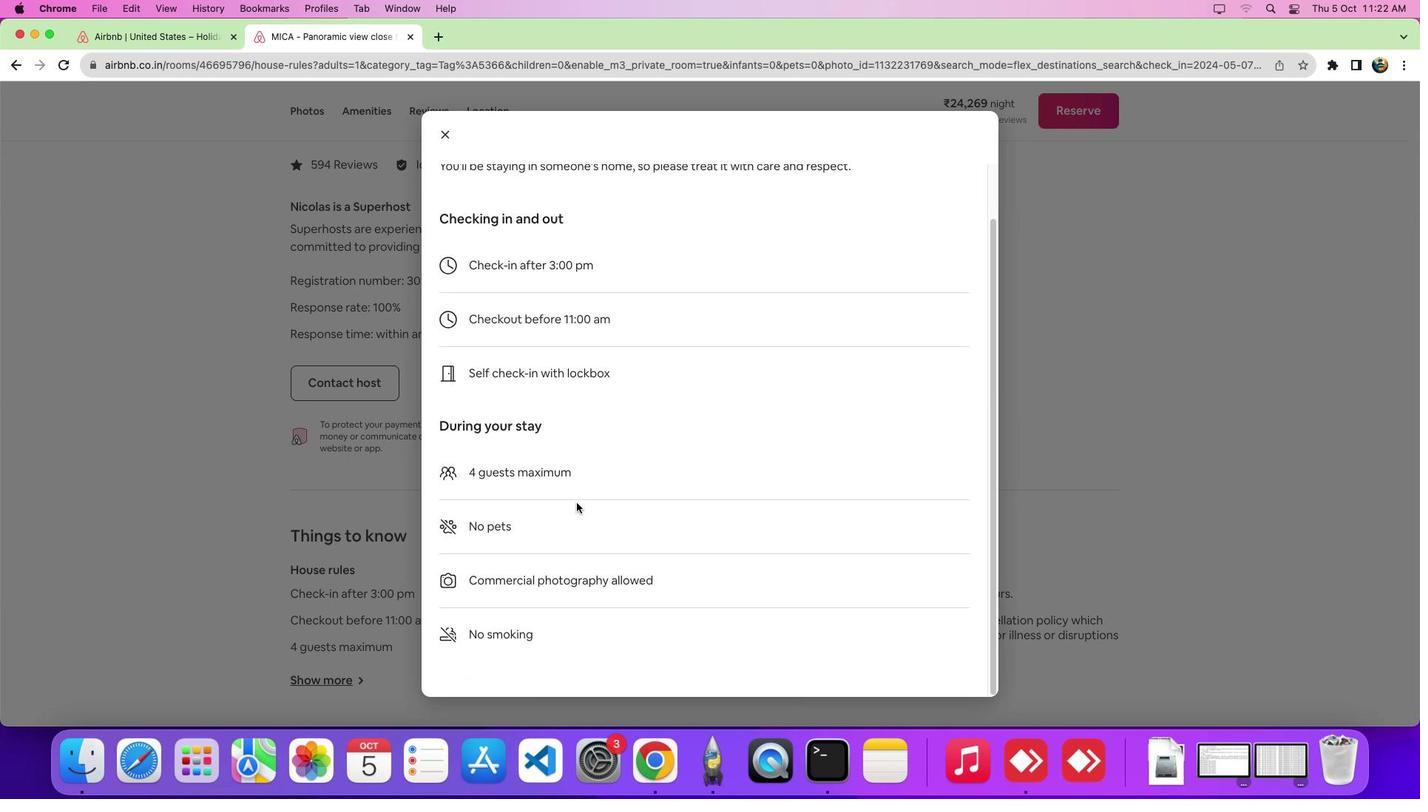 
Action: Mouse scrolled (577, 503) with delta (0, -9)
Screenshot: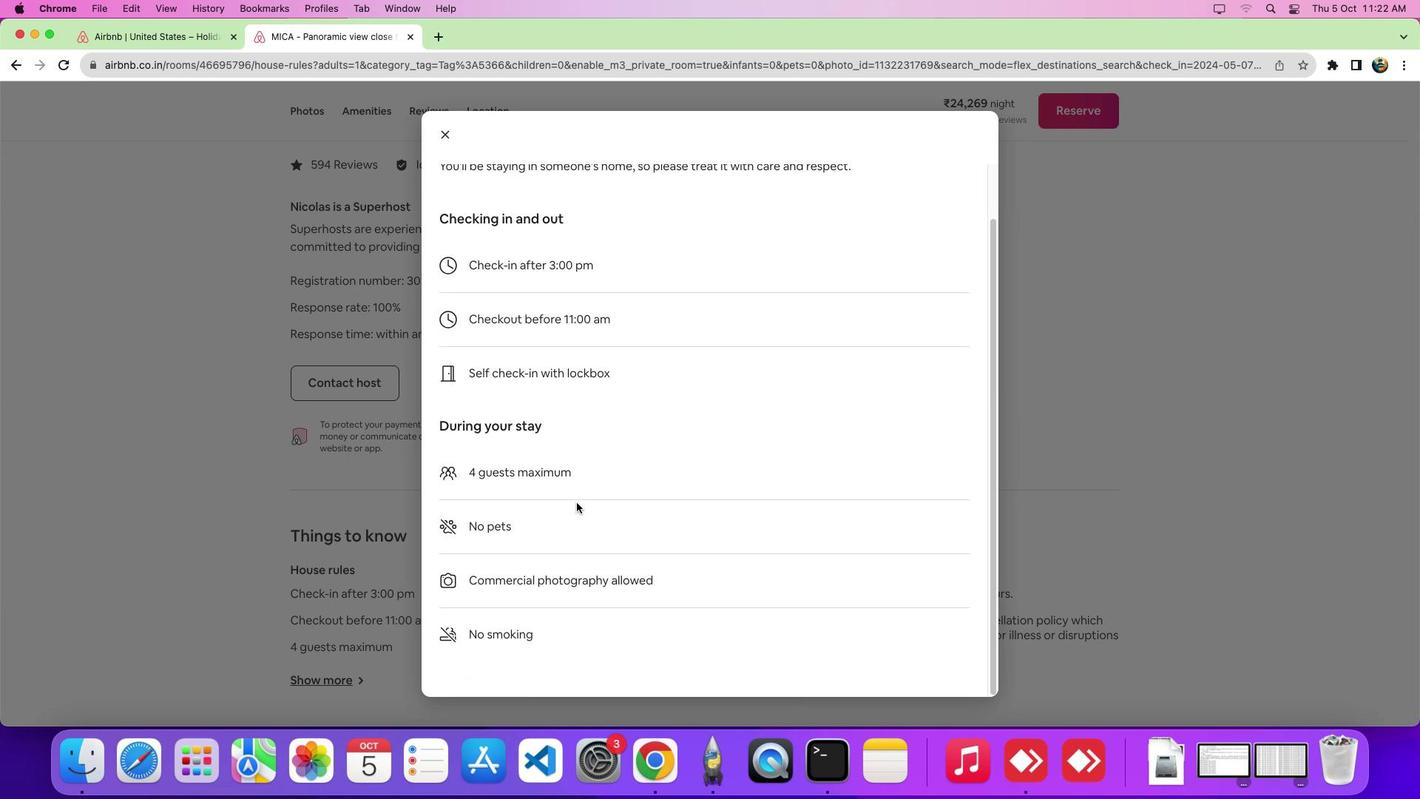 
Action: Mouse scrolled (577, 503) with delta (0, -10)
Screenshot: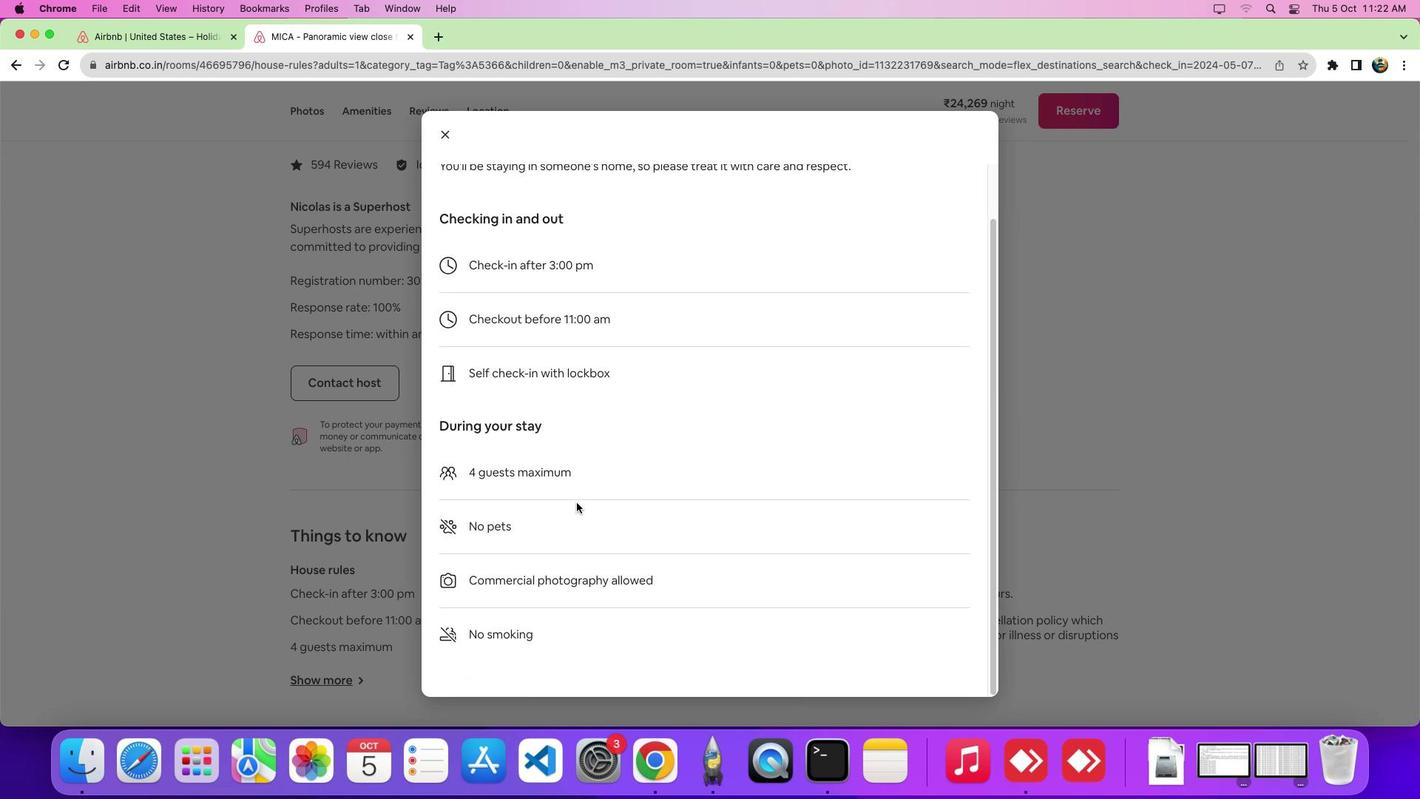 
